 Task: Find connections with filter location Perpignan with filter topic #Gettingthingsdonewith filter profile language English with filter current company Appinventiv with filter school Balaji Institute of Modern Management with filter industry Internet Marketplace Platforms with filter service category DJing with filter keywords title Coordinator
Action: Mouse moved to (706, 120)
Screenshot: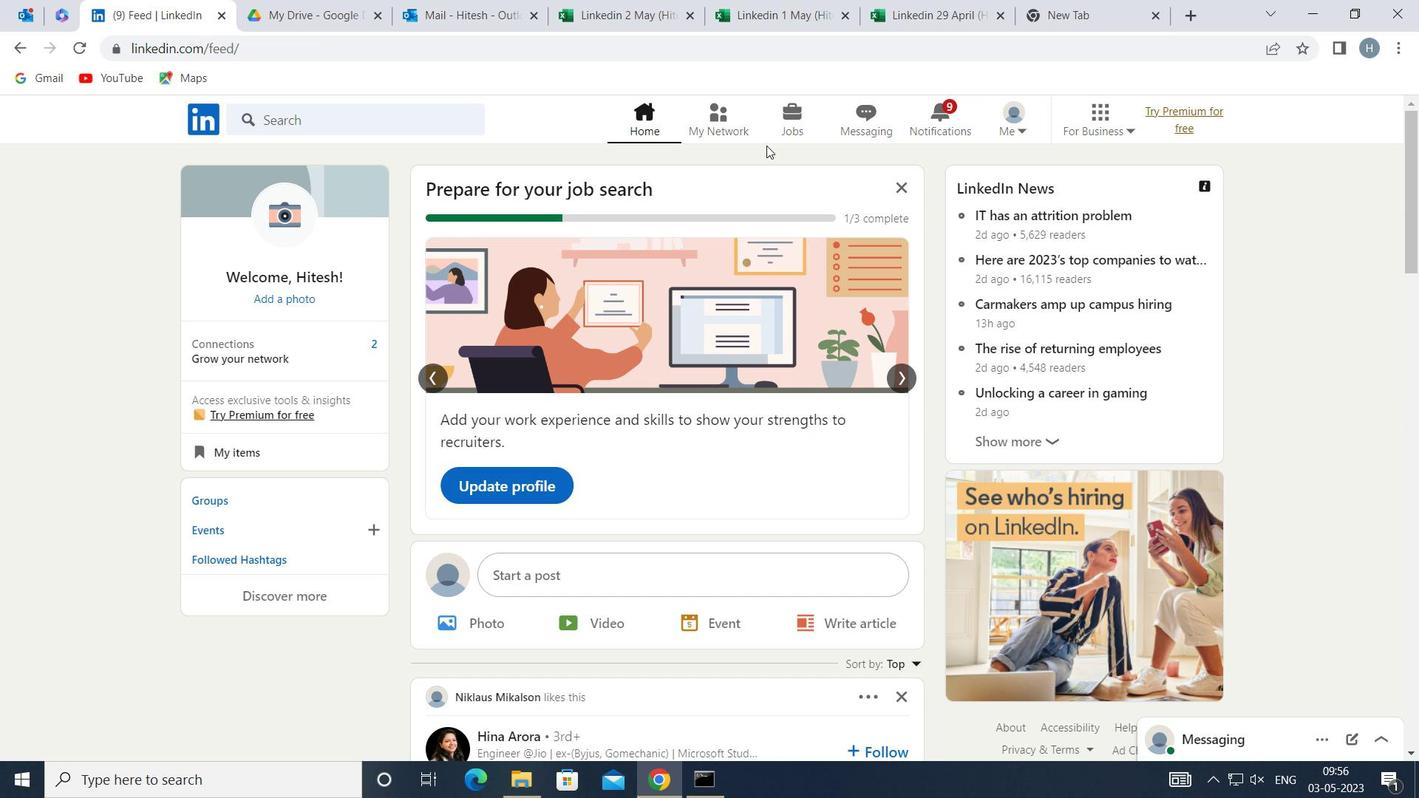 
Action: Mouse pressed left at (706, 120)
Screenshot: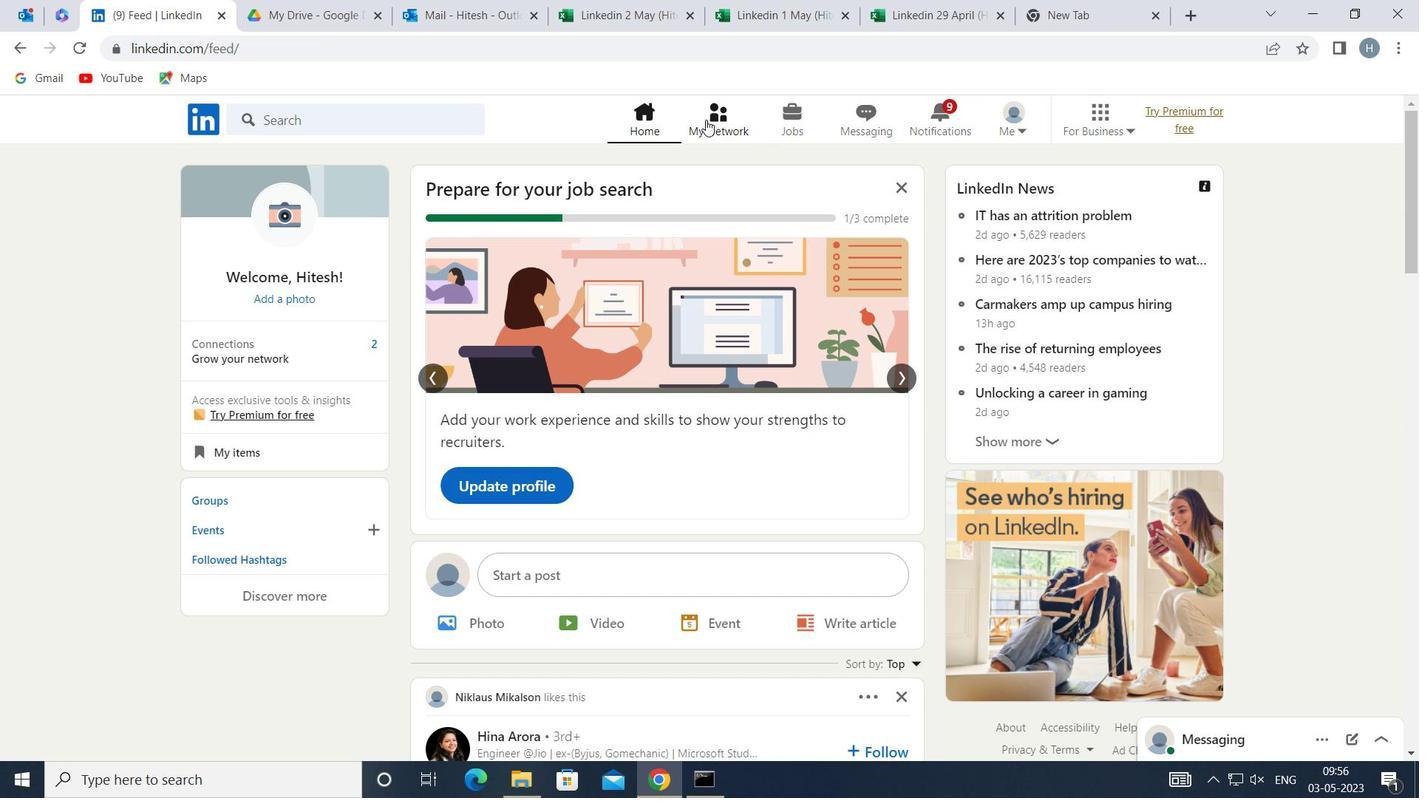 
Action: Mouse moved to (427, 221)
Screenshot: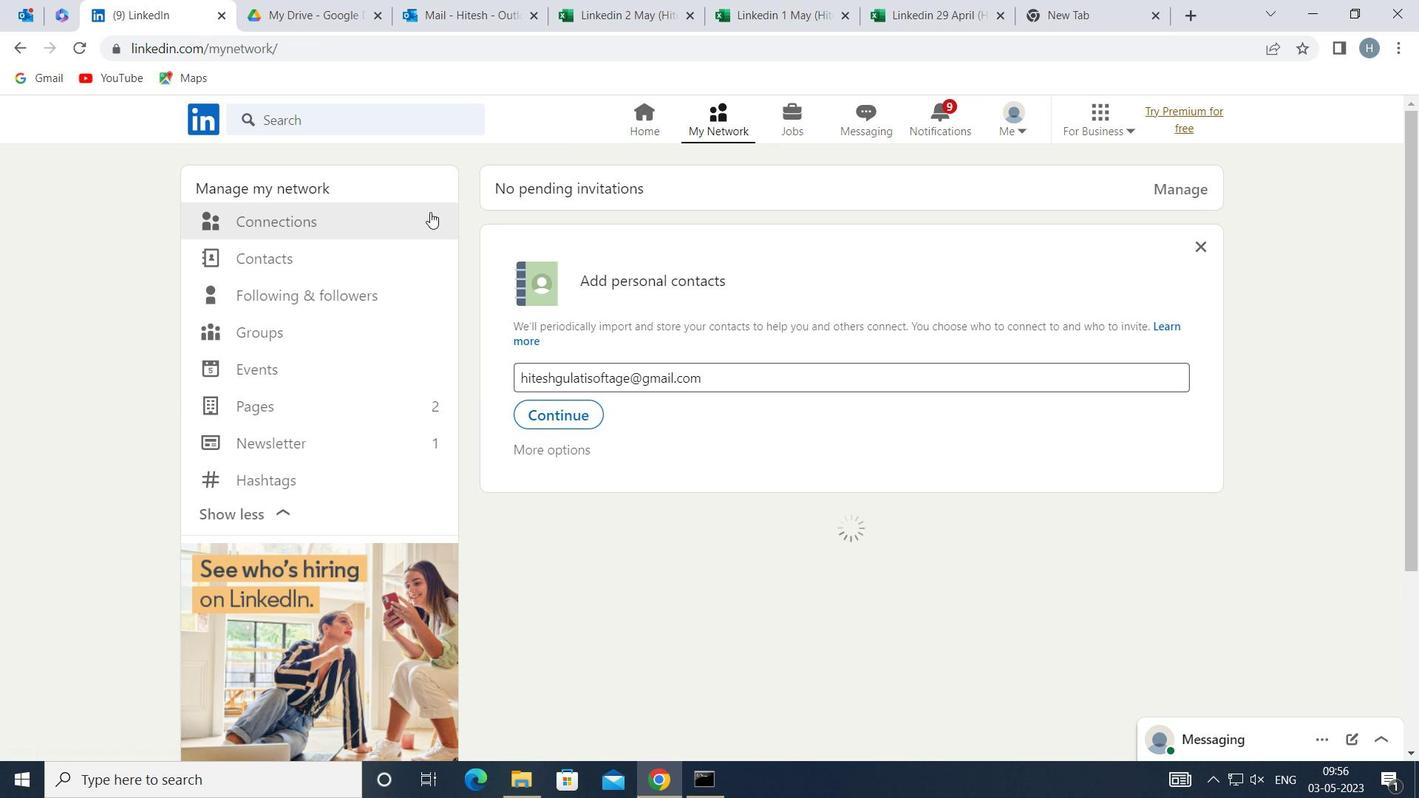 
Action: Mouse pressed left at (427, 221)
Screenshot: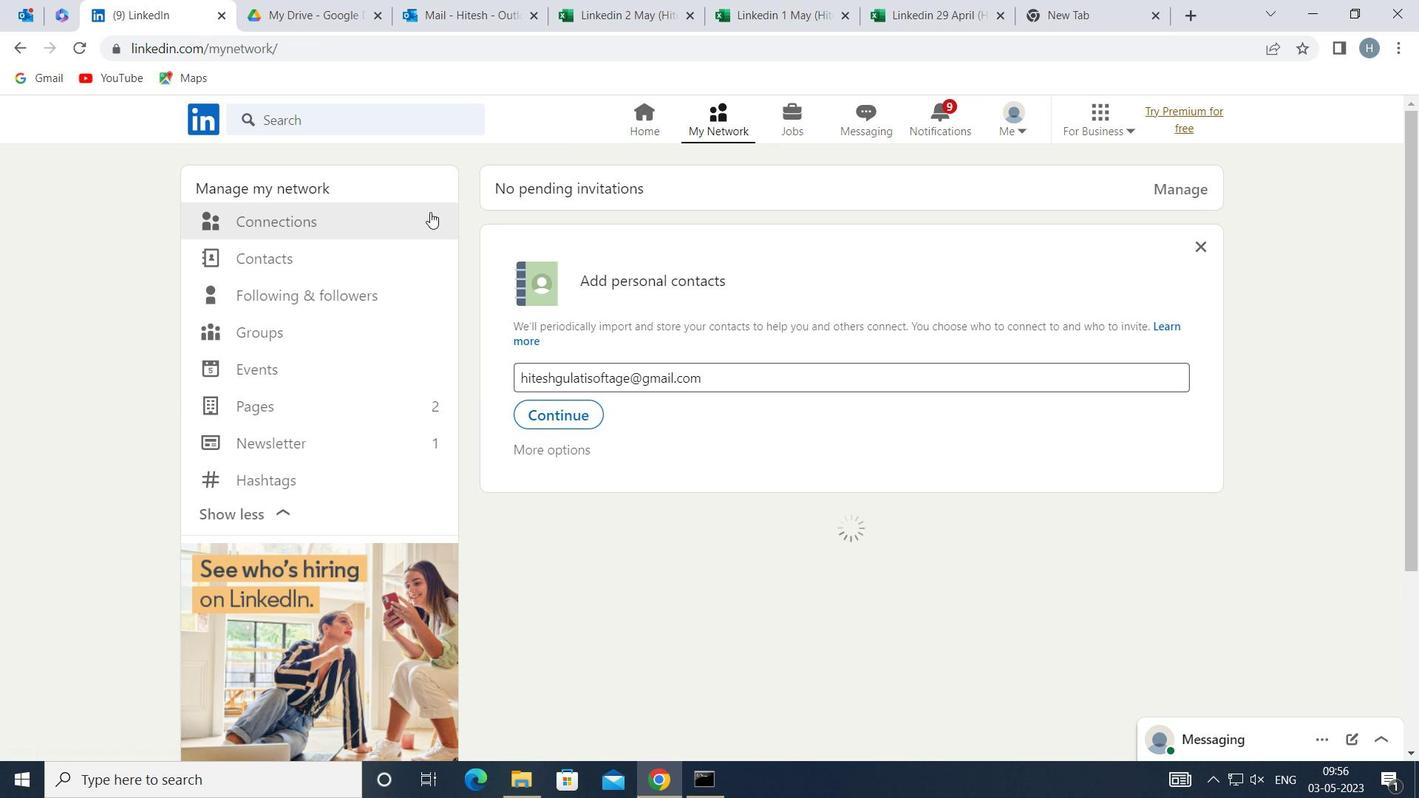 
Action: Mouse moved to (847, 218)
Screenshot: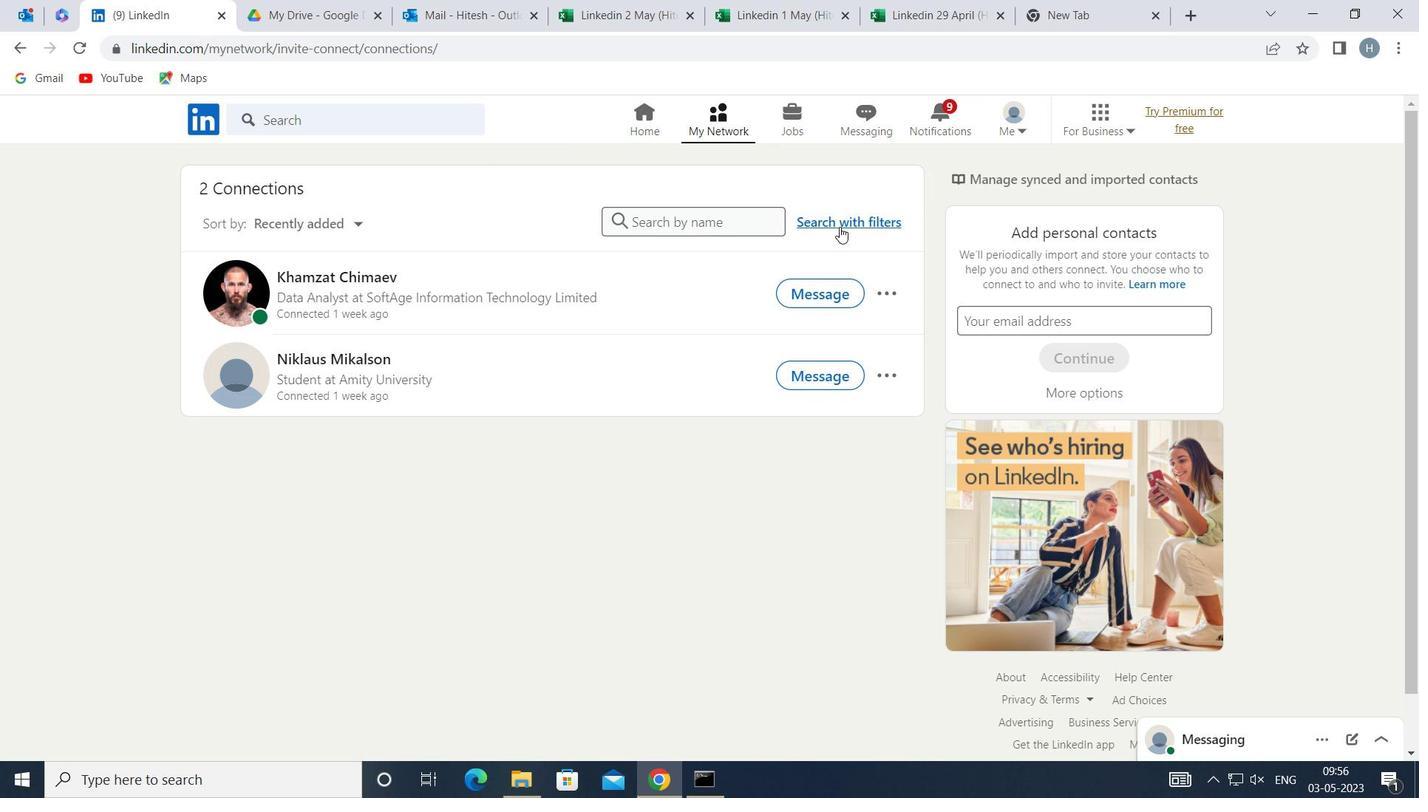 
Action: Mouse pressed left at (847, 218)
Screenshot: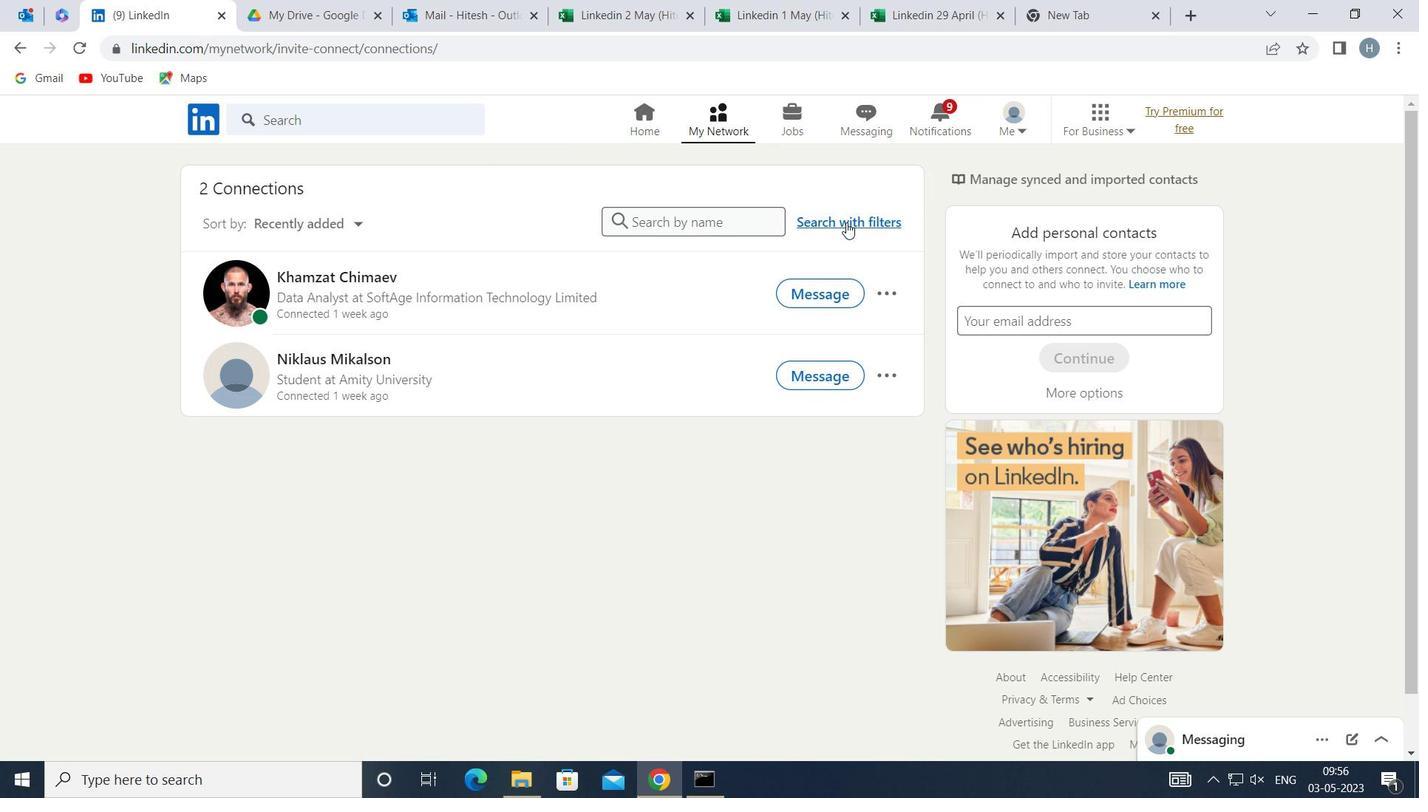 
Action: Mouse moved to (772, 171)
Screenshot: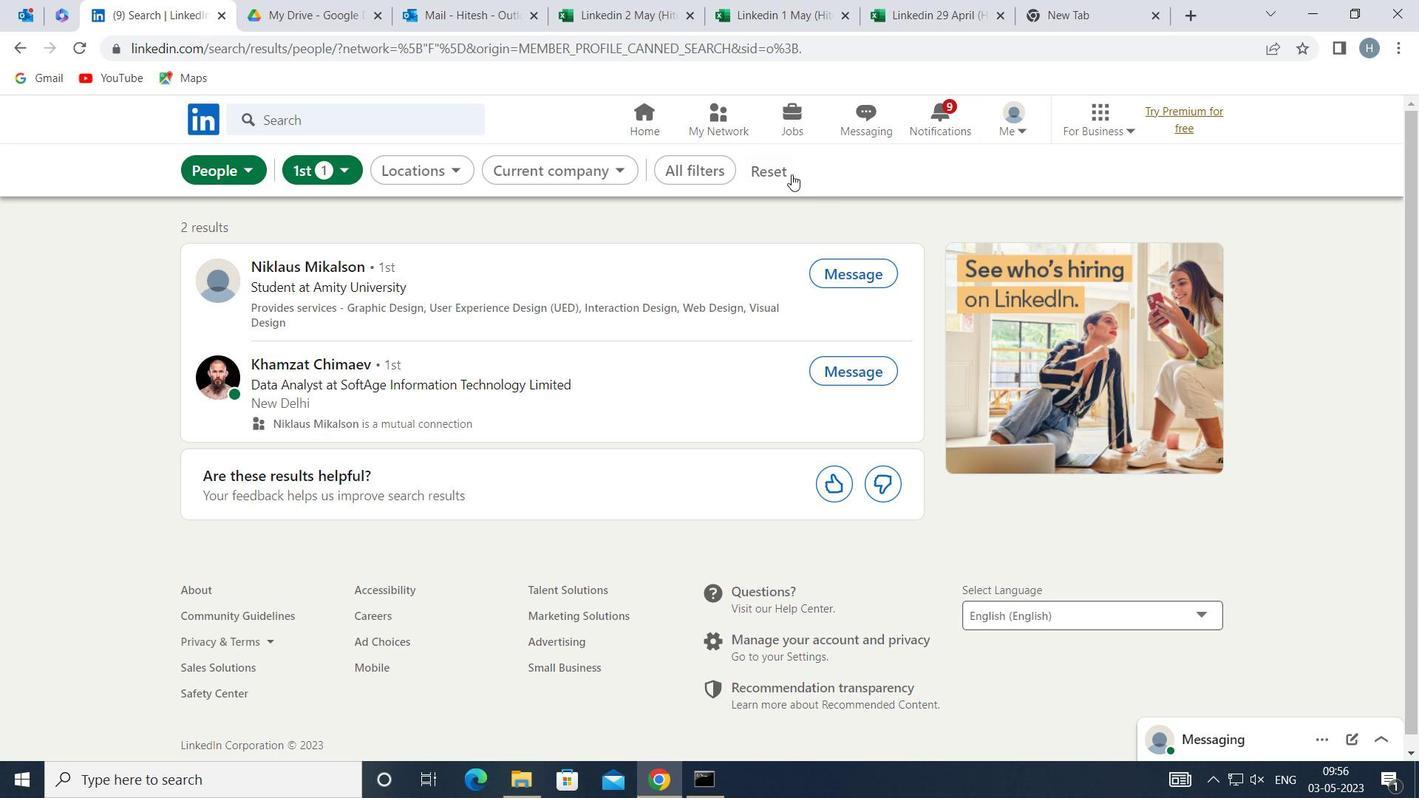 
Action: Mouse pressed left at (772, 171)
Screenshot: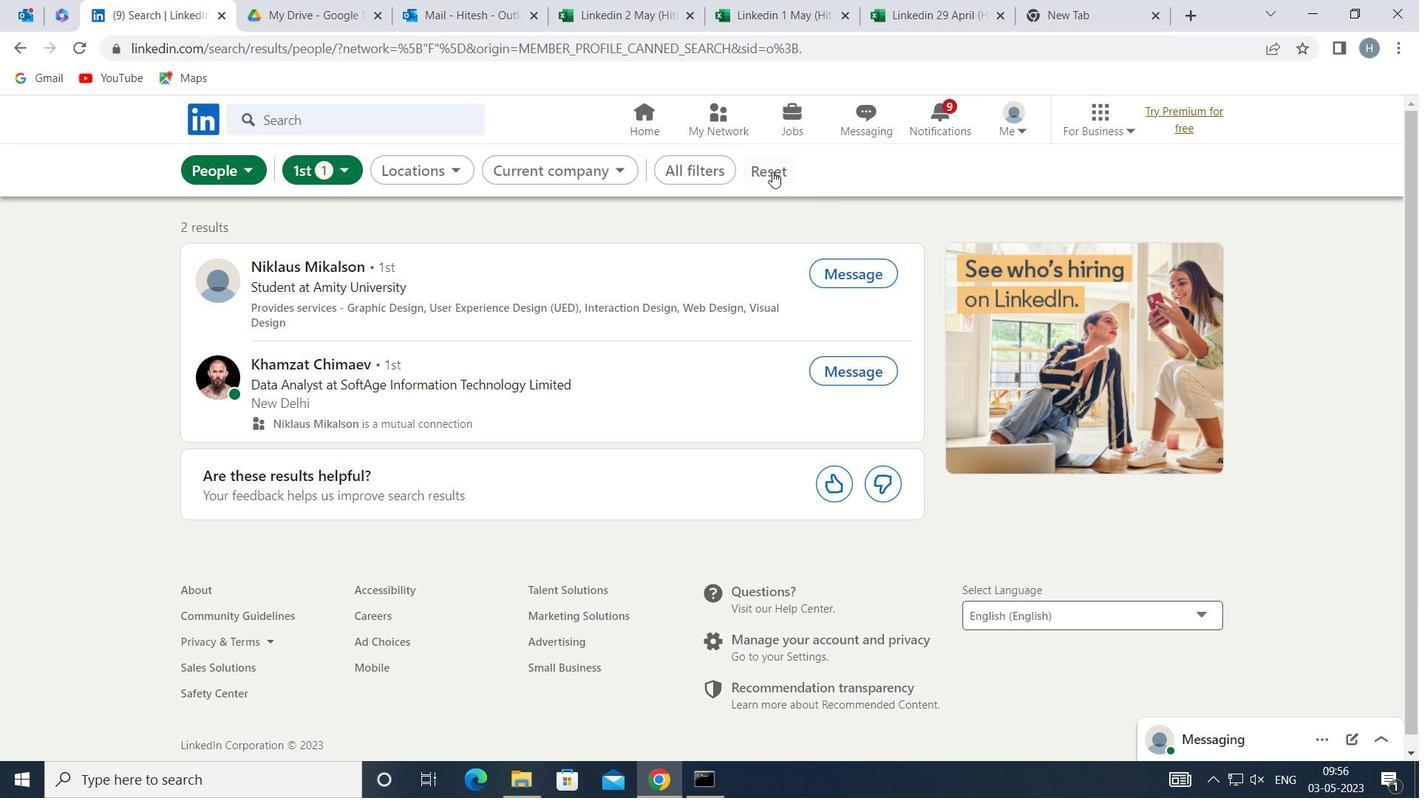 
Action: Mouse moved to (742, 170)
Screenshot: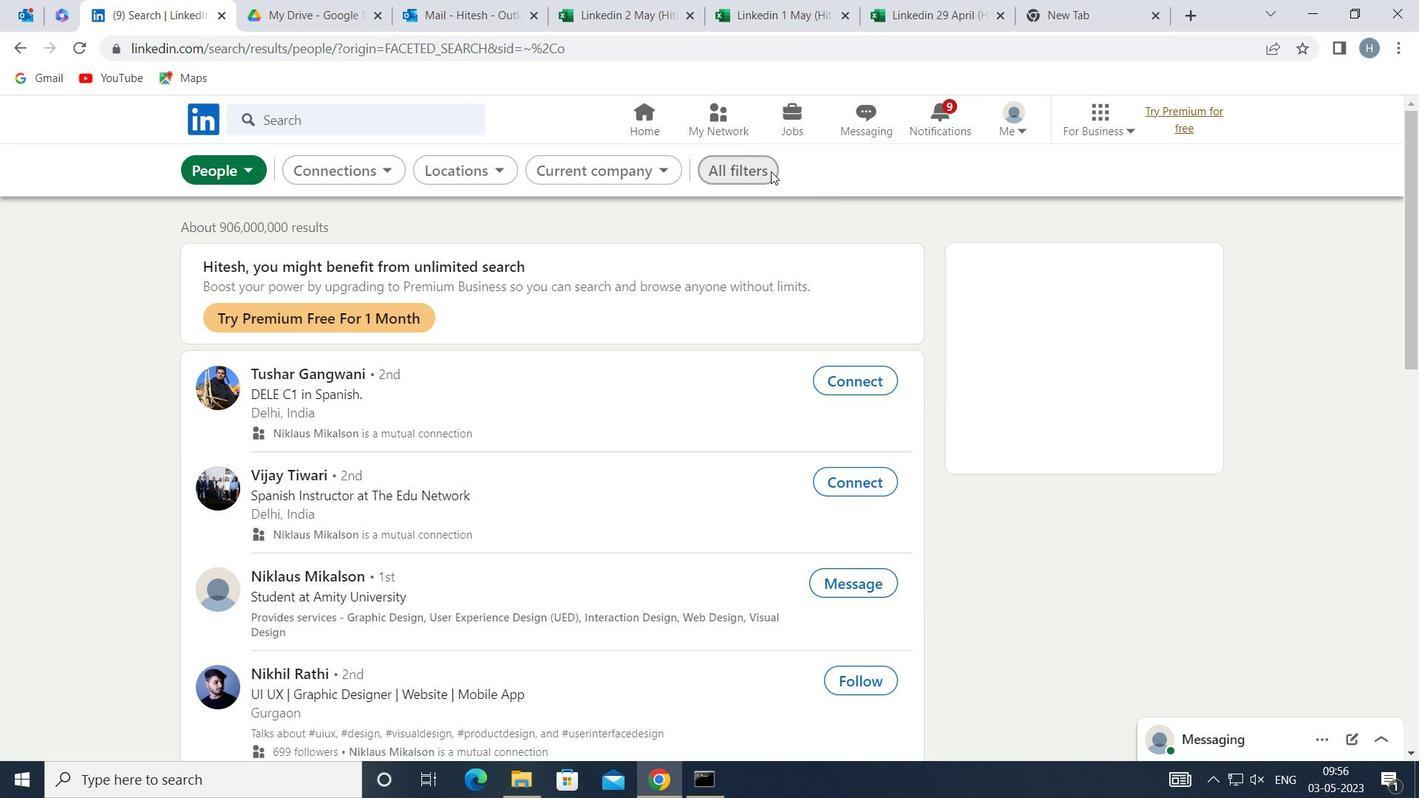 
Action: Mouse pressed left at (742, 170)
Screenshot: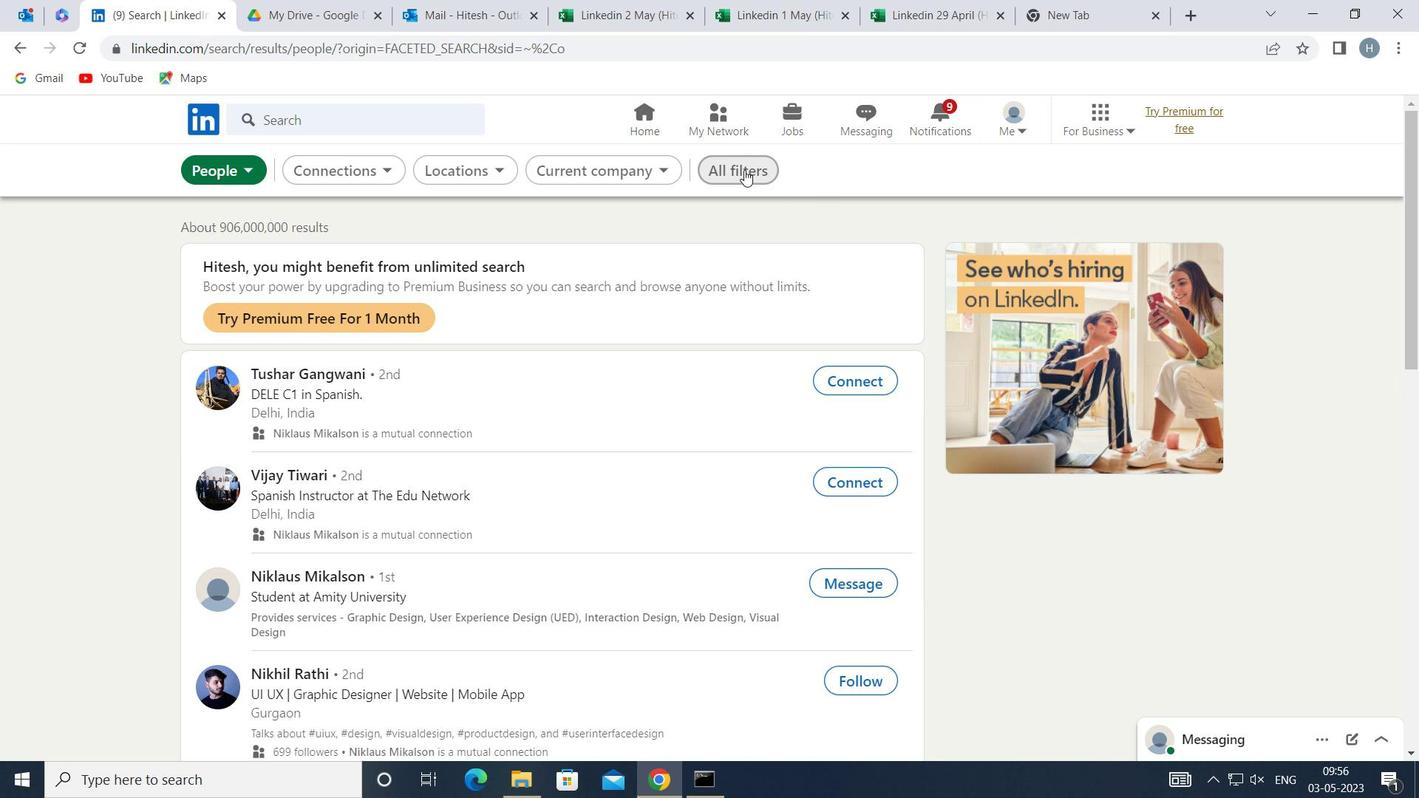 
Action: Mouse moved to (1040, 377)
Screenshot: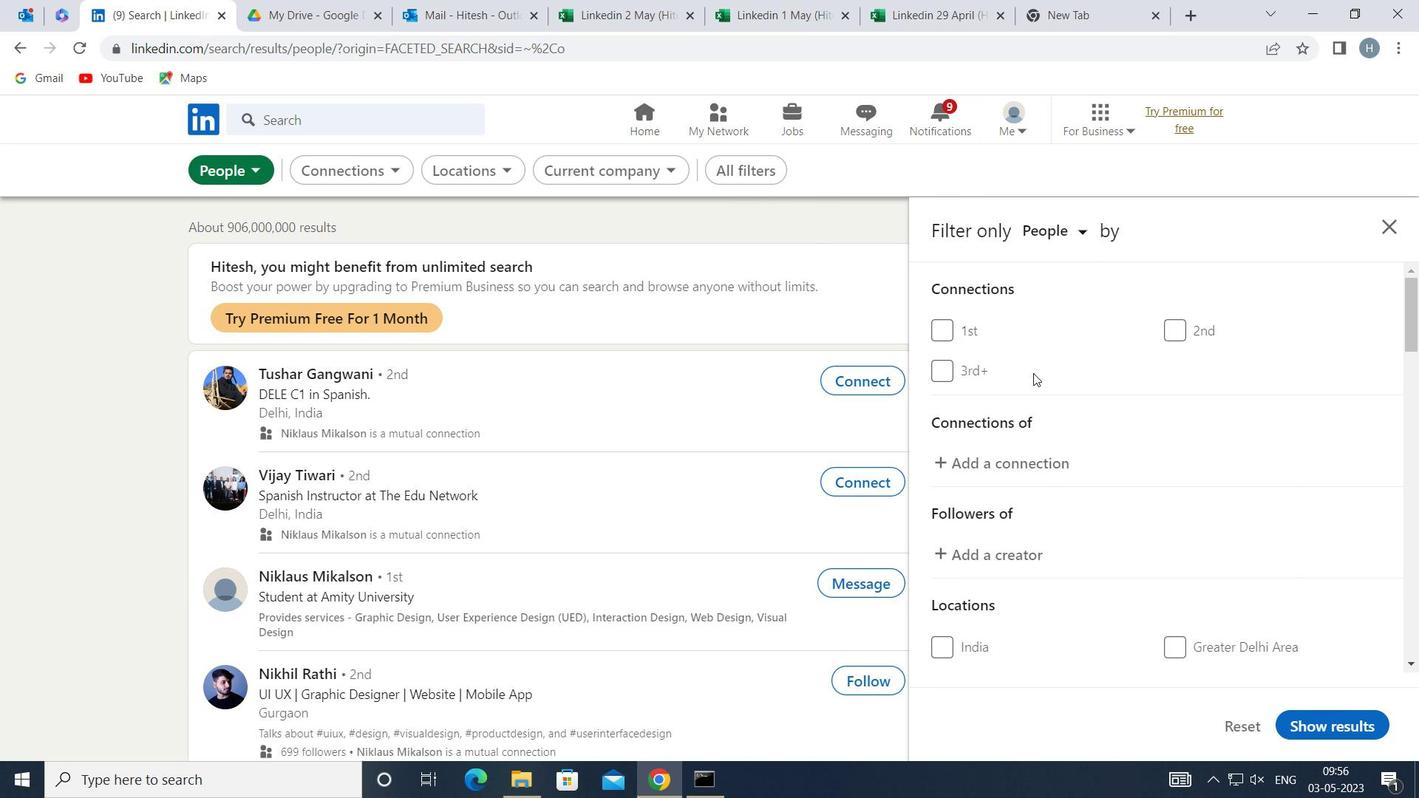 
Action: Mouse scrolled (1040, 377) with delta (0, 0)
Screenshot: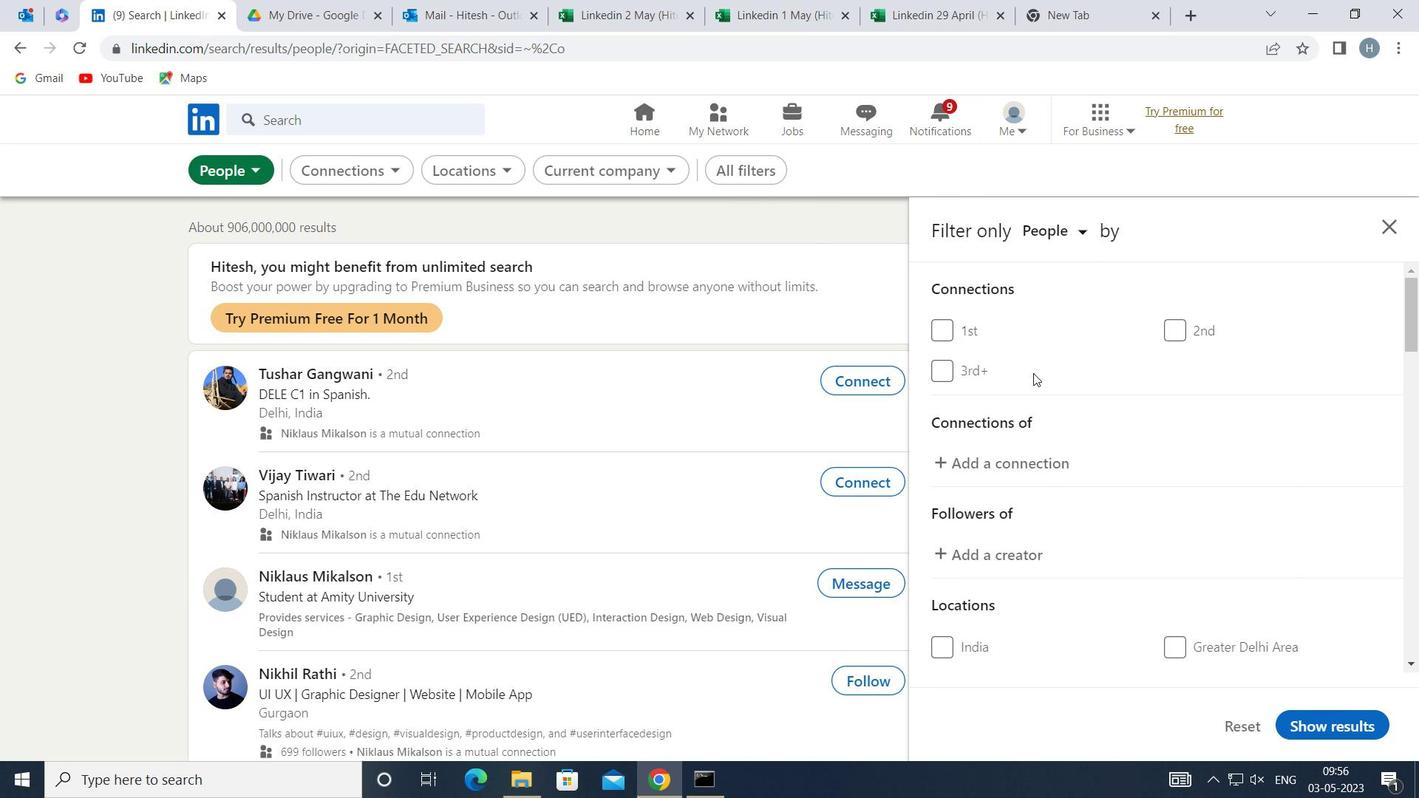 
Action: Mouse scrolled (1040, 377) with delta (0, 0)
Screenshot: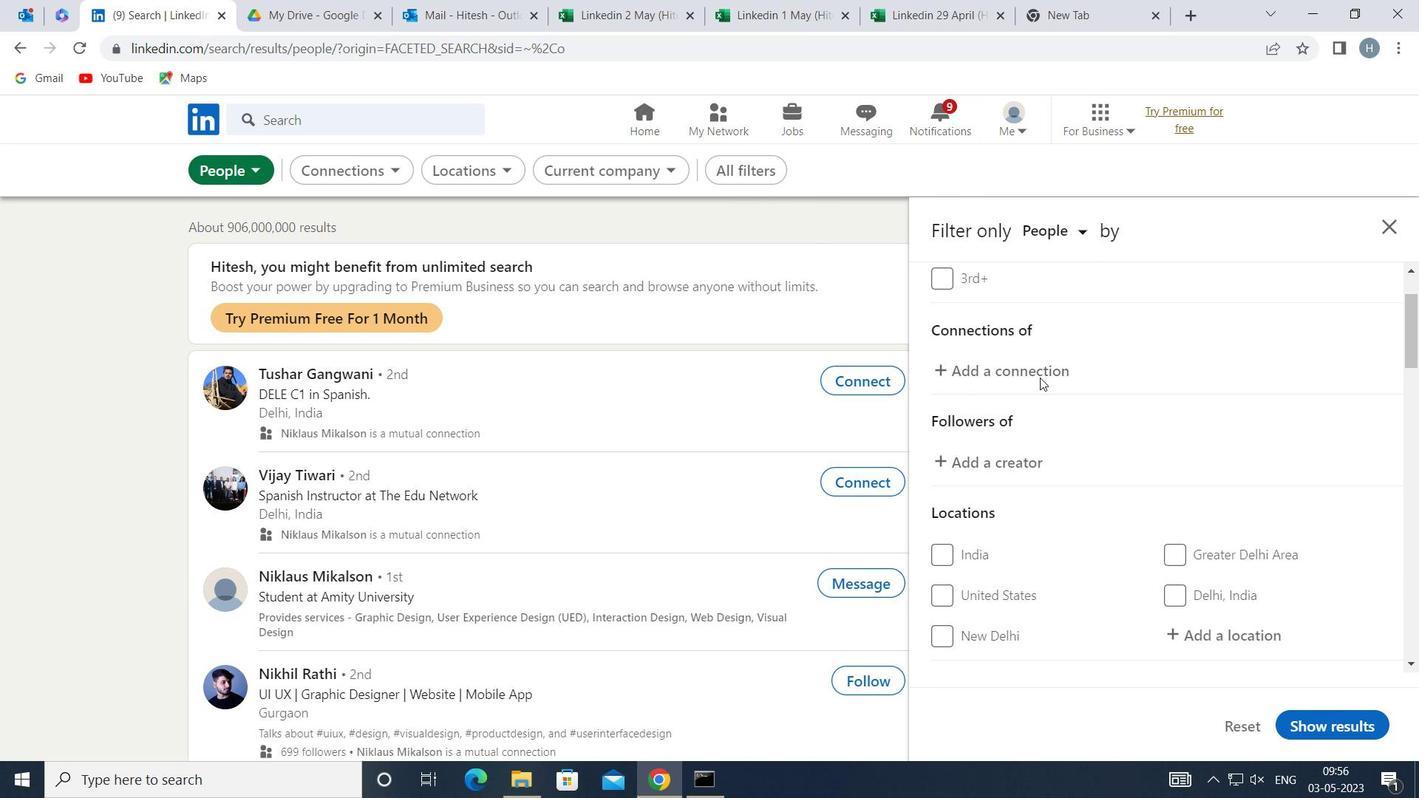 
Action: Mouse scrolled (1040, 377) with delta (0, 0)
Screenshot: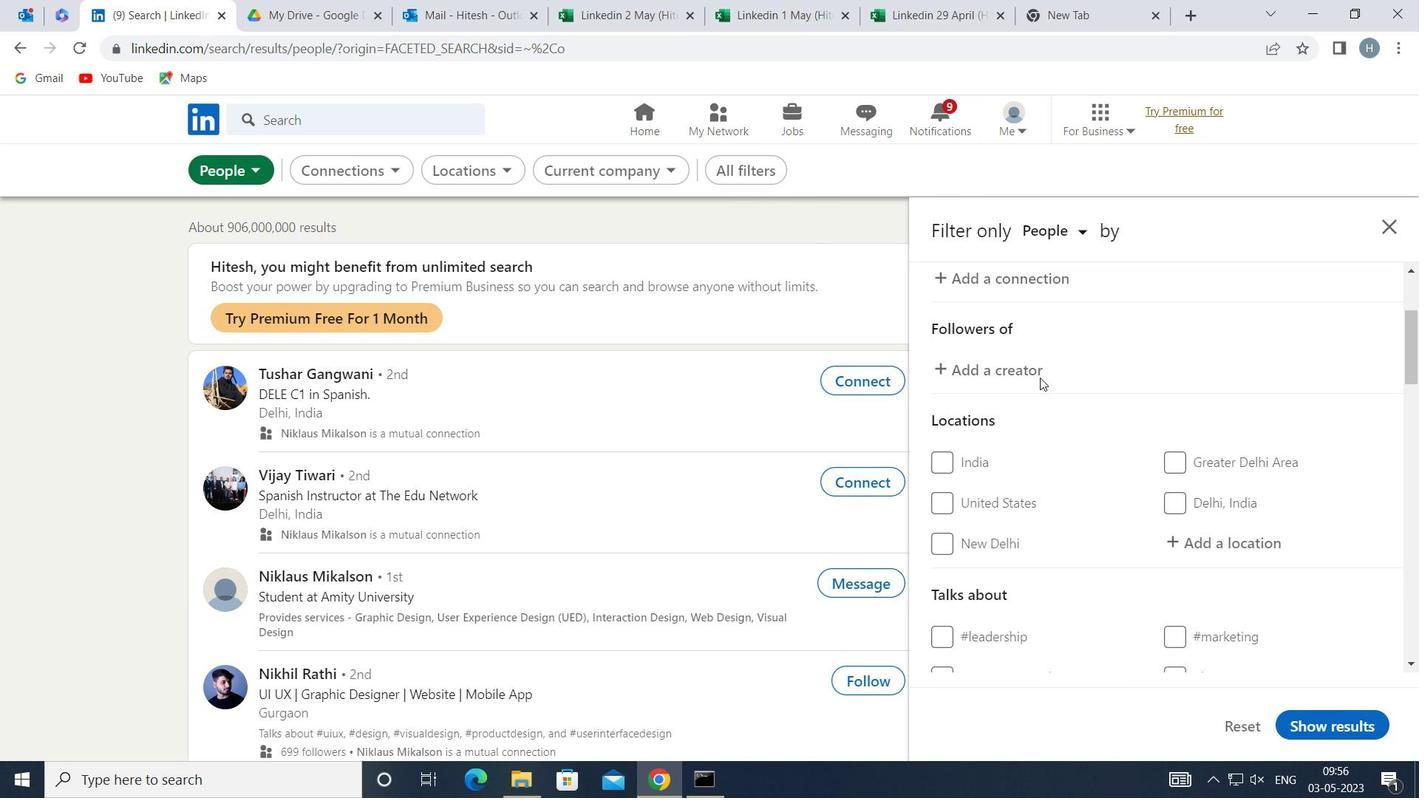 
Action: Mouse moved to (1187, 448)
Screenshot: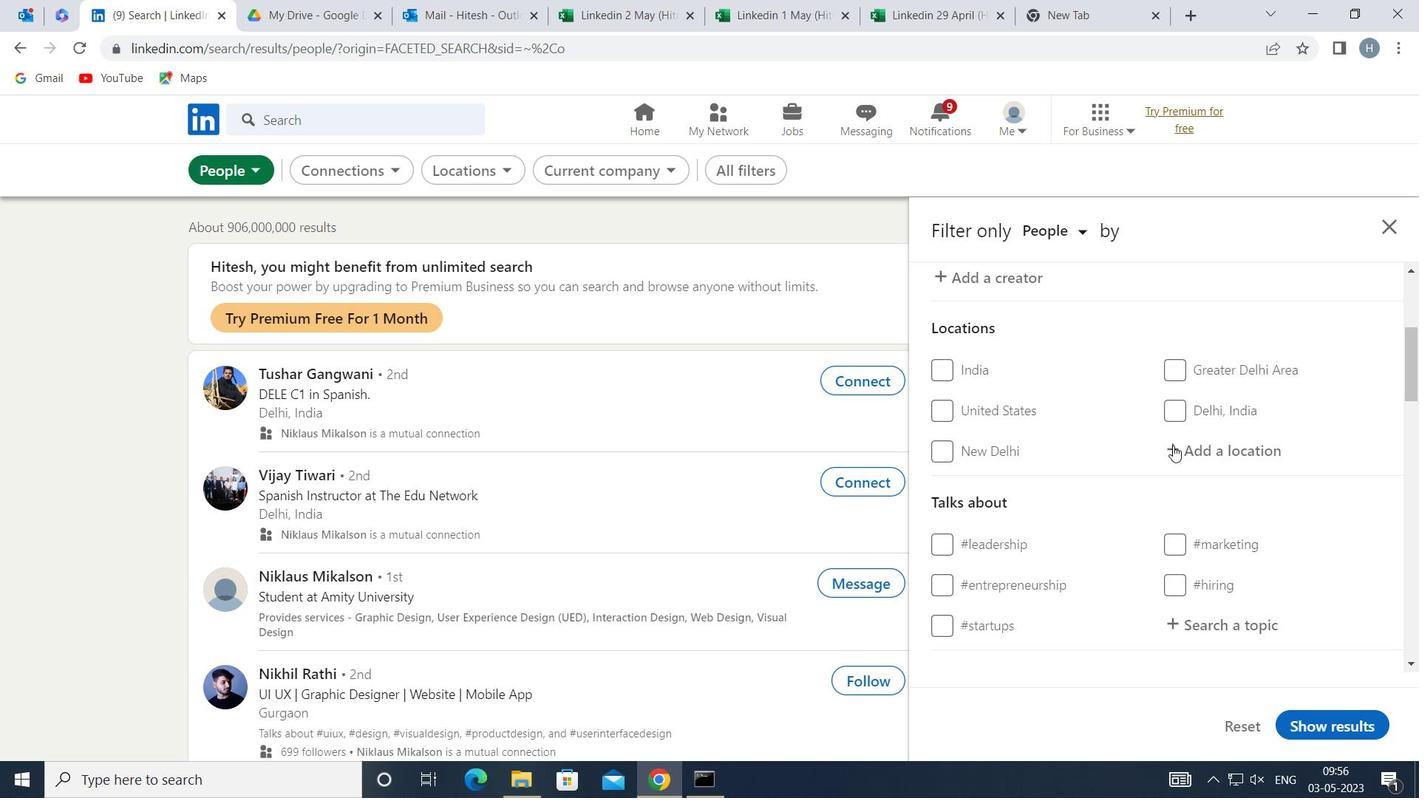 
Action: Mouse pressed left at (1187, 448)
Screenshot: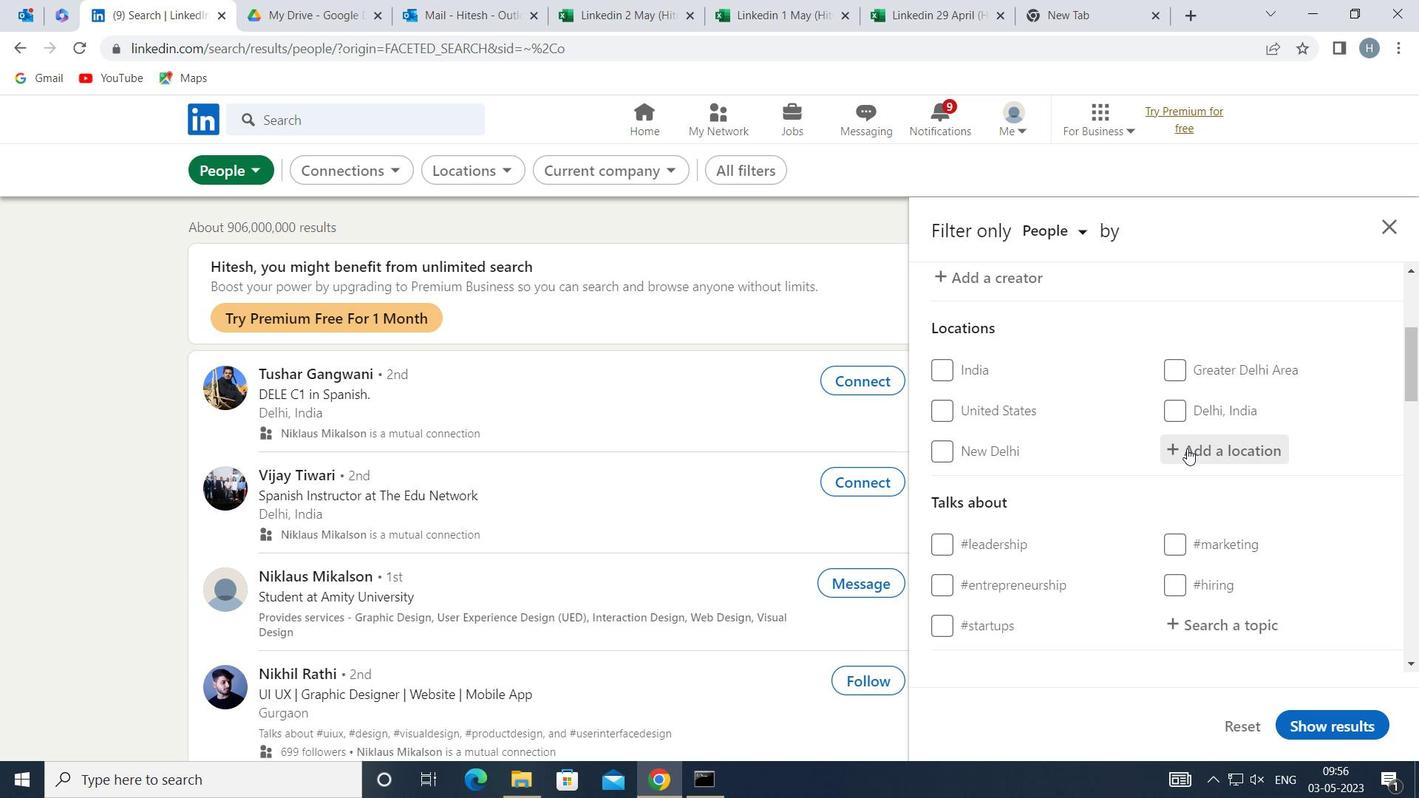
Action: Key pressed <Key.shift>PERPIGNAN
Screenshot: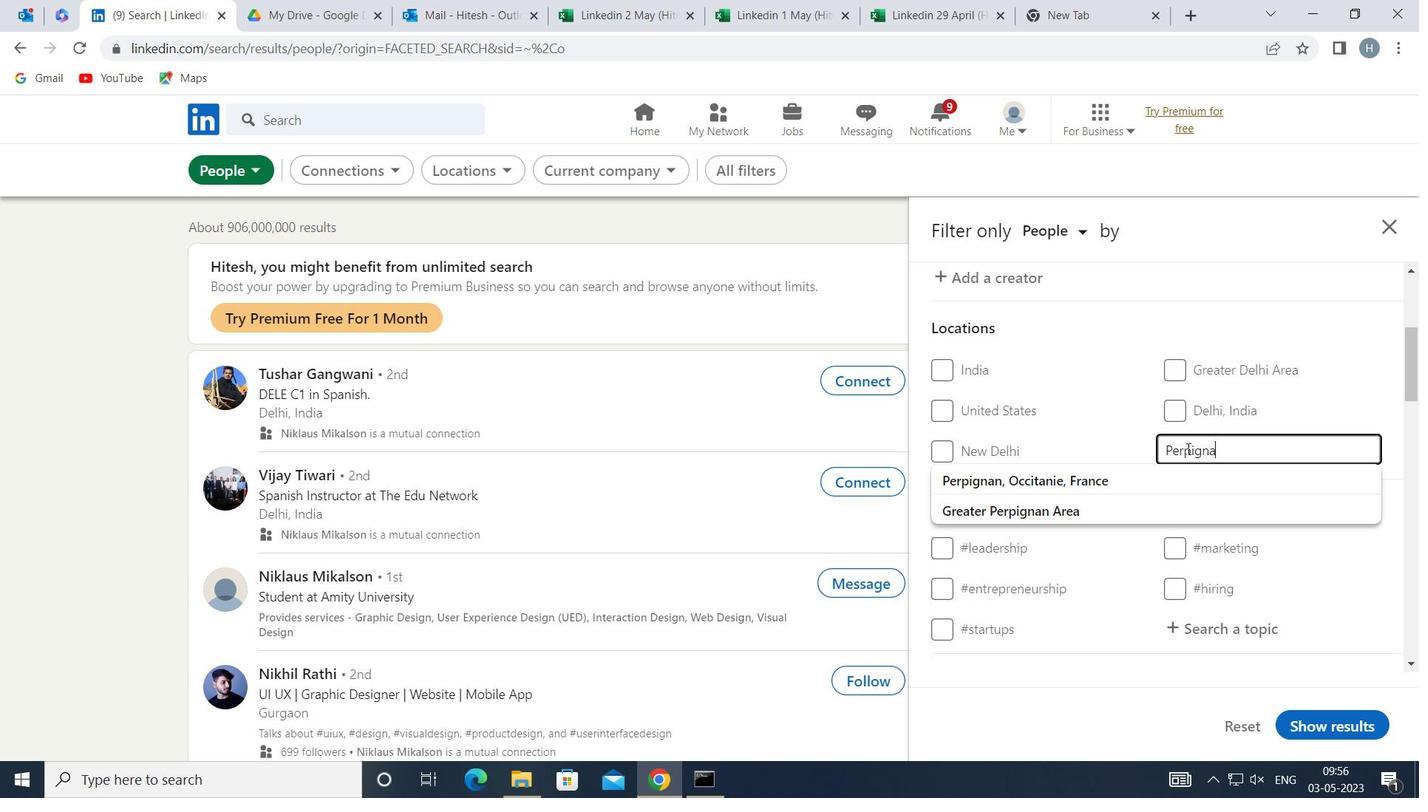 
Action: Mouse moved to (1149, 479)
Screenshot: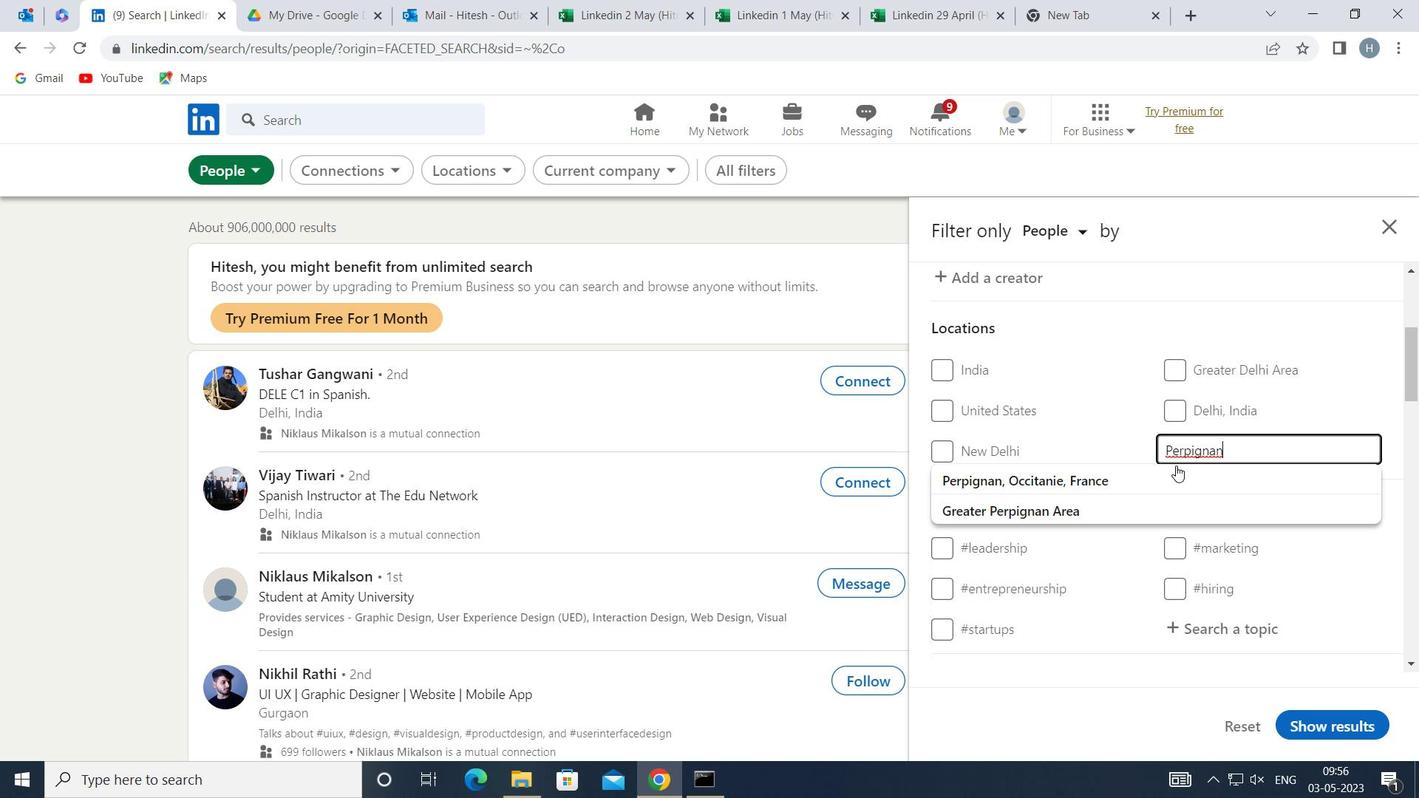 
Action: Mouse pressed left at (1149, 479)
Screenshot: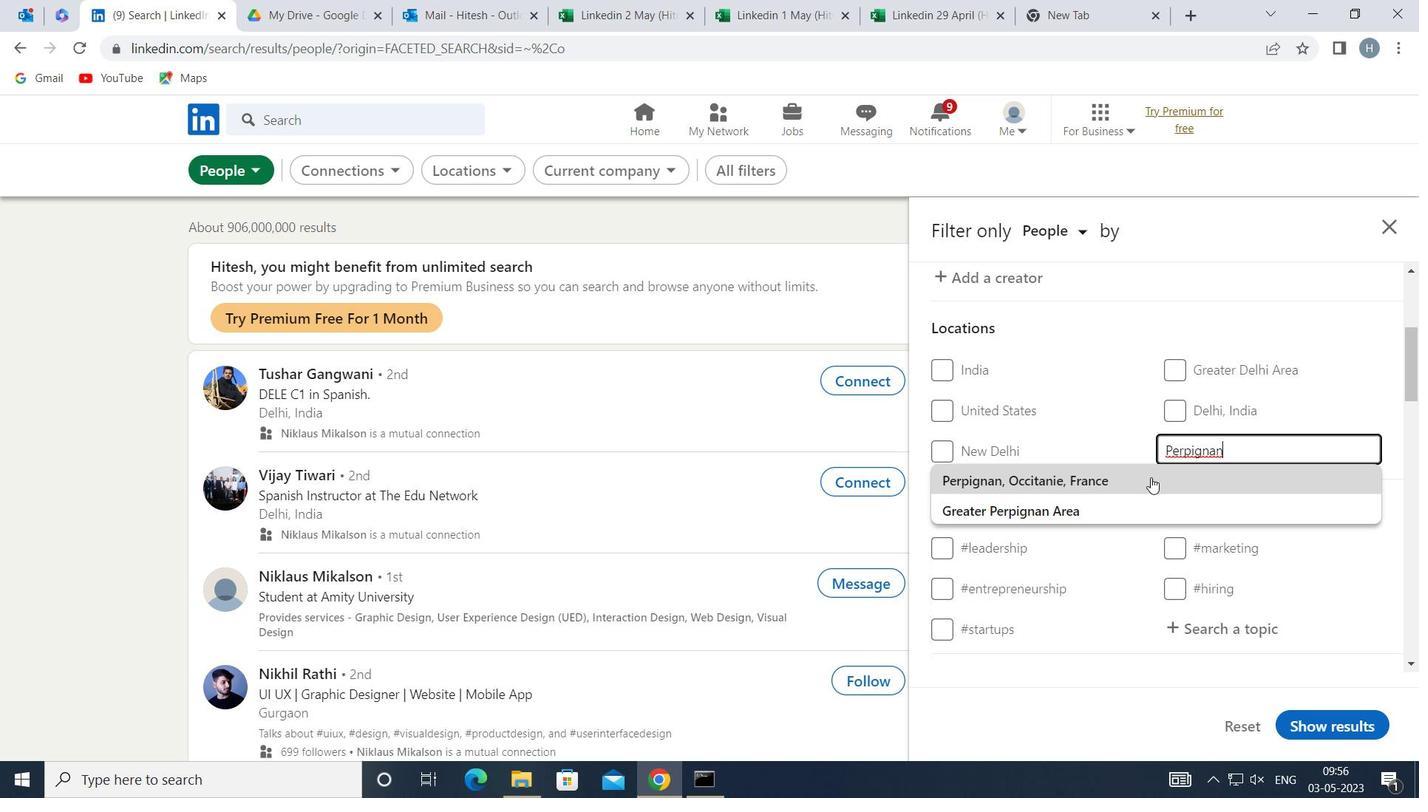 
Action: Mouse moved to (1124, 464)
Screenshot: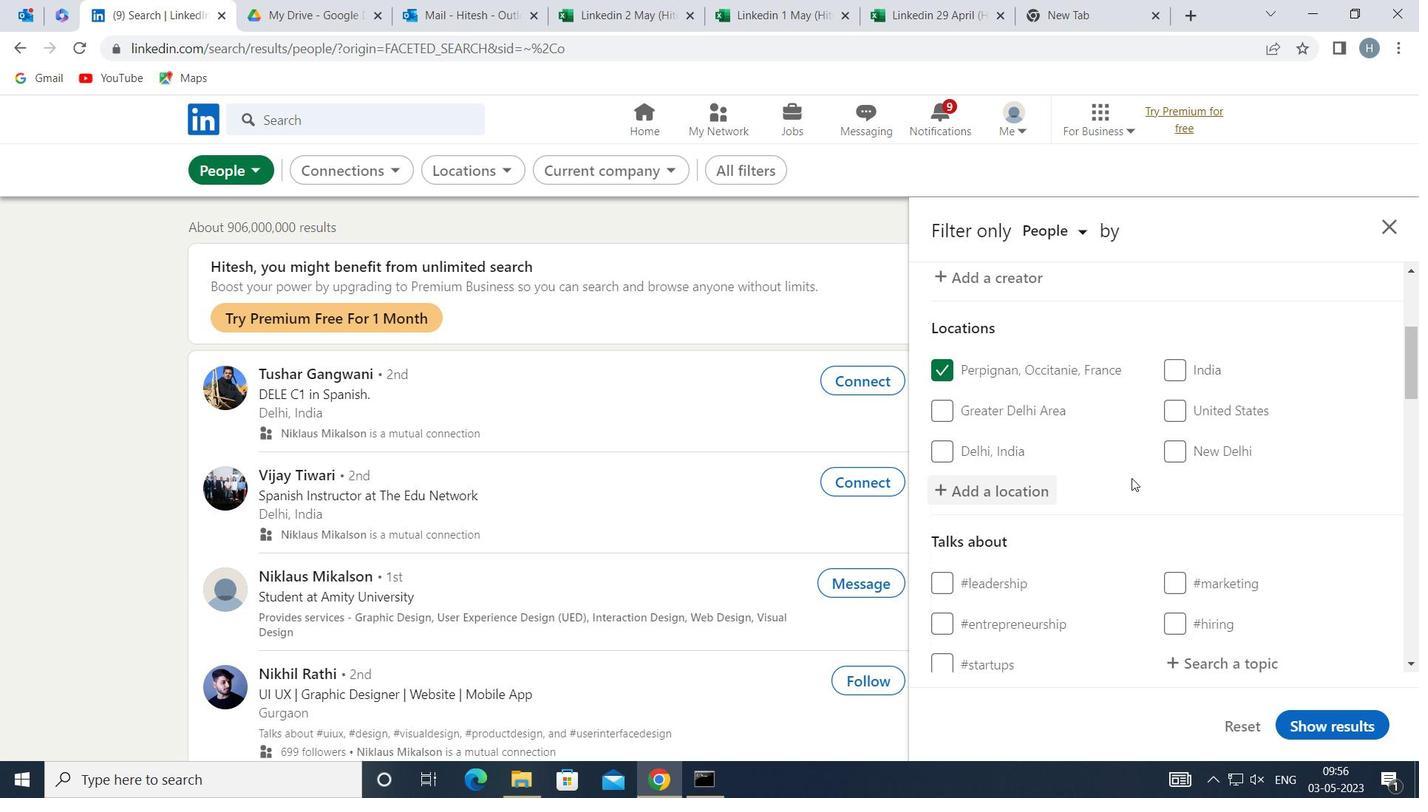 
Action: Mouse scrolled (1124, 463) with delta (0, 0)
Screenshot: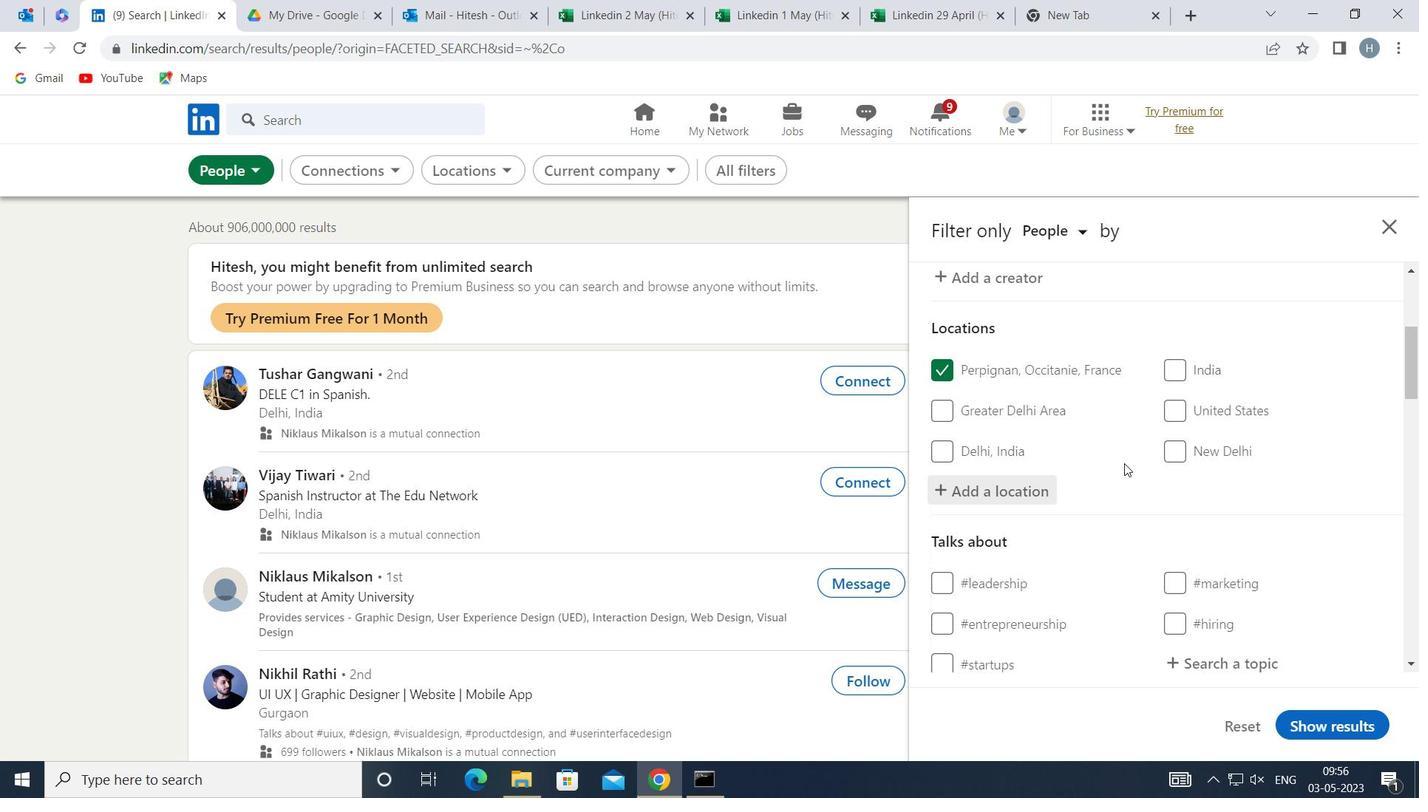 
Action: Mouse scrolled (1124, 463) with delta (0, 0)
Screenshot: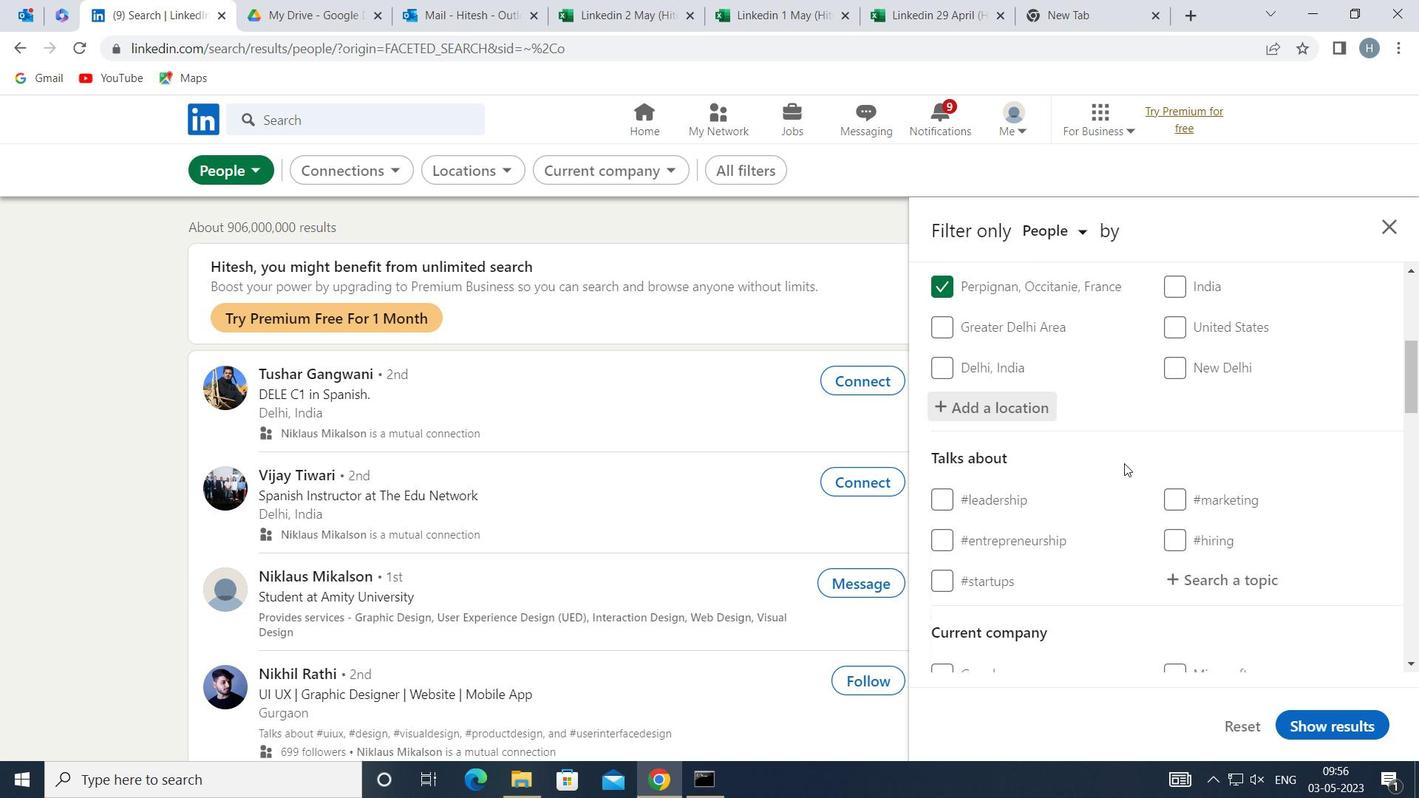 
Action: Mouse moved to (1244, 471)
Screenshot: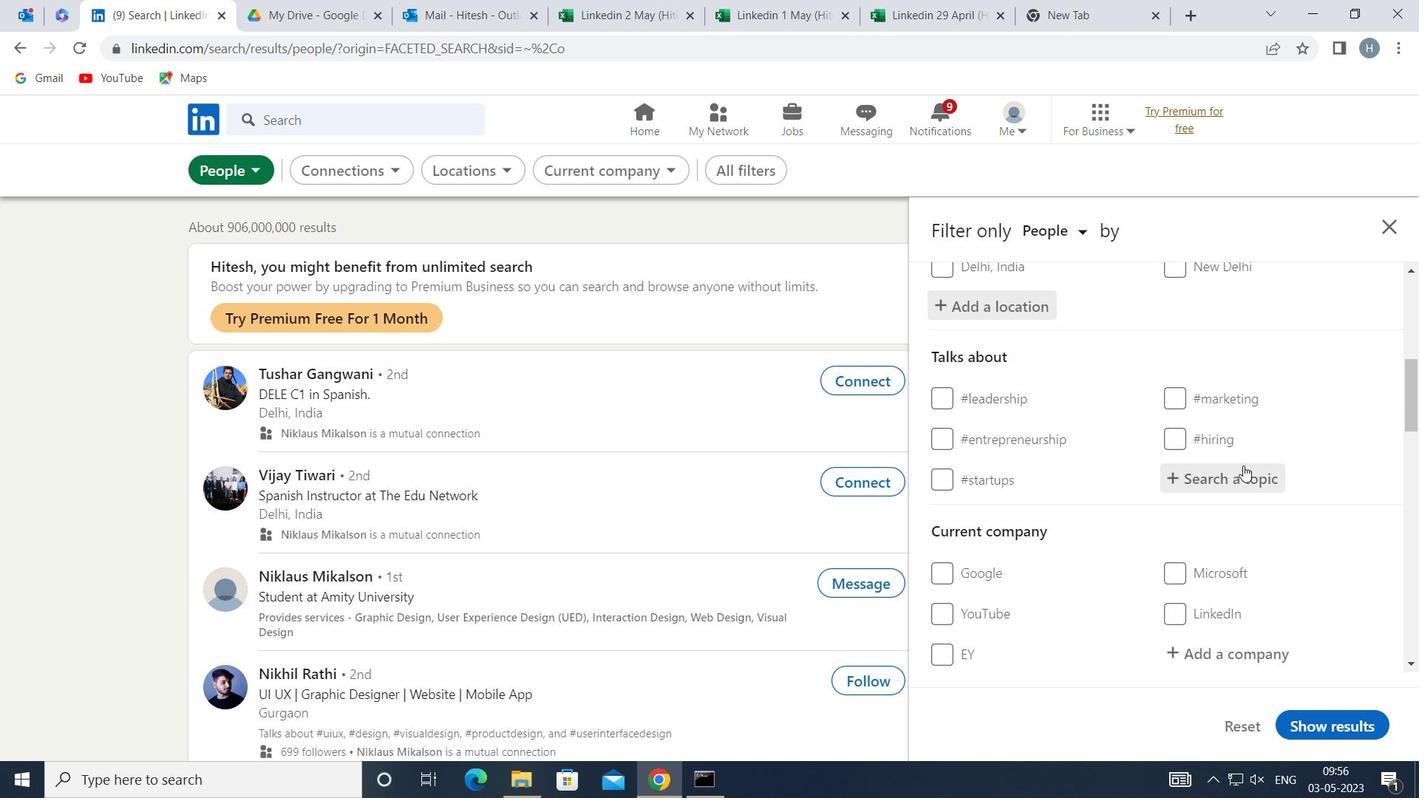 
Action: Mouse pressed left at (1244, 471)
Screenshot: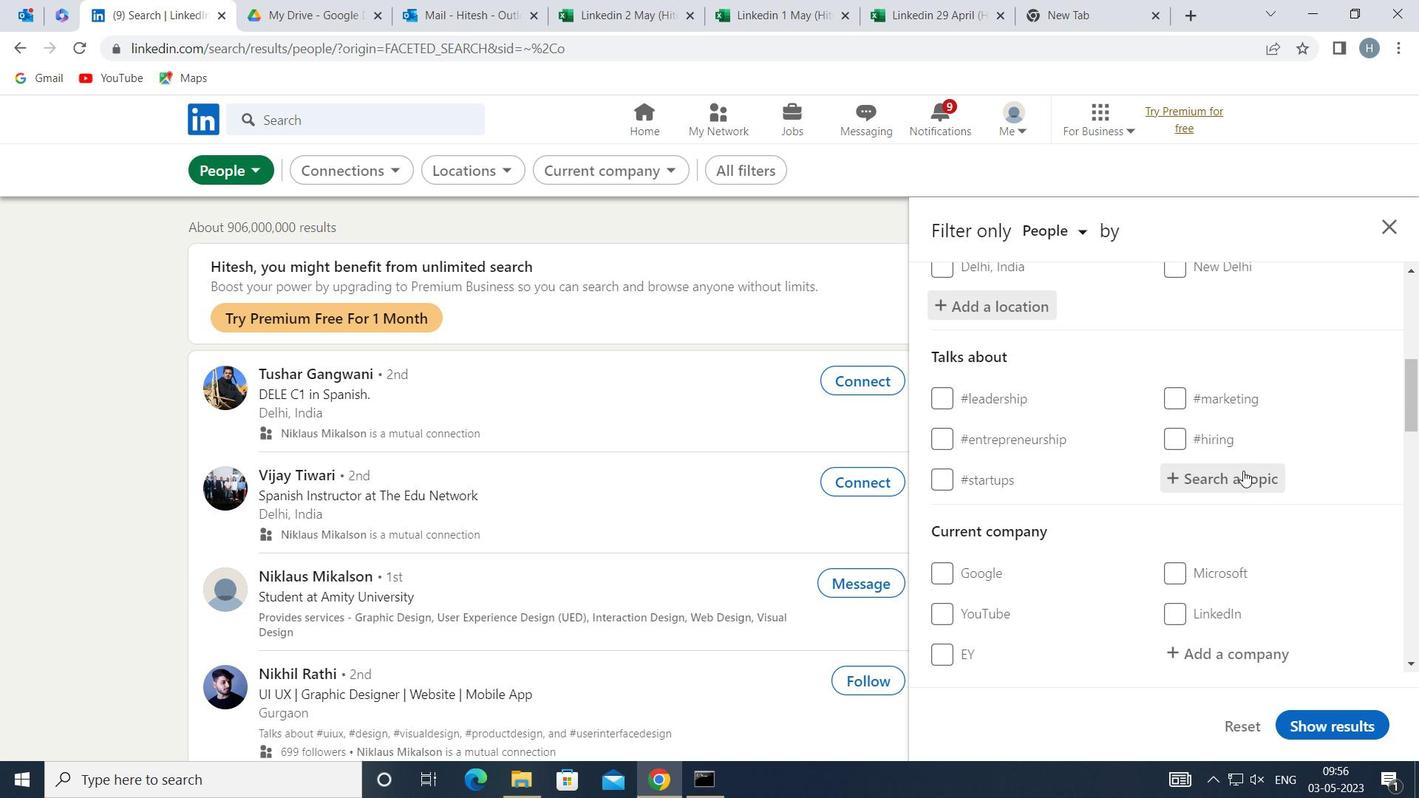 
Action: Key pressed <Key.shift>GETTINGTHINGSDONE
Screenshot: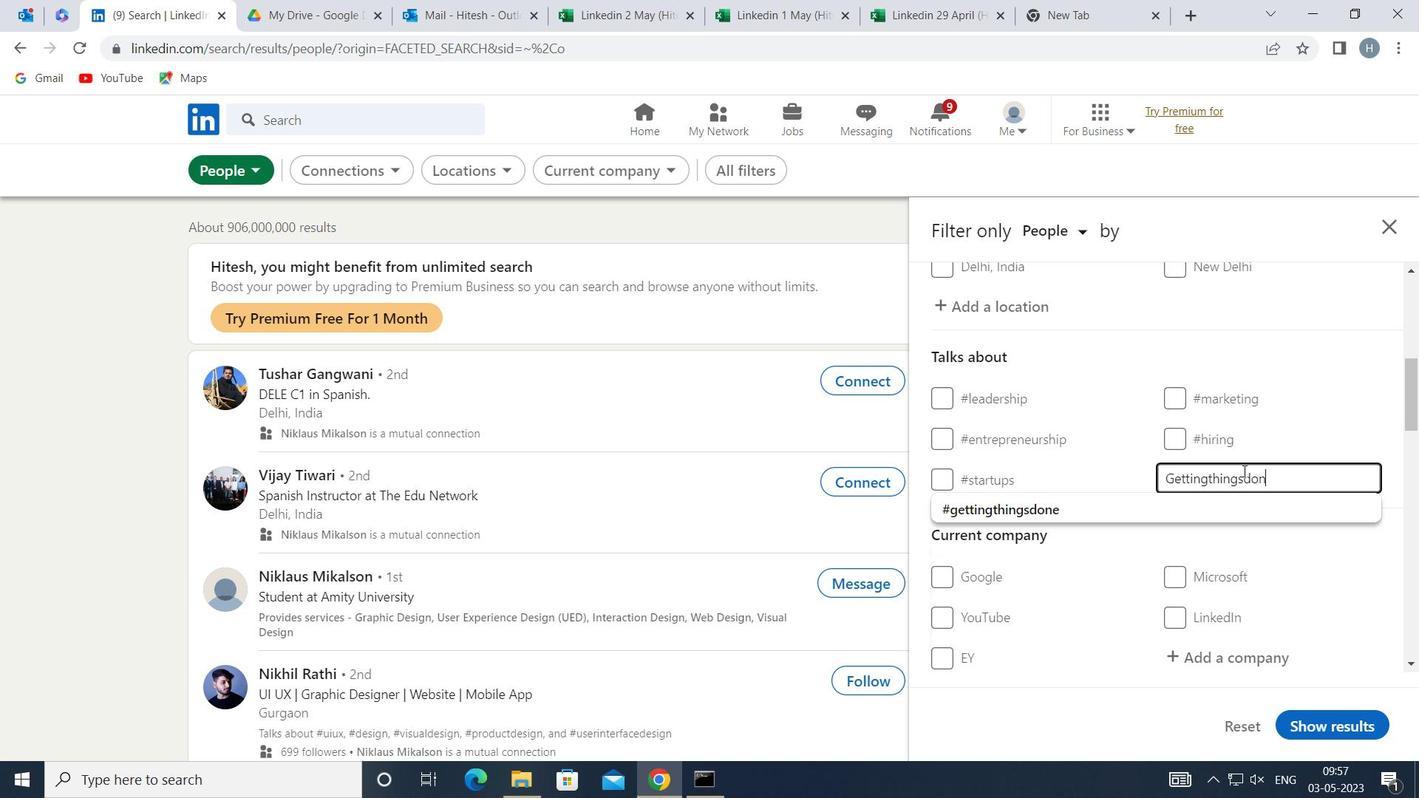 
Action: Mouse moved to (1155, 504)
Screenshot: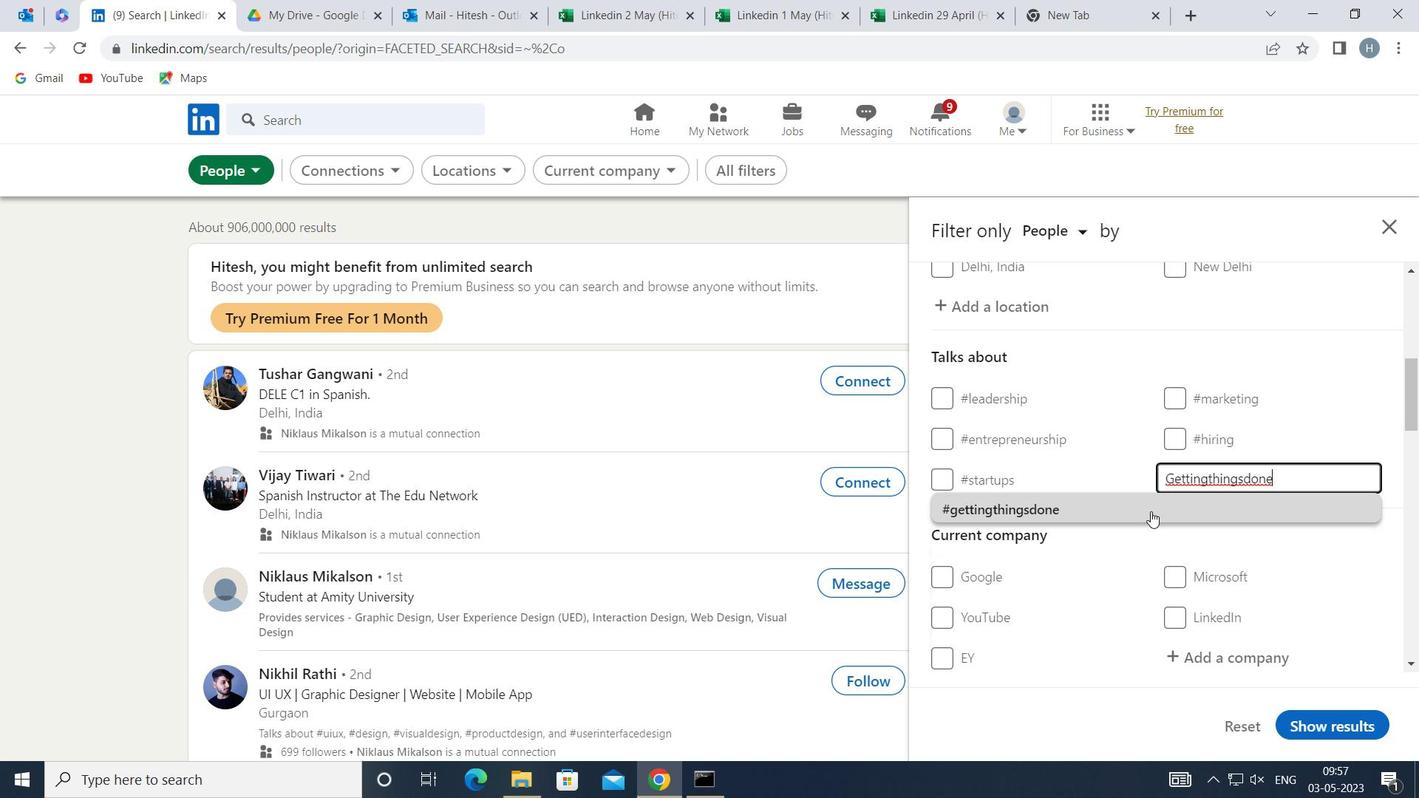 
Action: Mouse pressed left at (1155, 504)
Screenshot: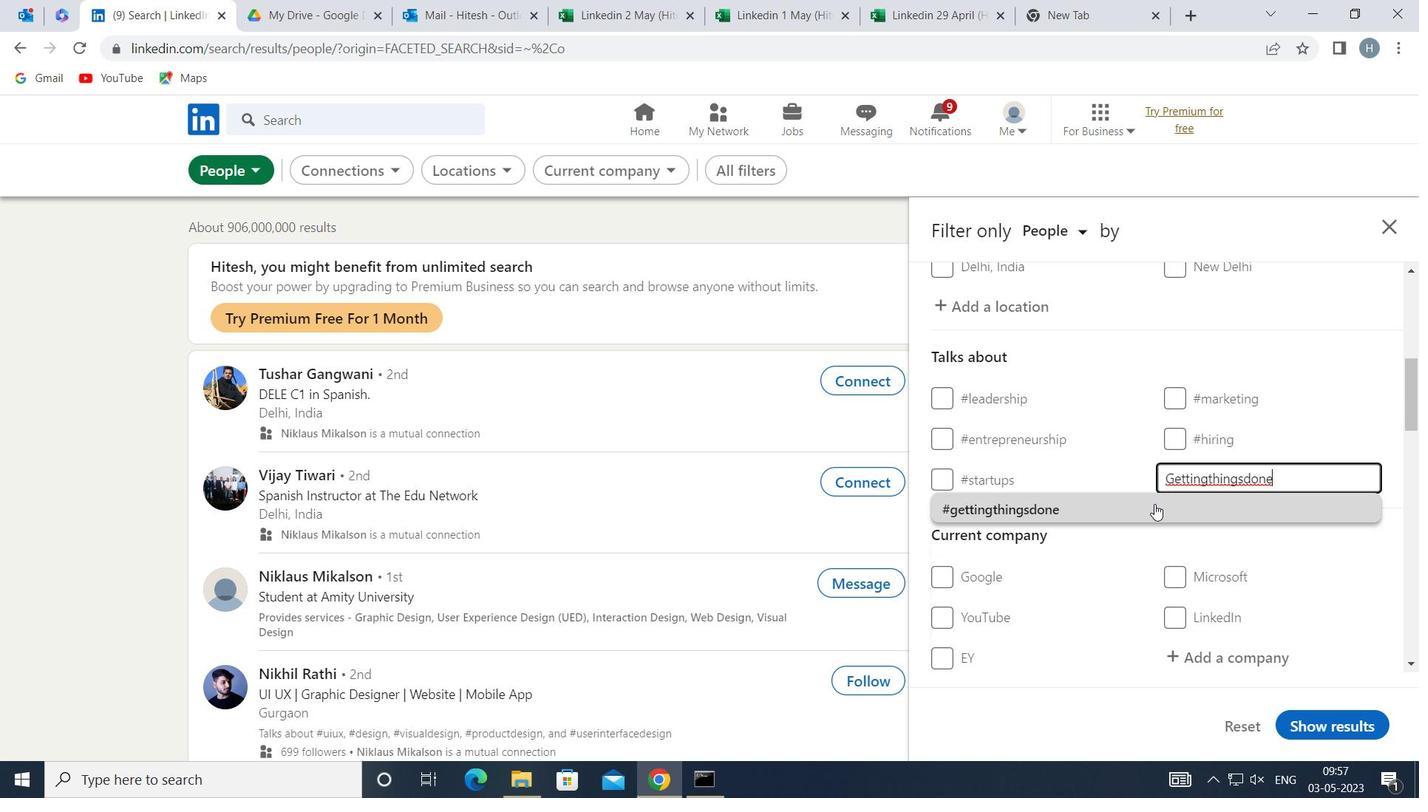 
Action: Mouse moved to (1134, 491)
Screenshot: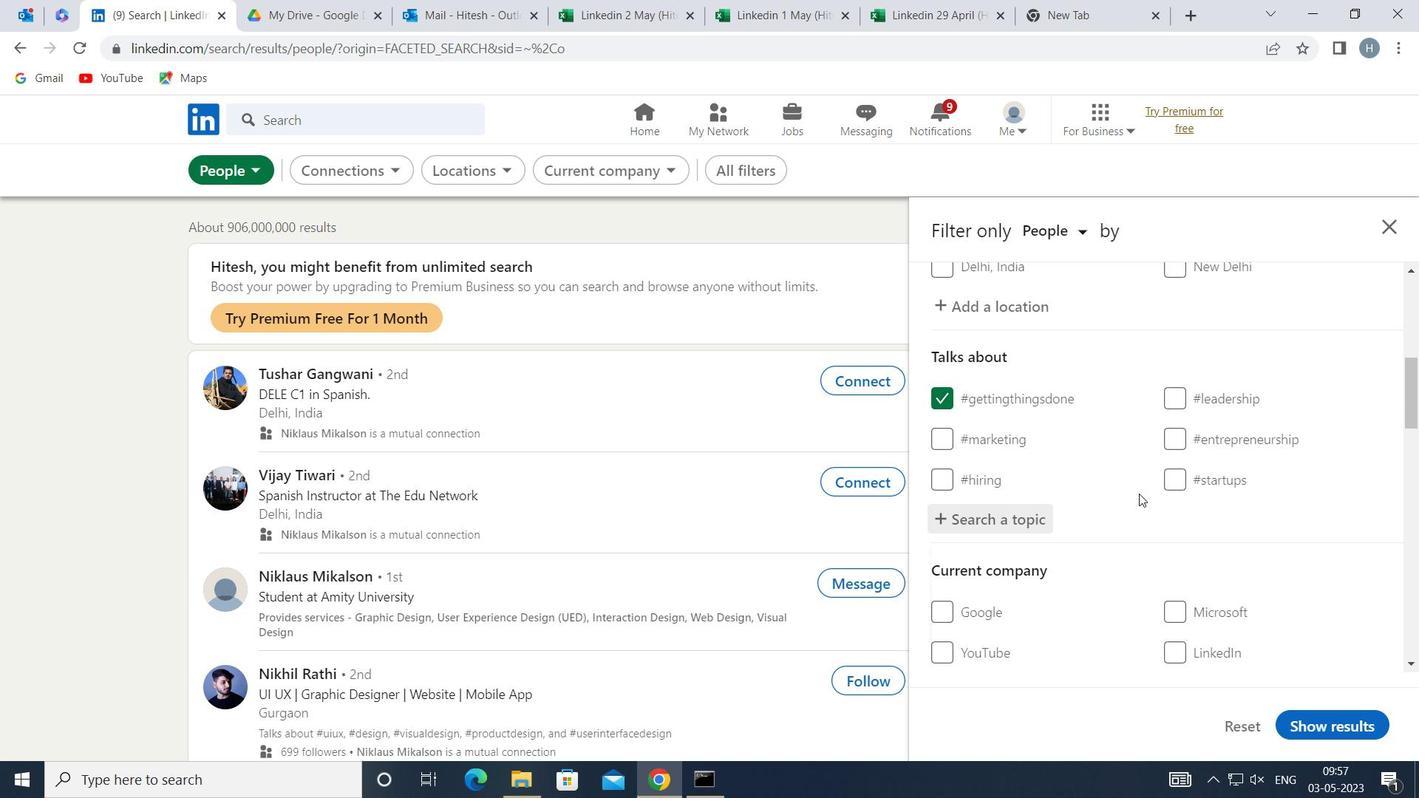 
Action: Mouse scrolled (1134, 491) with delta (0, 0)
Screenshot: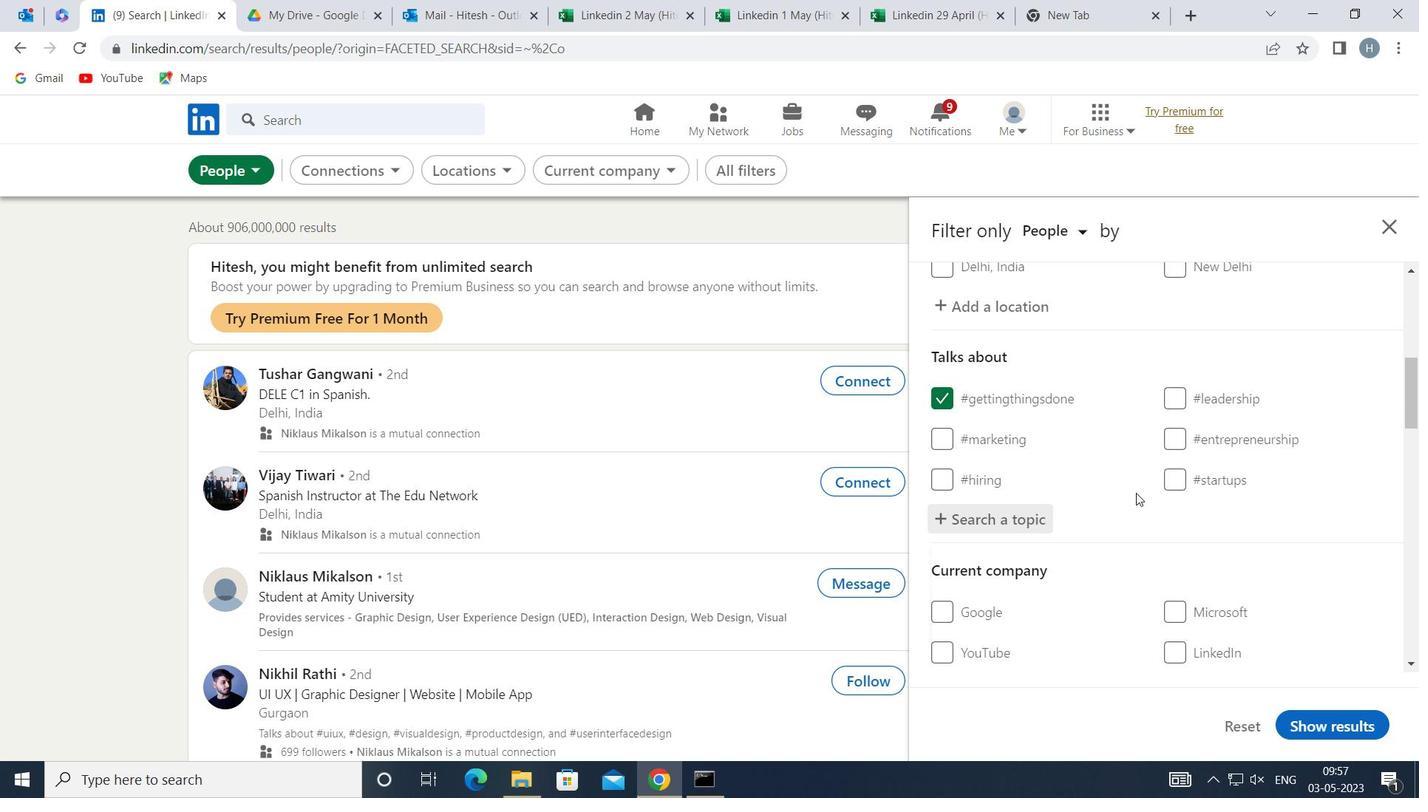 
Action: Mouse scrolled (1134, 491) with delta (0, 0)
Screenshot: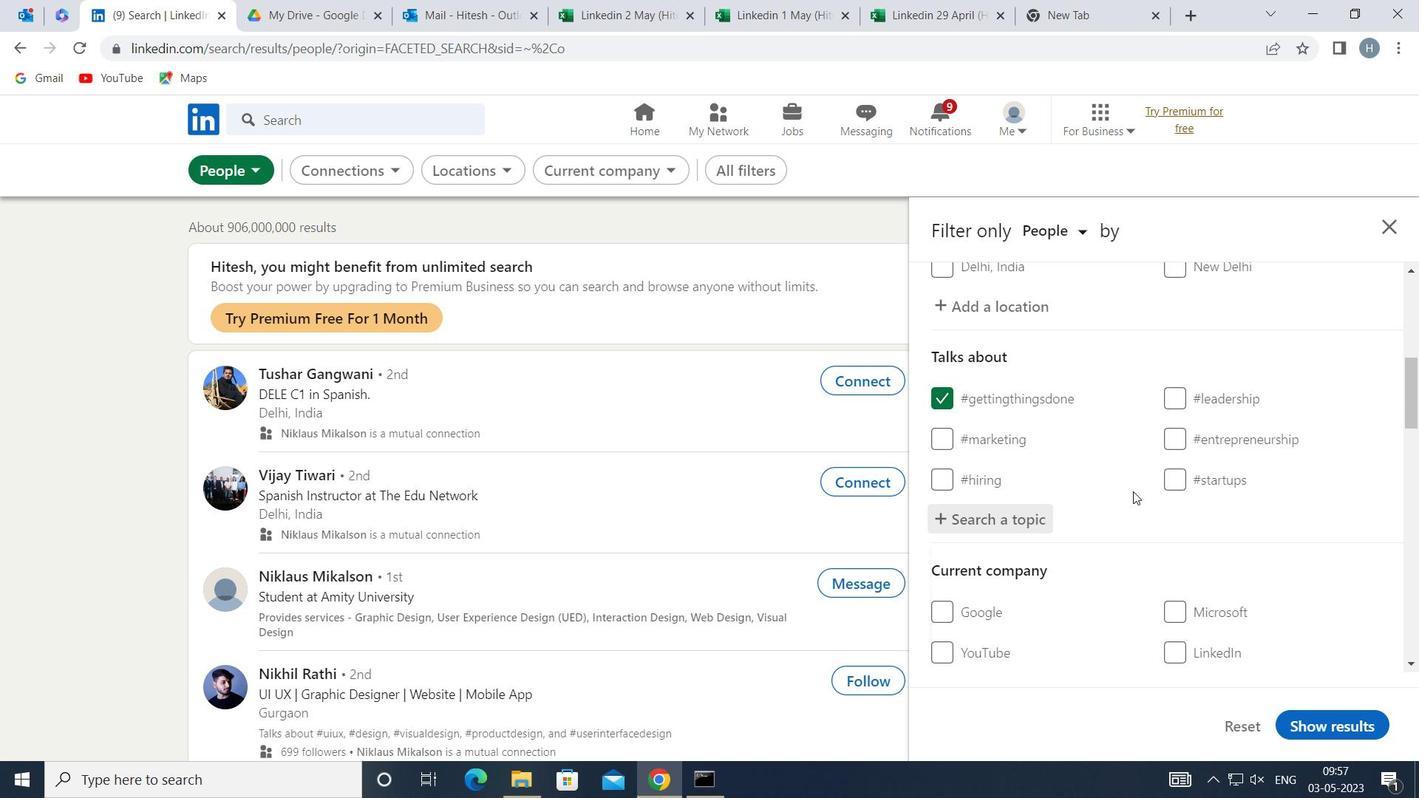 
Action: Mouse moved to (1132, 491)
Screenshot: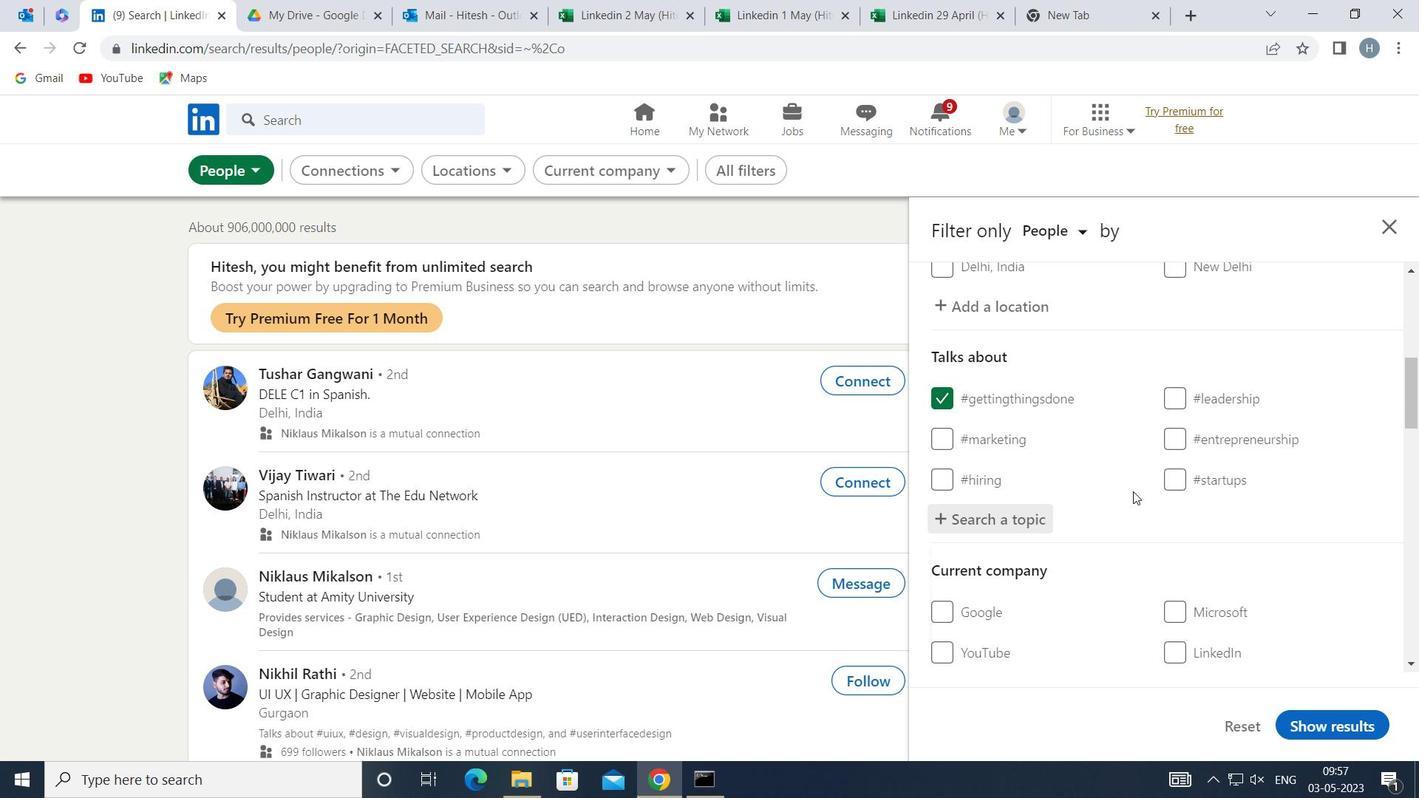 
Action: Mouse scrolled (1132, 491) with delta (0, 0)
Screenshot: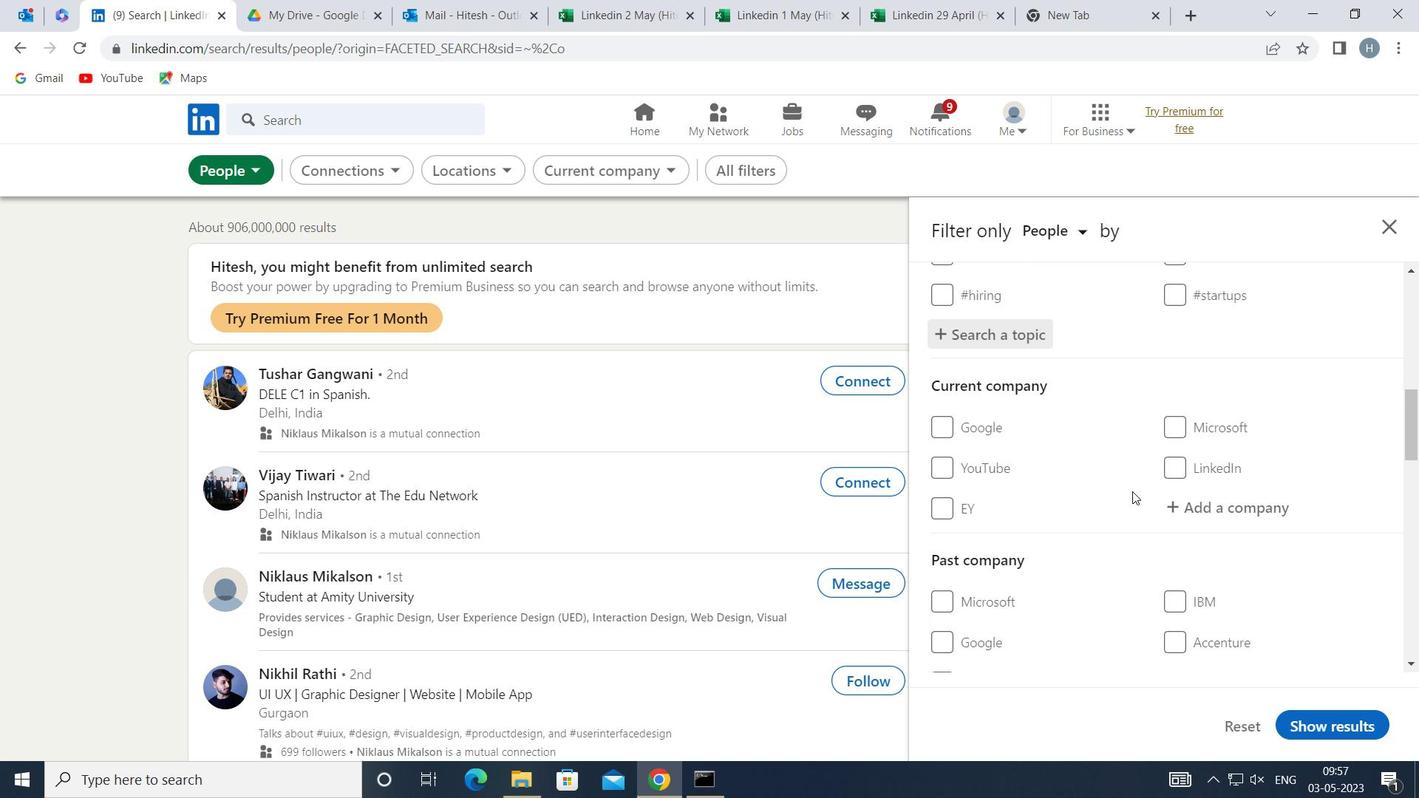 
Action: Mouse scrolled (1132, 491) with delta (0, 0)
Screenshot: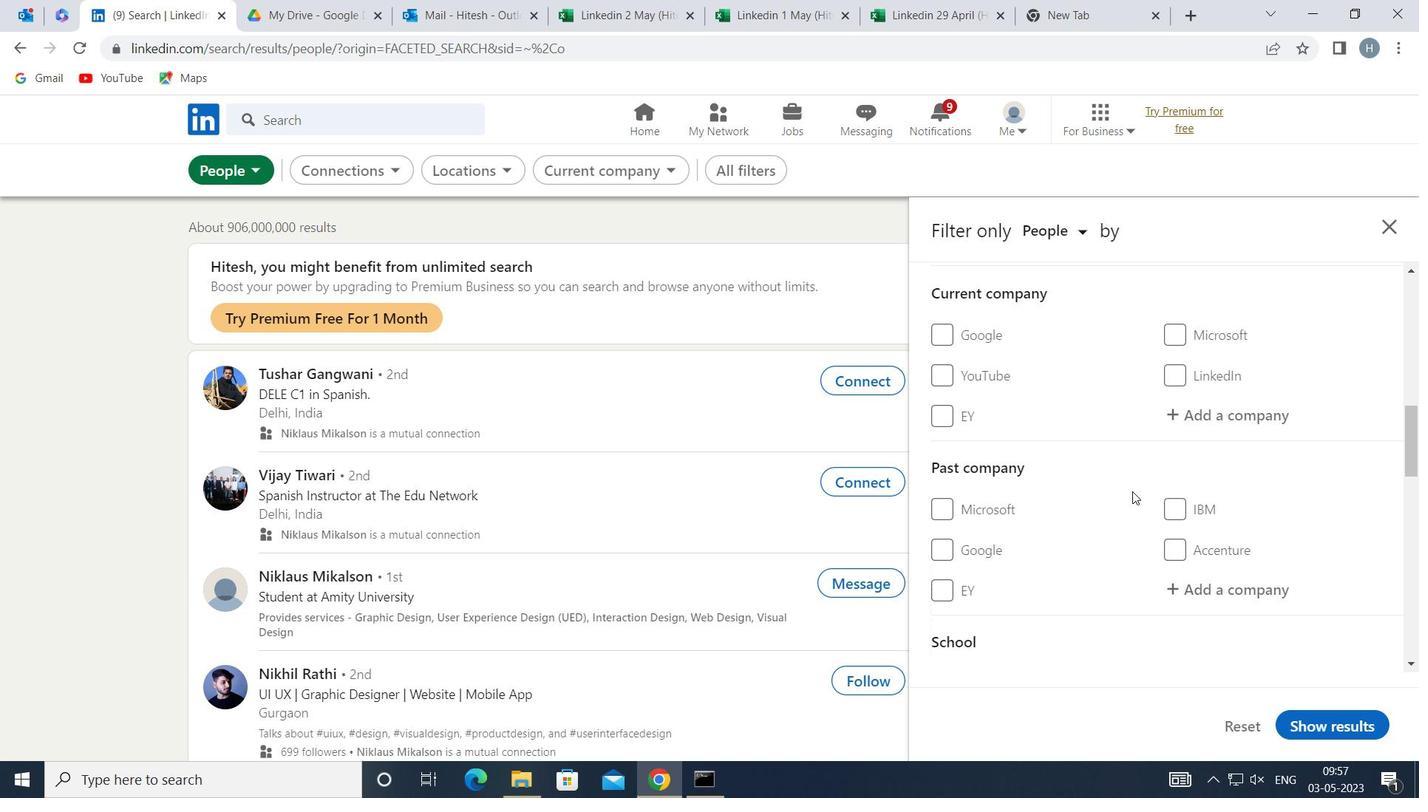 
Action: Mouse scrolled (1132, 491) with delta (0, 0)
Screenshot: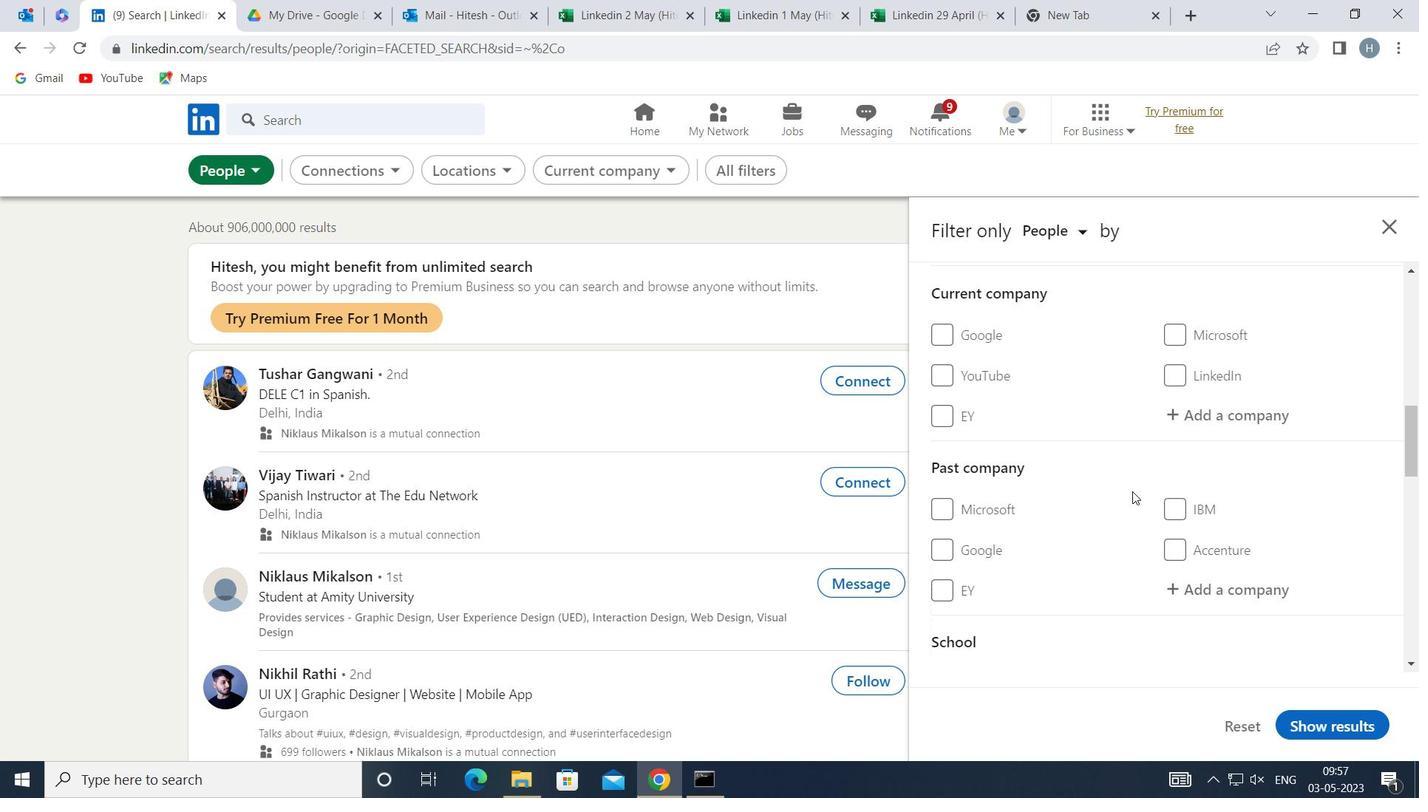 
Action: Mouse scrolled (1132, 491) with delta (0, 0)
Screenshot: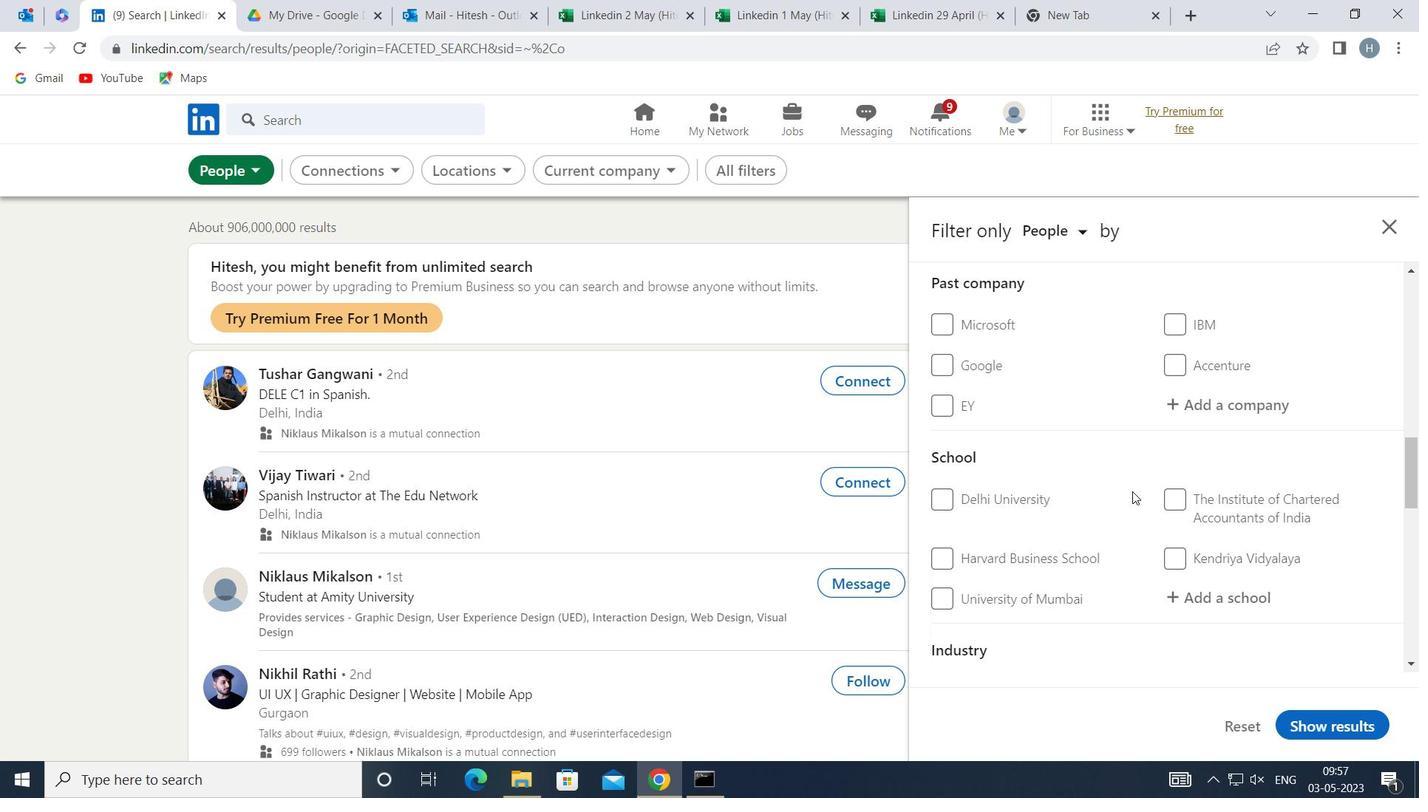 
Action: Mouse scrolled (1132, 491) with delta (0, 0)
Screenshot: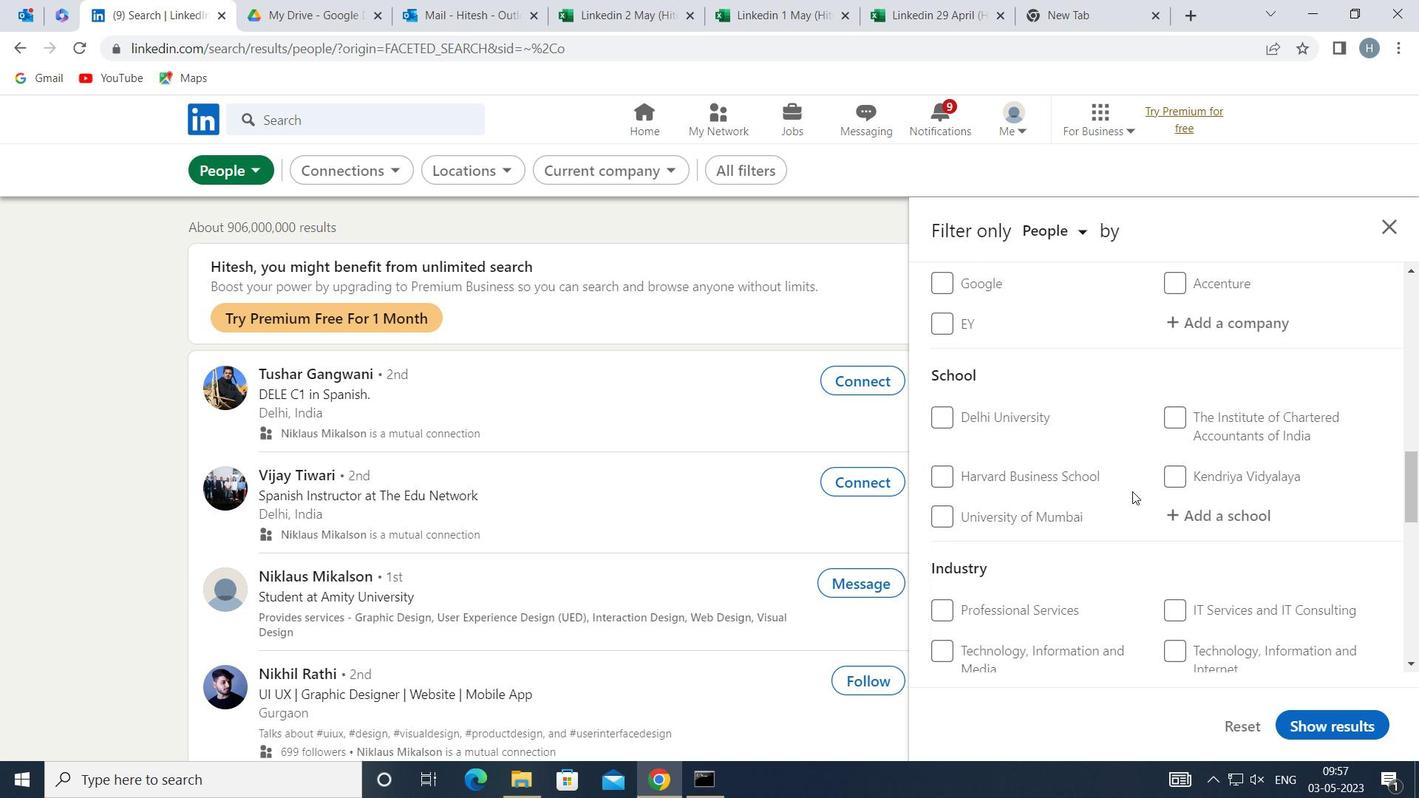 
Action: Mouse scrolled (1132, 491) with delta (0, 0)
Screenshot: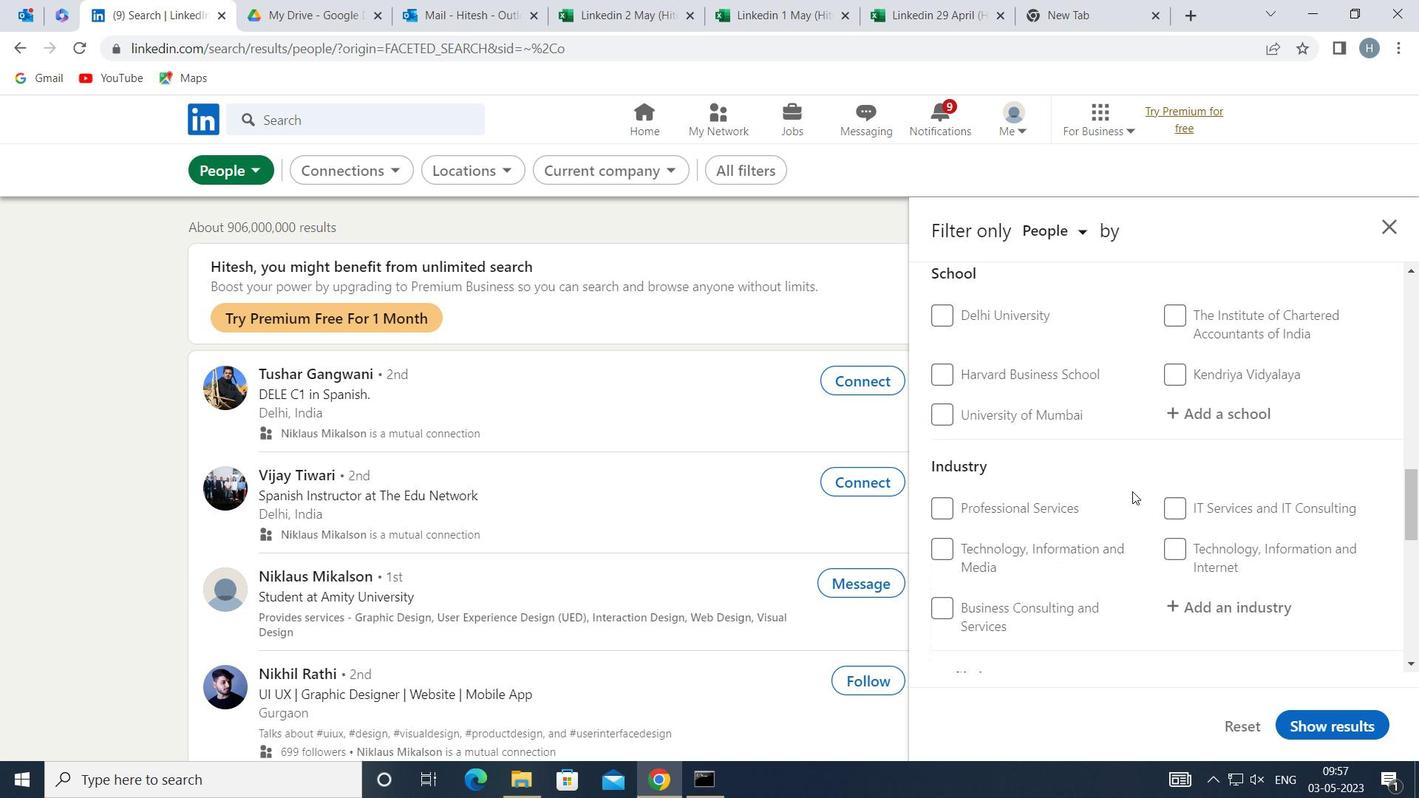 
Action: Mouse scrolled (1132, 491) with delta (0, 0)
Screenshot: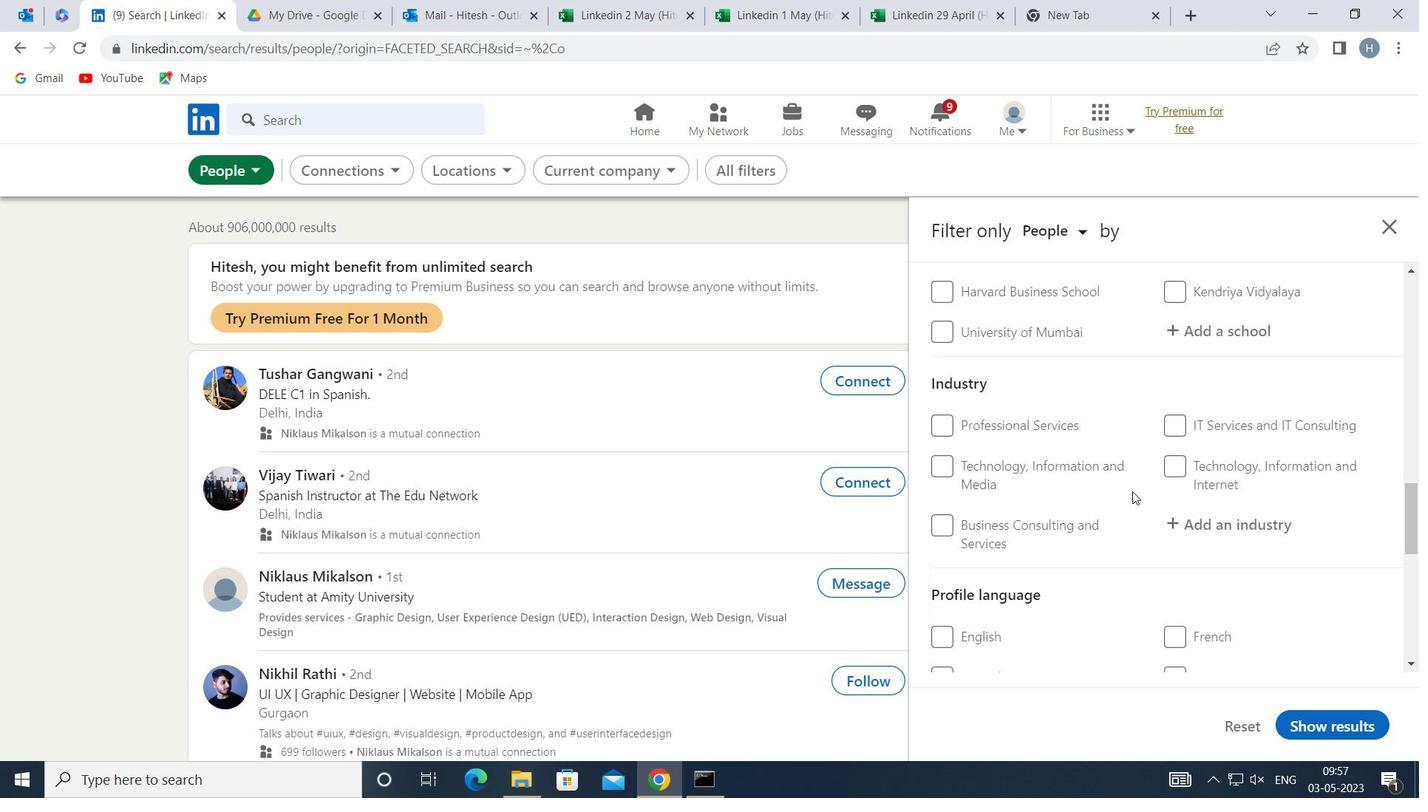 
Action: Mouse moved to (945, 536)
Screenshot: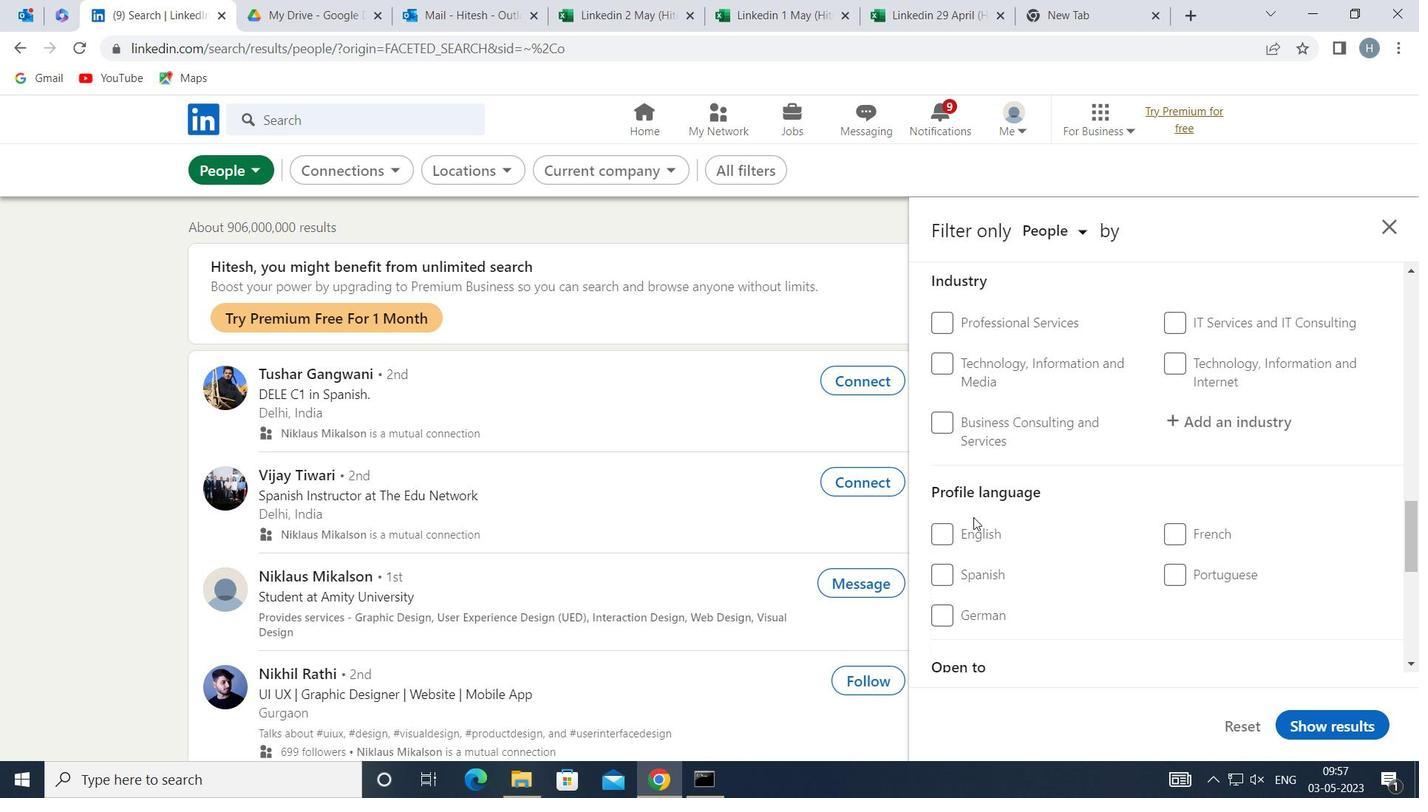 
Action: Mouse pressed left at (945, 536)
Screenshot: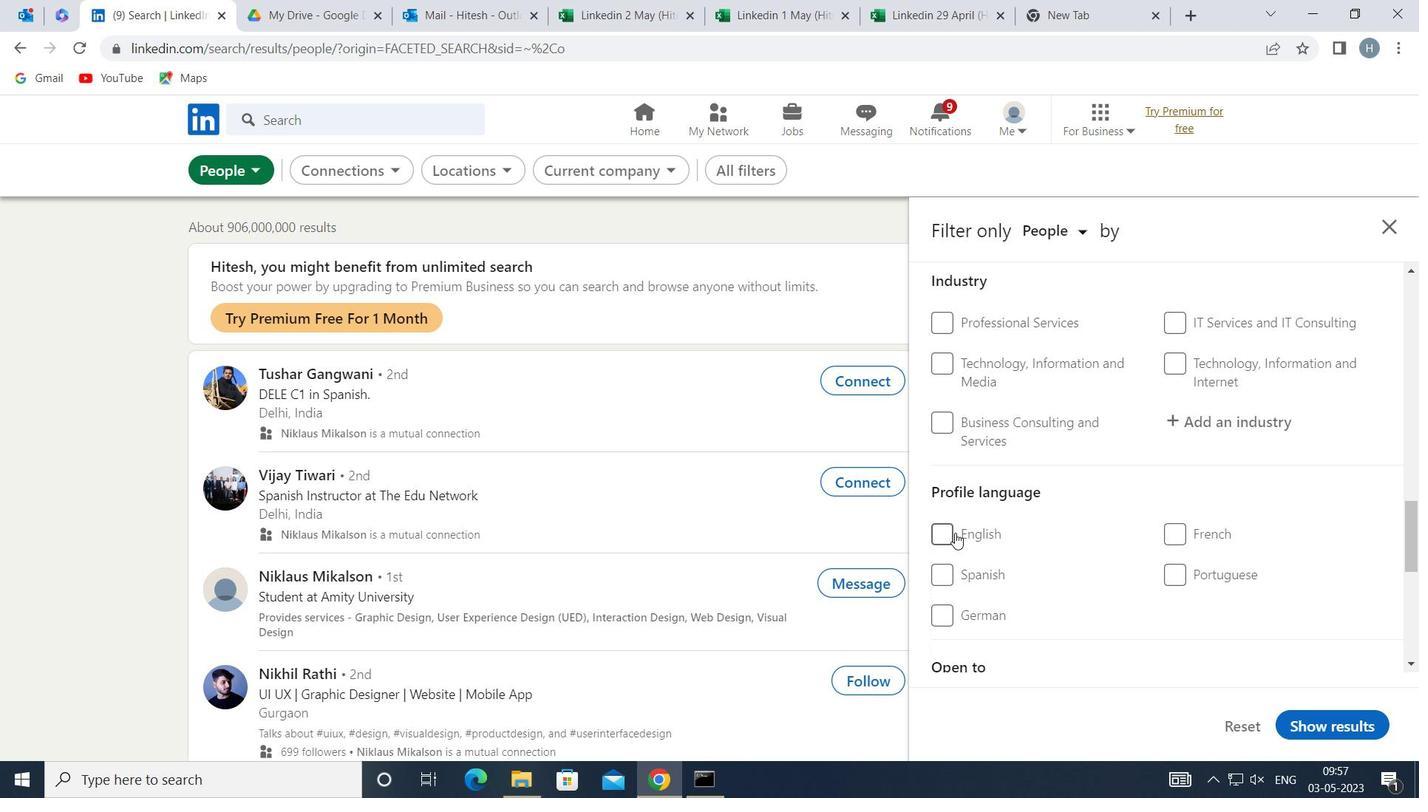 
Action: Mouse moved to (1117, 516)
Screenshot: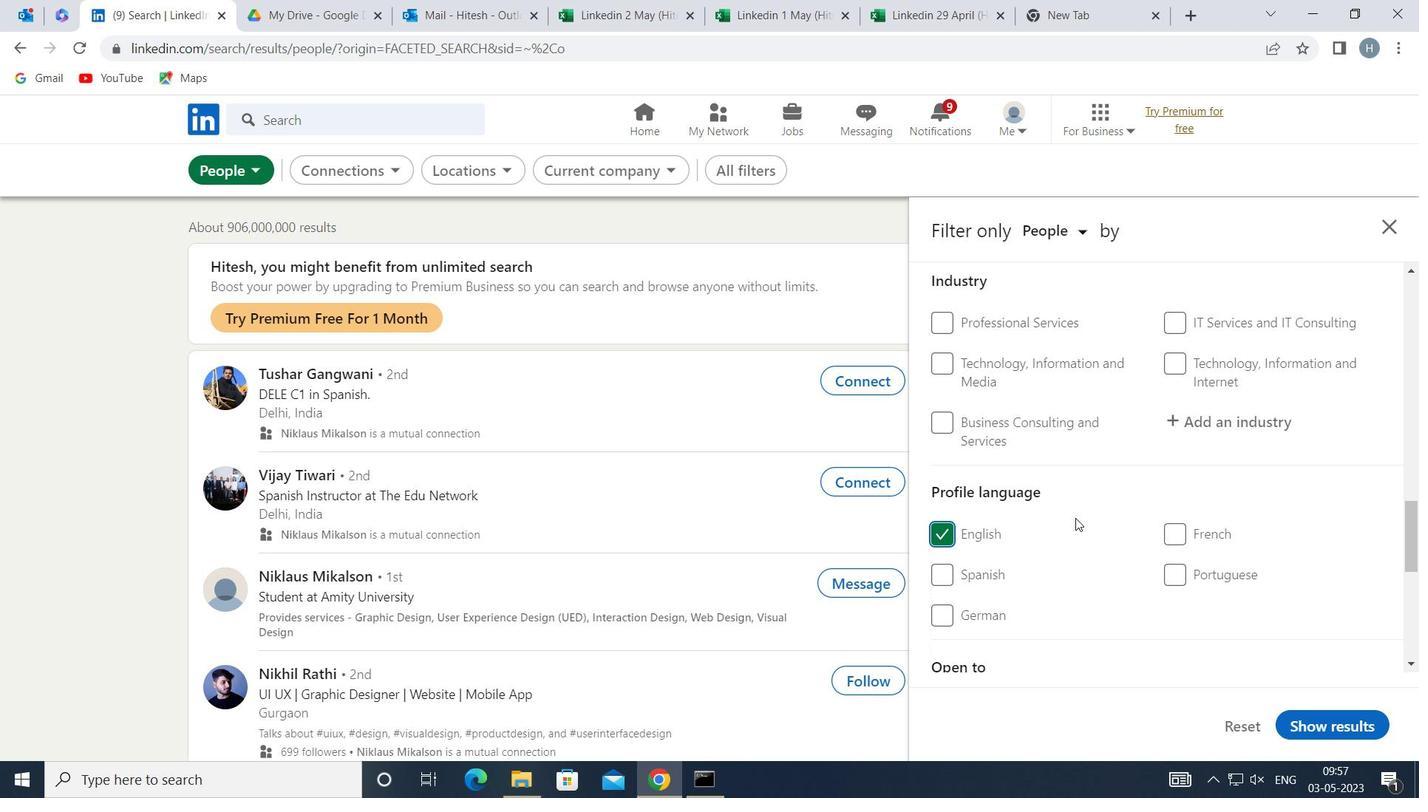 
Action: Mouse scrolled (1117, 517) with delta (0, 0)
Screenshot: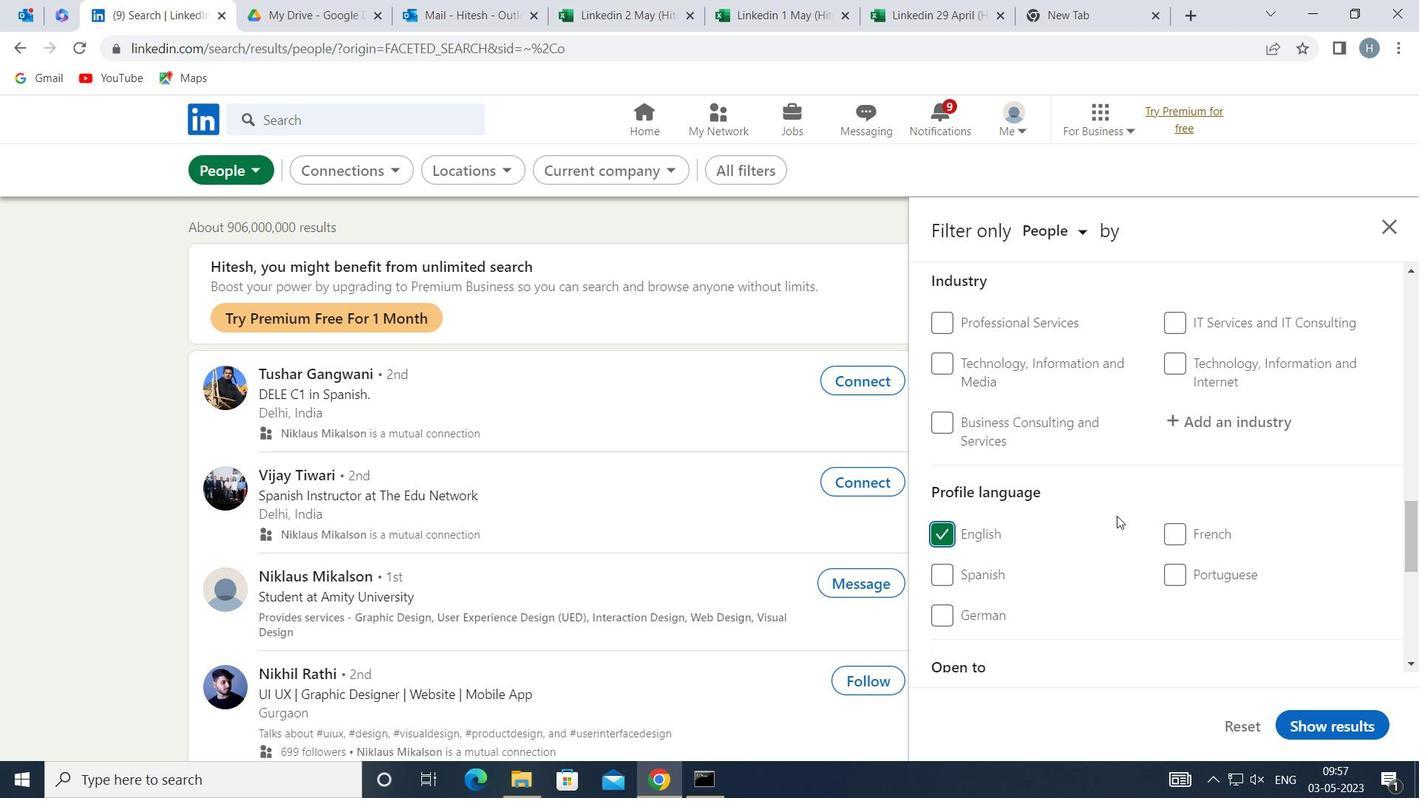 
Action: Mouse moved to (1118, 515)
Screenshot: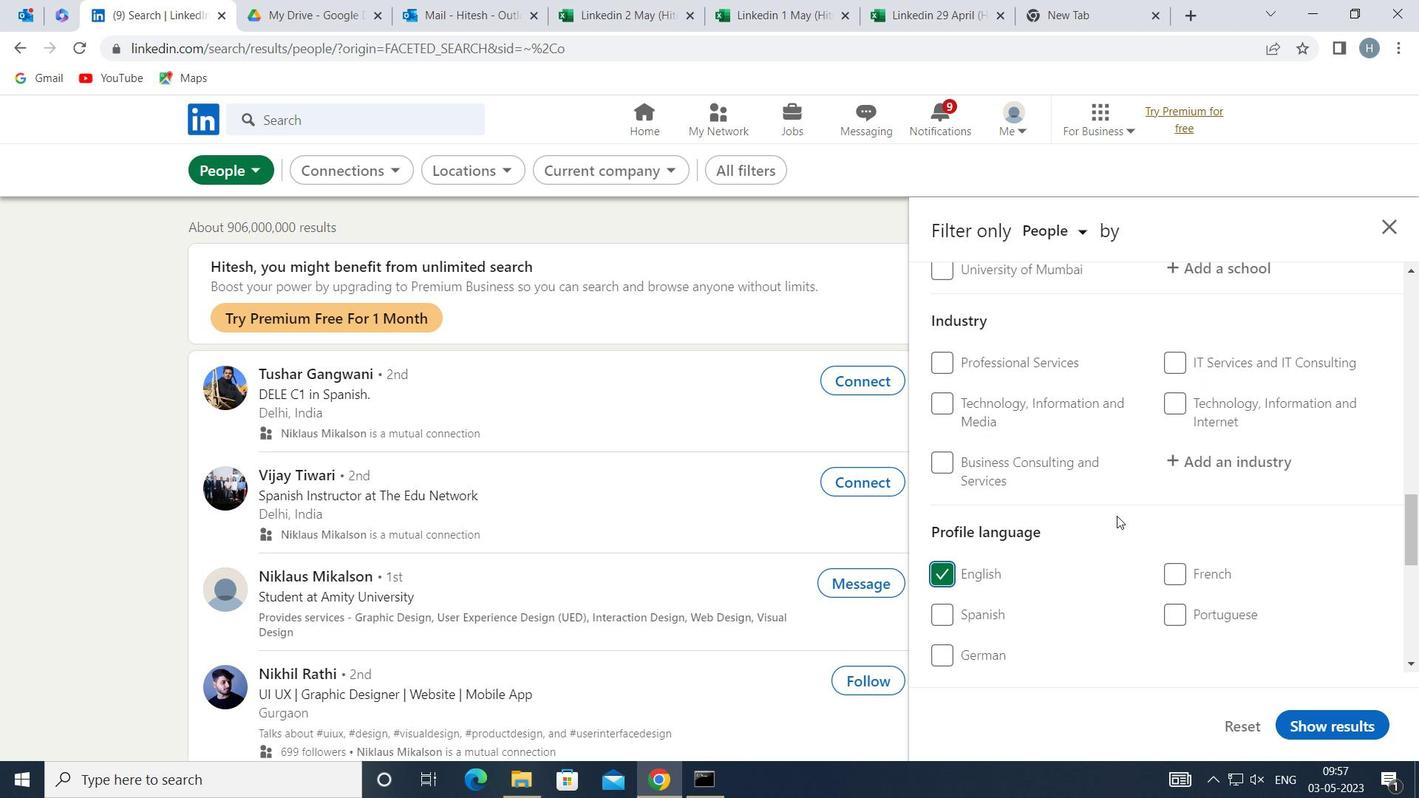 
Action: Mouse scrolled (1118, 516) with delta (0, 0)
Screenshot: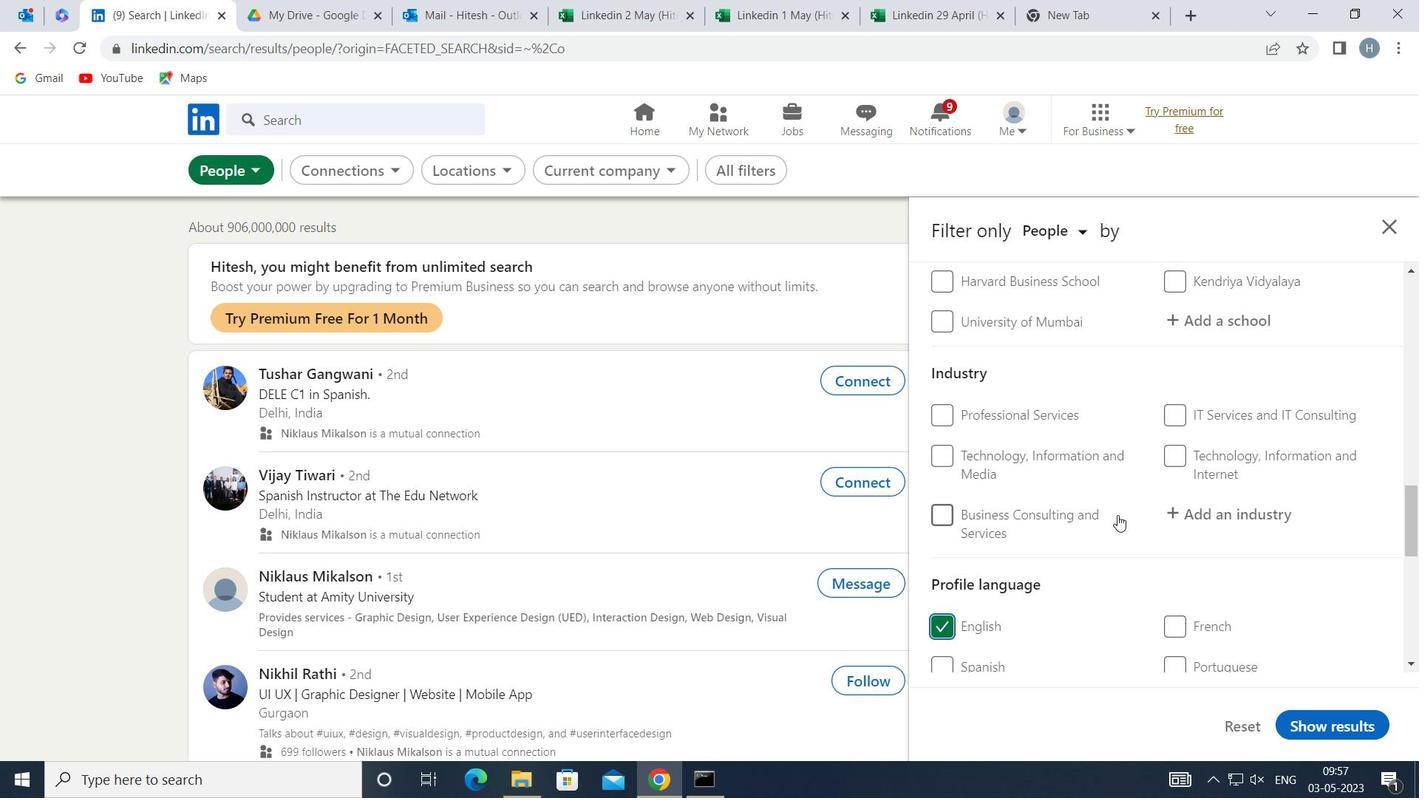 
Action: Mouse scrolled (1118, 516) with delta (0, 0)
Screenshot: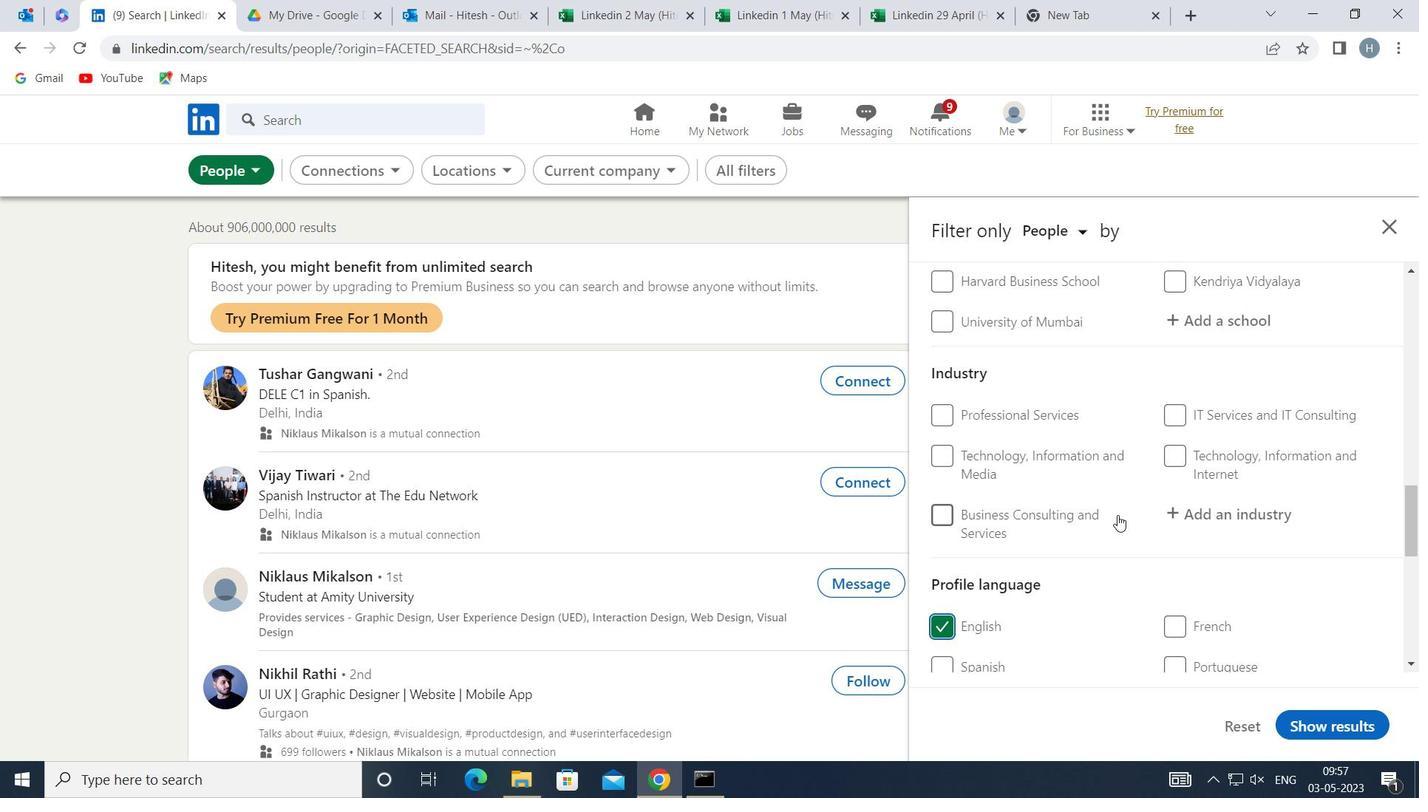 
Action: Mouse scrolled (1118, 516) with delta (0, 0)
Screenshot: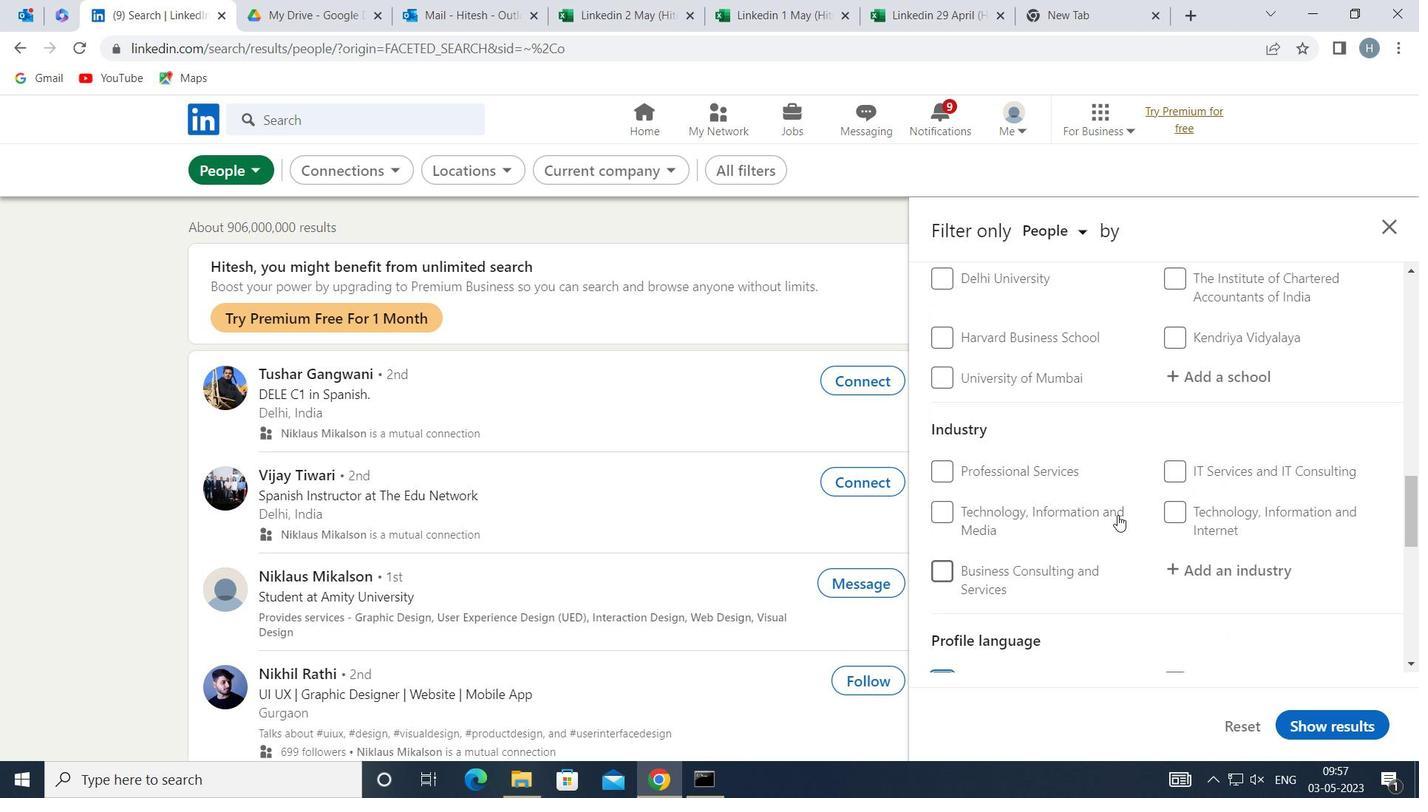 
Action: Mouse scrolled (1118, 516) with delta (0, 0)
Screenshot: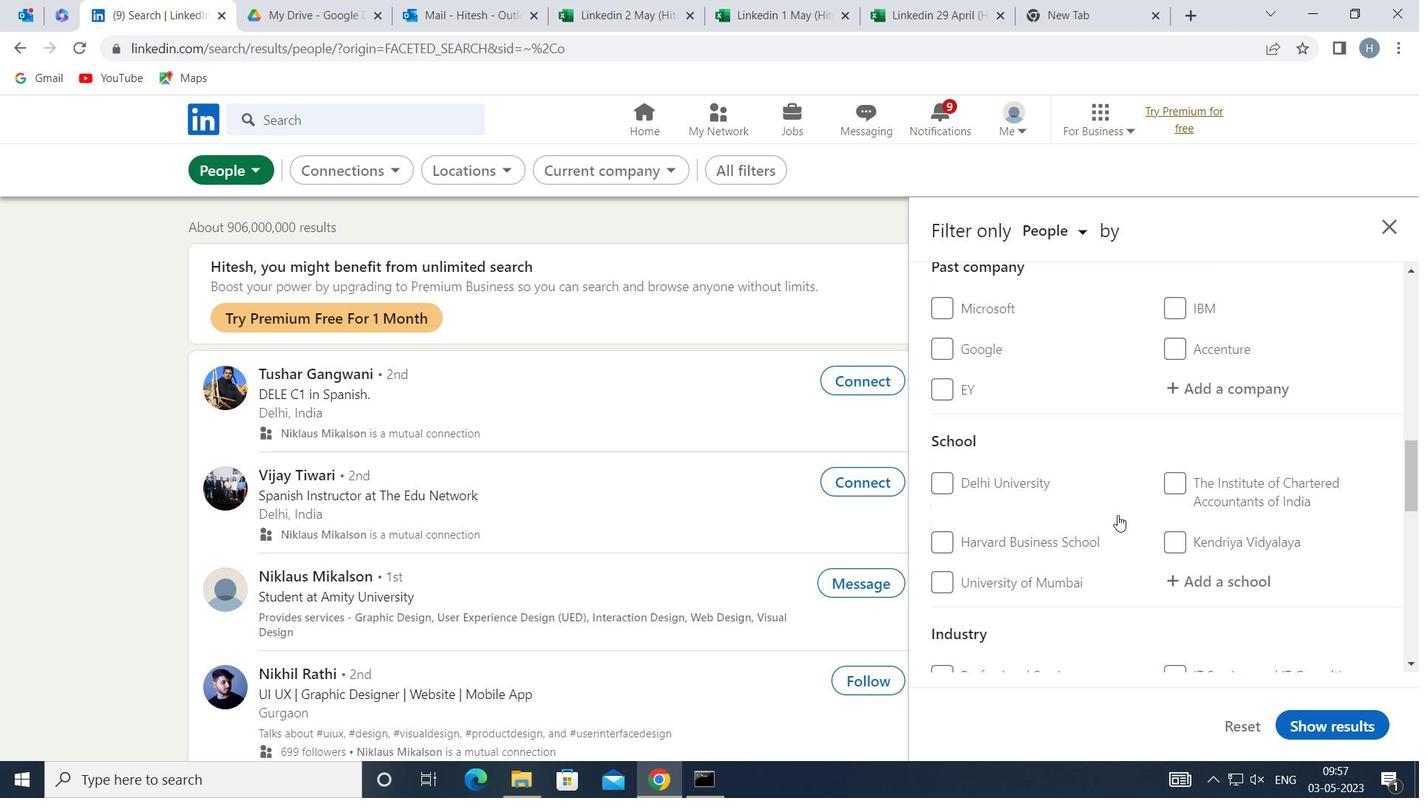
Action: Mouse scrolled (1118, 516) with delta (0, 0)
Screenshot: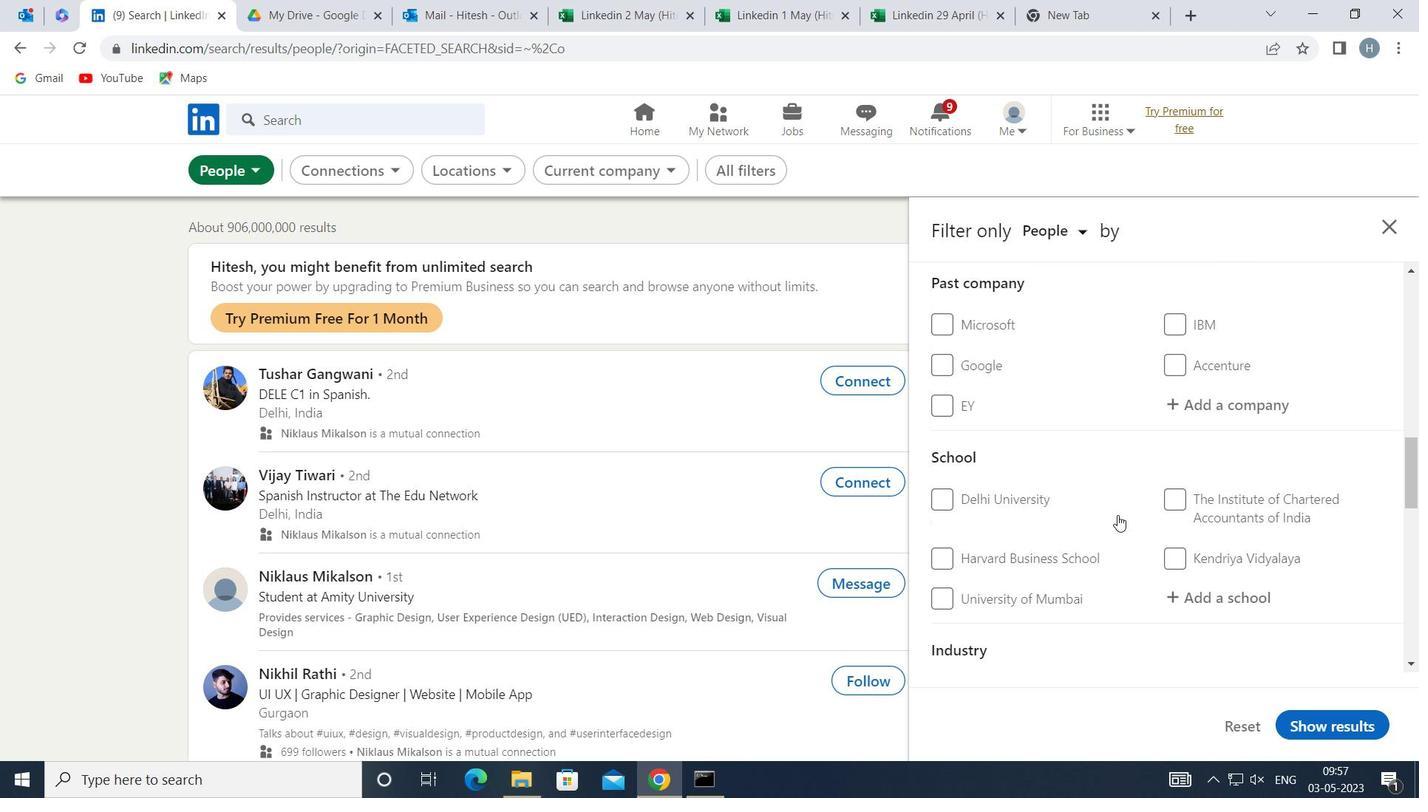 
Action: Mouse scrolled (1118, 516) with delta (0, 0)
Screenshot: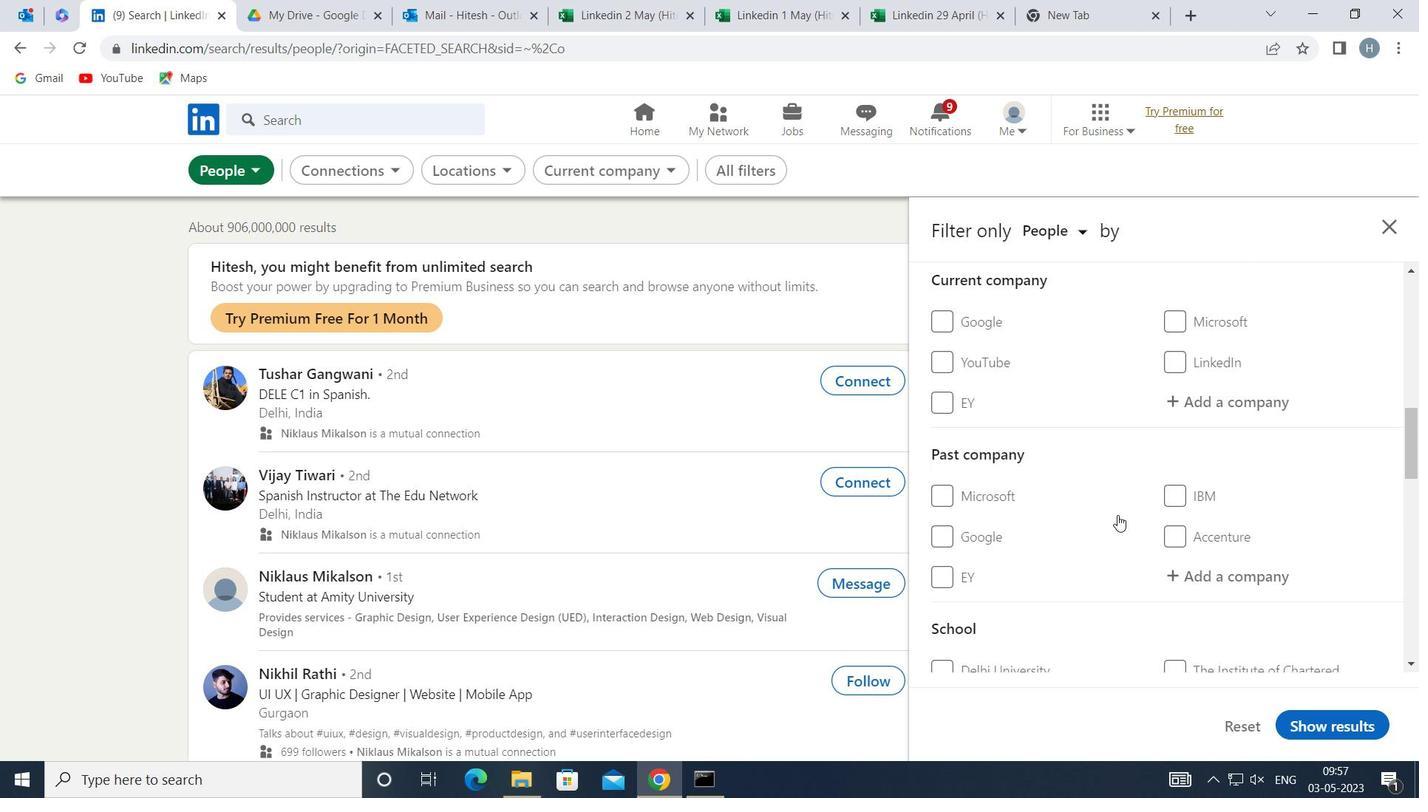 
Action: Mouse moved to (1209, 512)
Screenshot: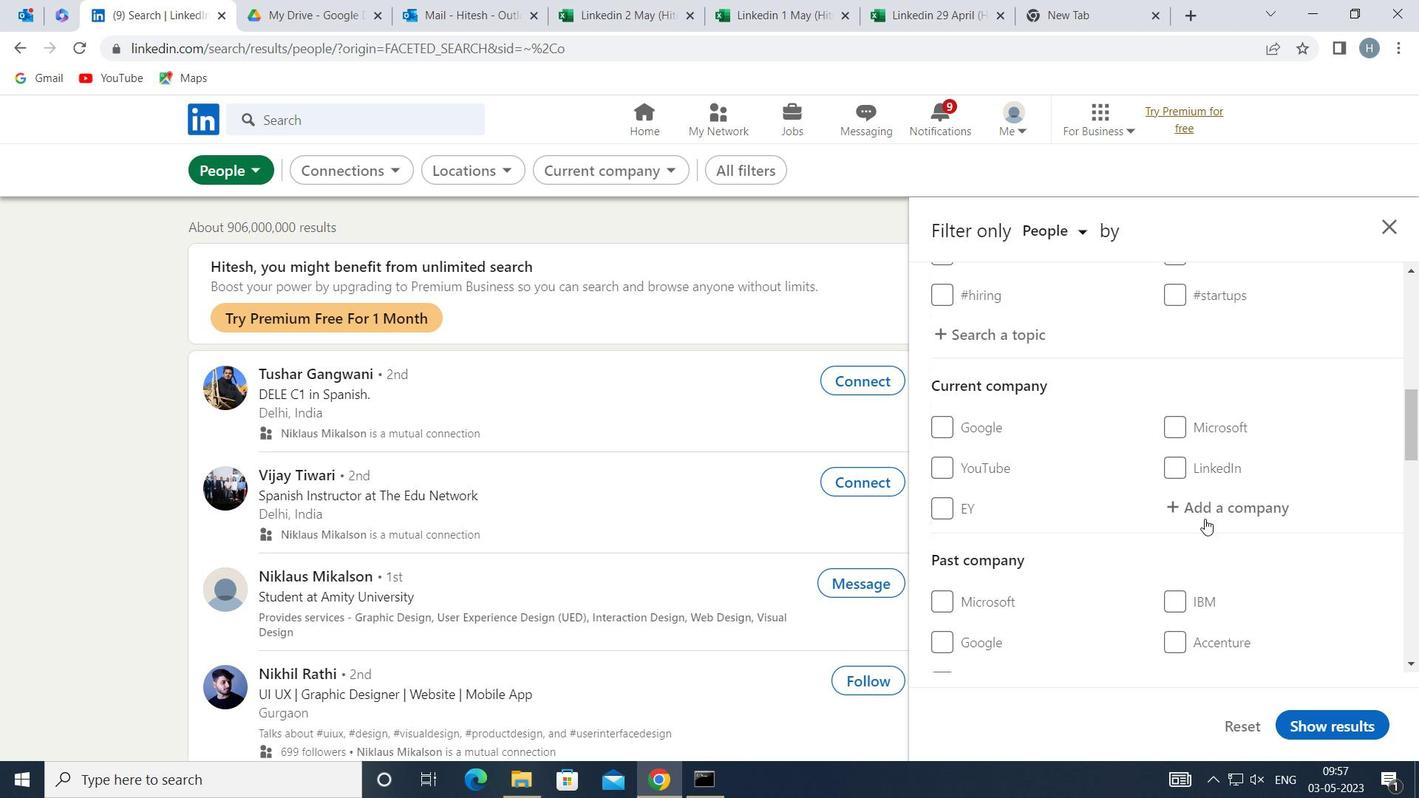 
Action: Mouse pressed left at (1209, 512)
Screenshot: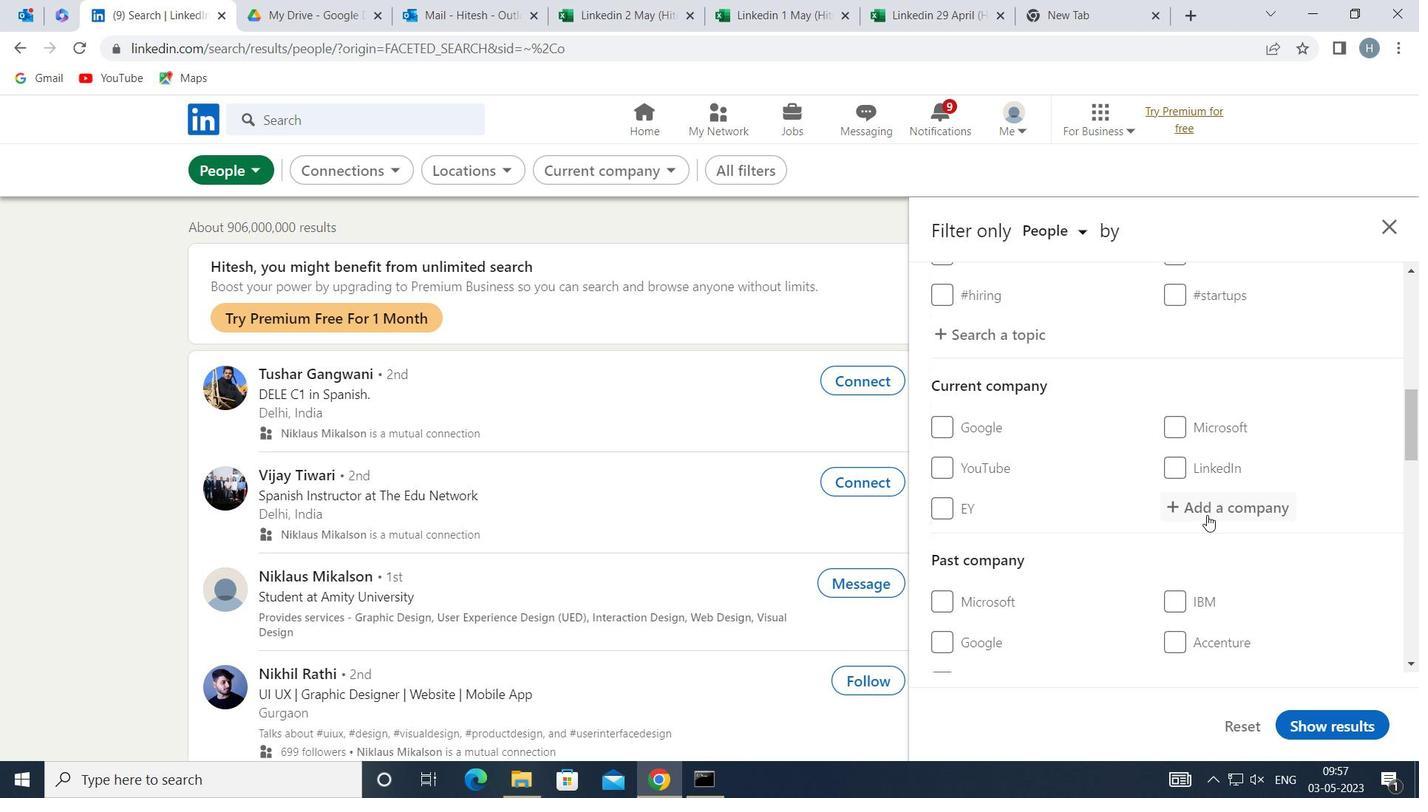 
Action: Key pressed <Key.shift>APPINVEN
Screenshot: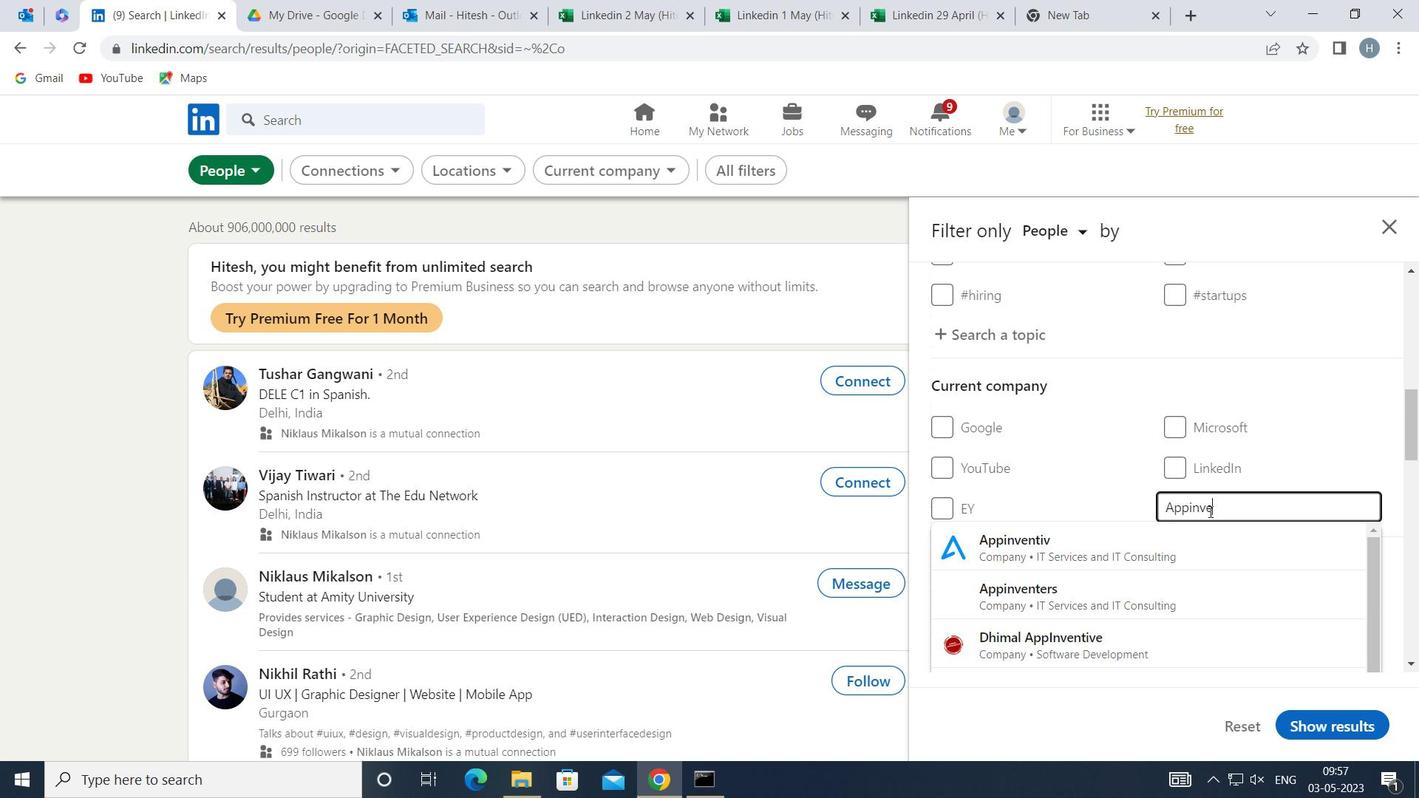 
Action: Mouse moved to (1153, 543)
Screenshot: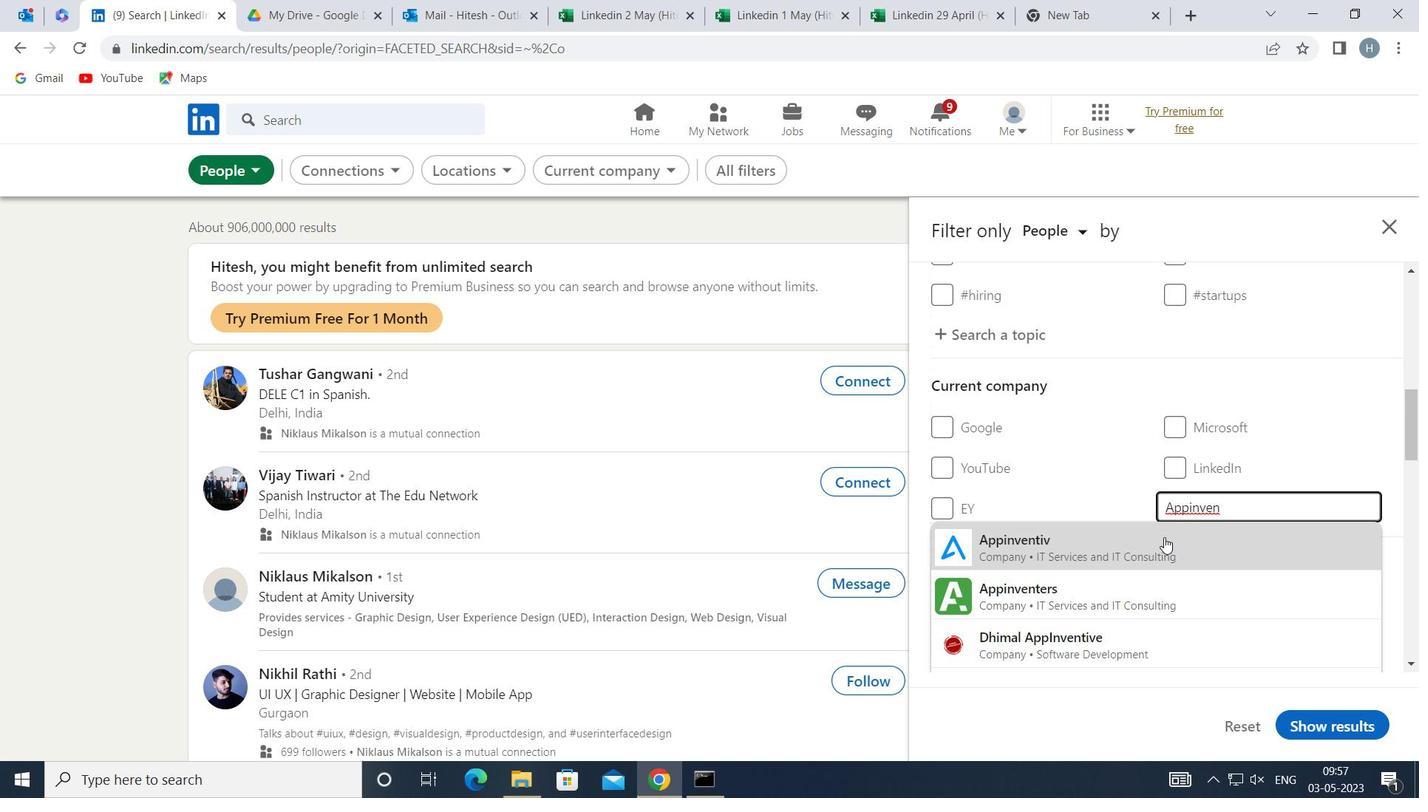 
Action: Mouse pressed left at (1153, 543)
Screenshot: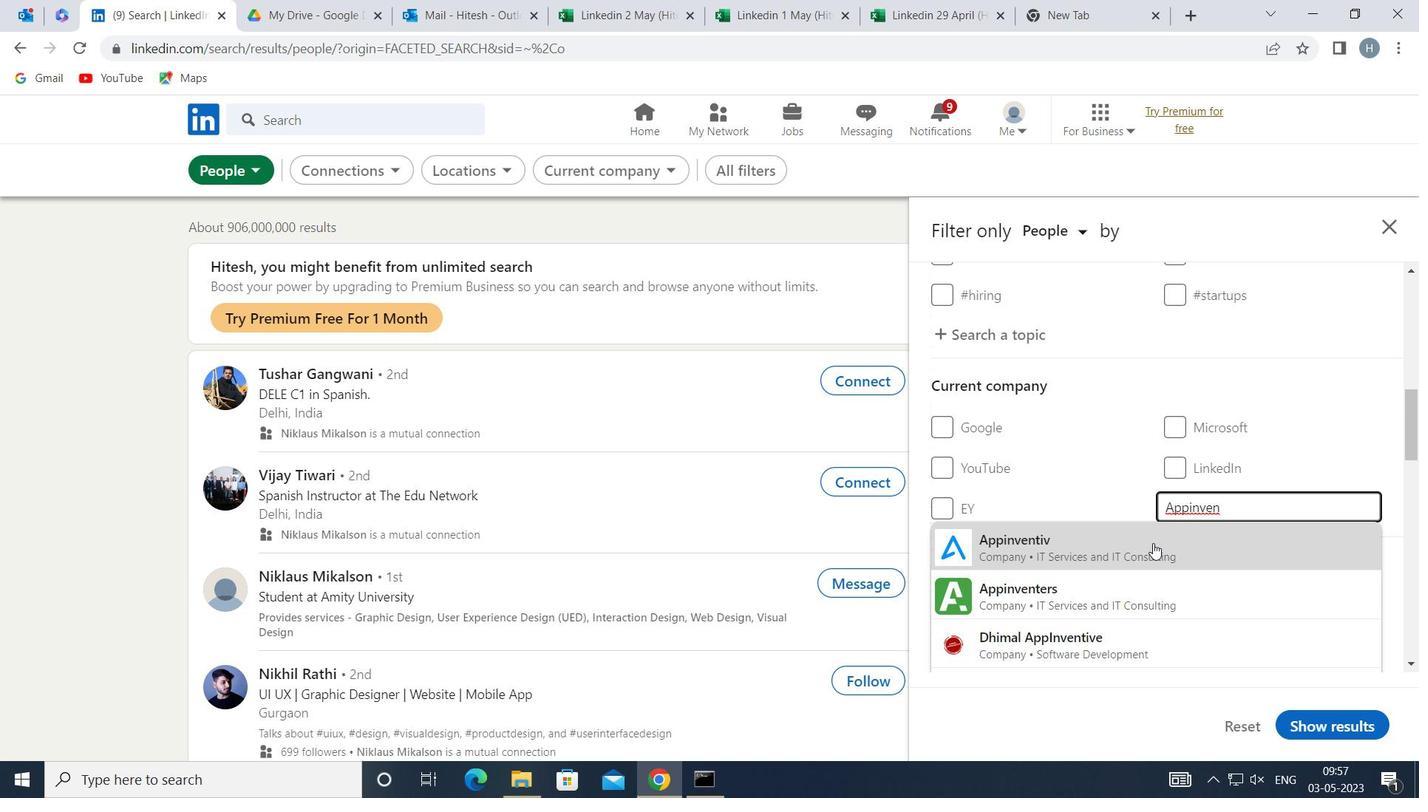 
Action: Mouse moved to (1099, 479)
Screenshot: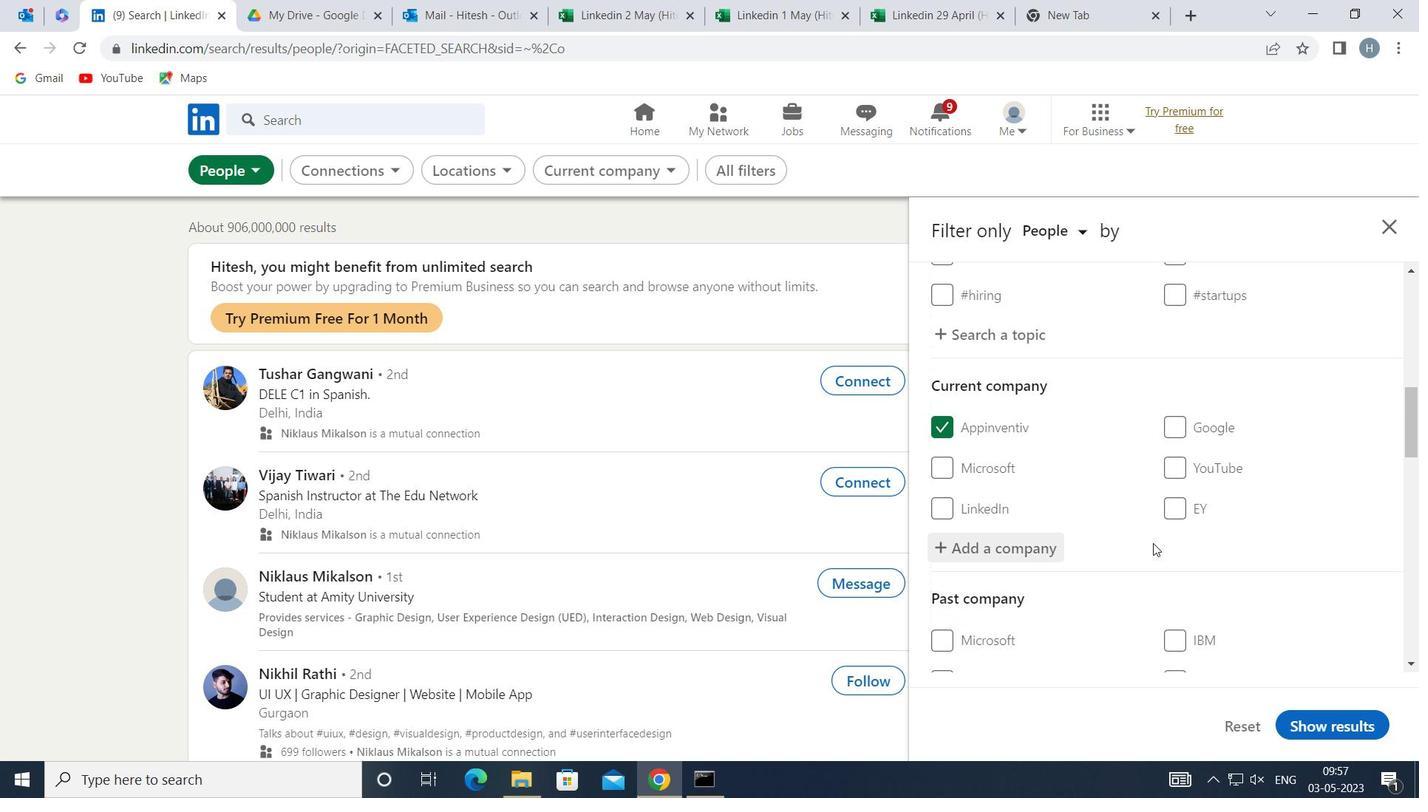 
Action: Mouse scrolled (1099, 478) with delta (0, 0)
Screenshot: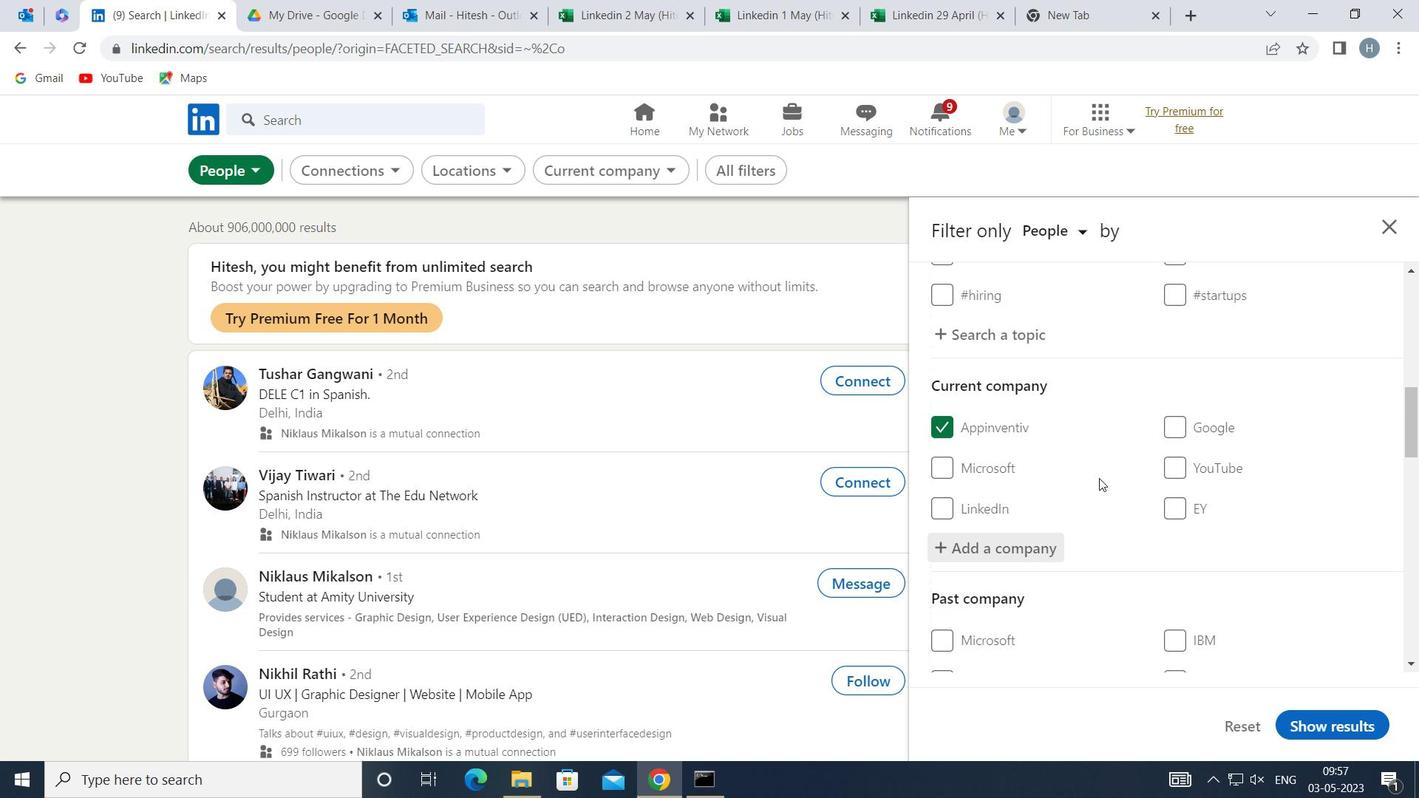 
Action: Mouse scrolled (1099, 478) with delta (0, 0)
Screenshot: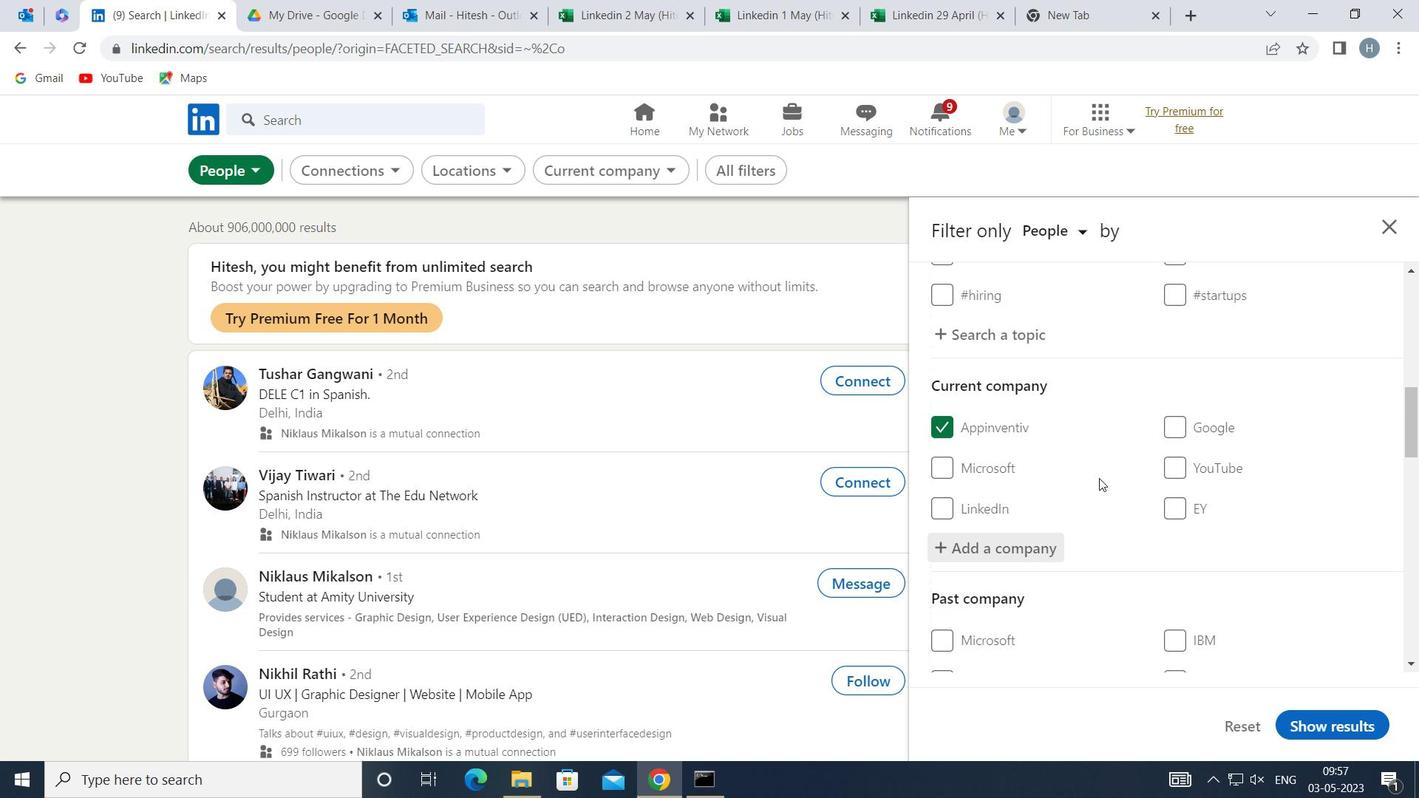 
Action: Mouse scrolled (1099, 478) with delta (0, 0)
Screenshot: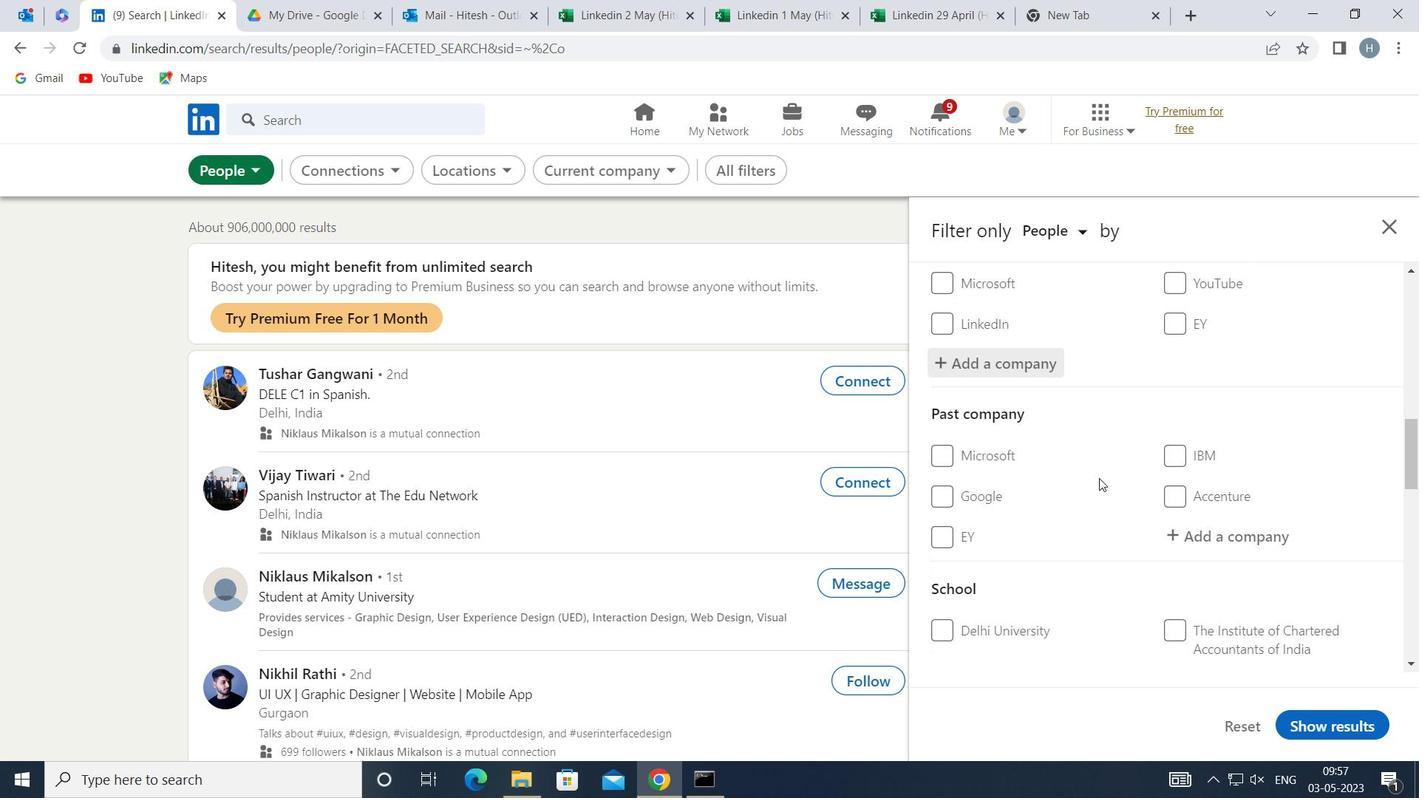 
Action: Mouse moved to (1217, 519)
Screenshot: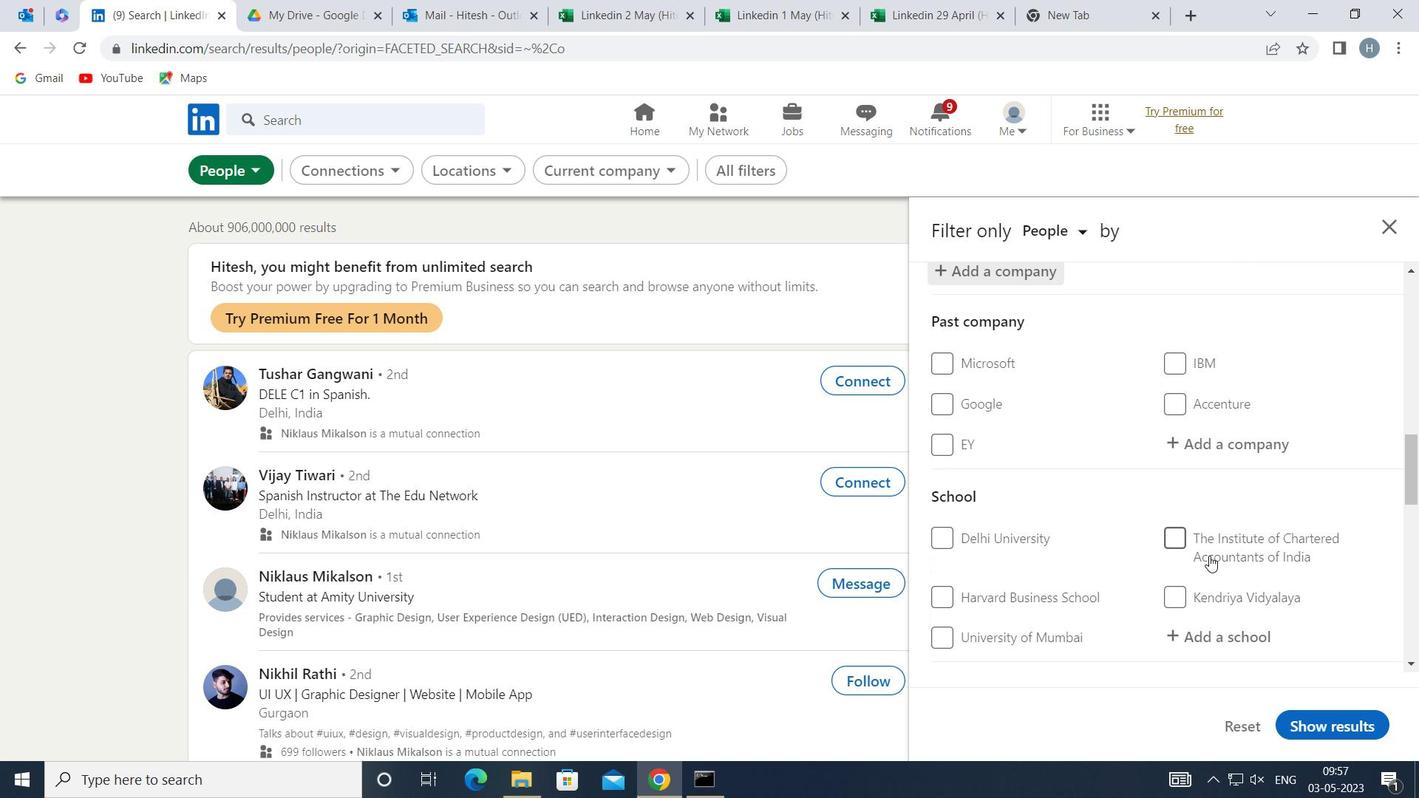 
Action: Mouse scrolled (1217, 518) with delta (0, 0)
Screenshot: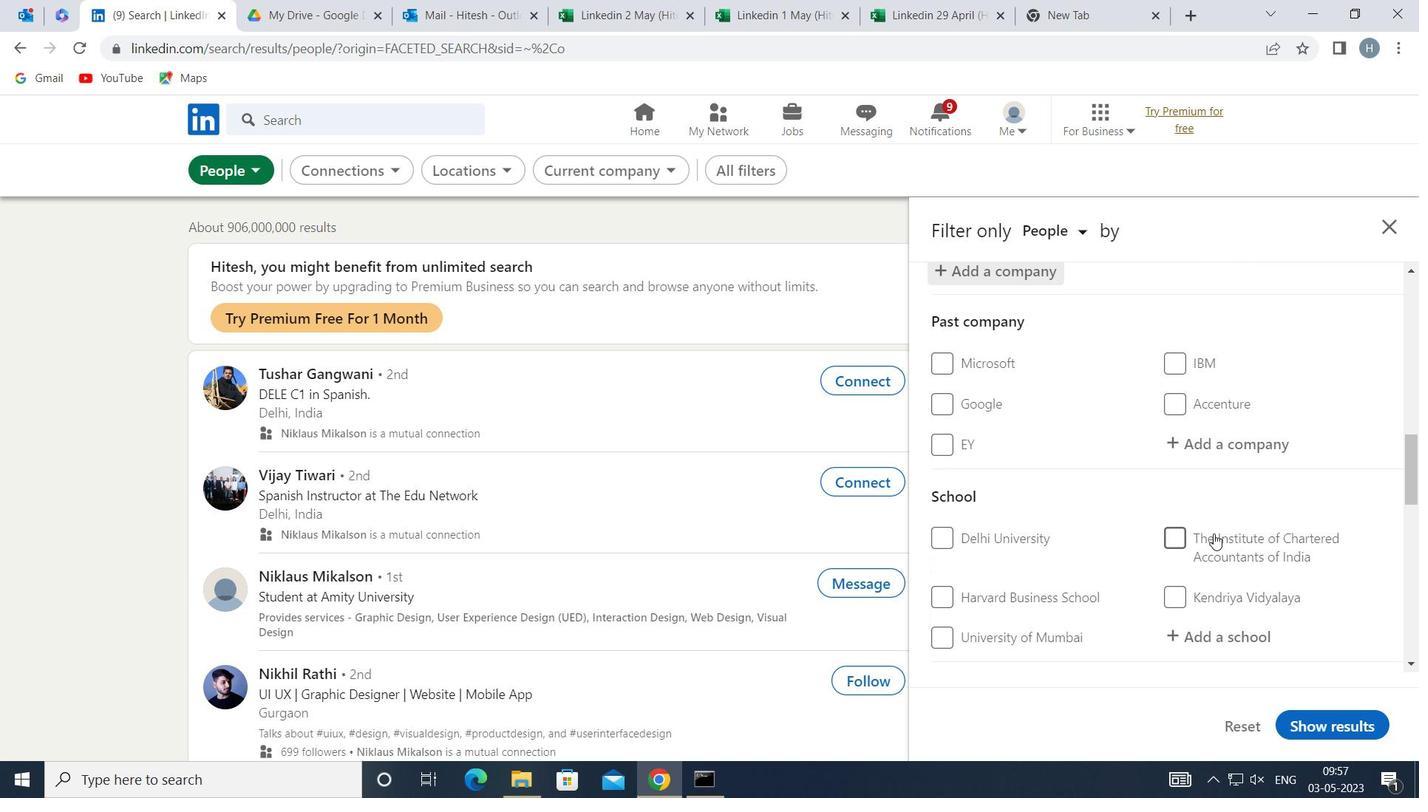 
Action: Mouse scrolled (1217, 518) with delta (0, 0)
Screenshot: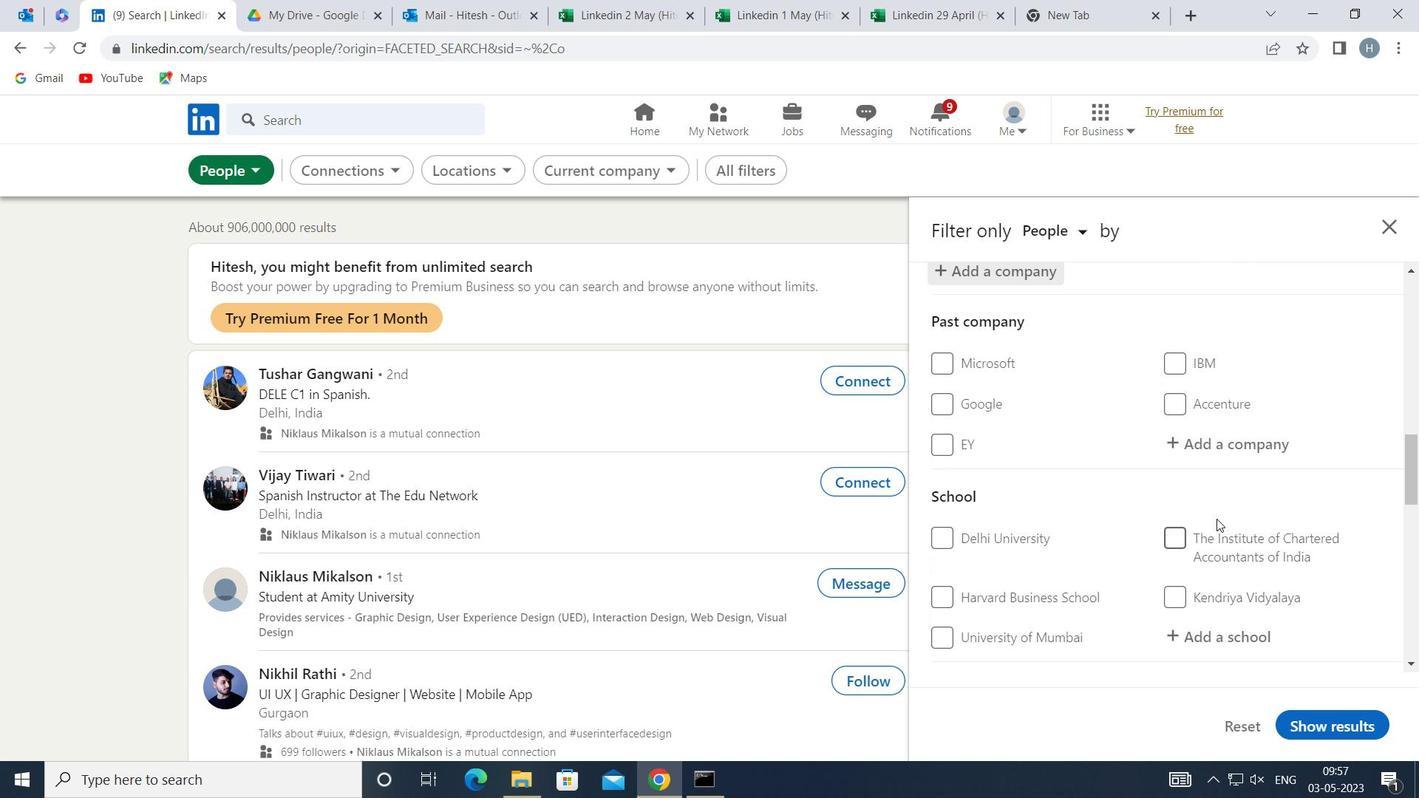 
Action: Mouse moved to (1240, 449)
Screenshot: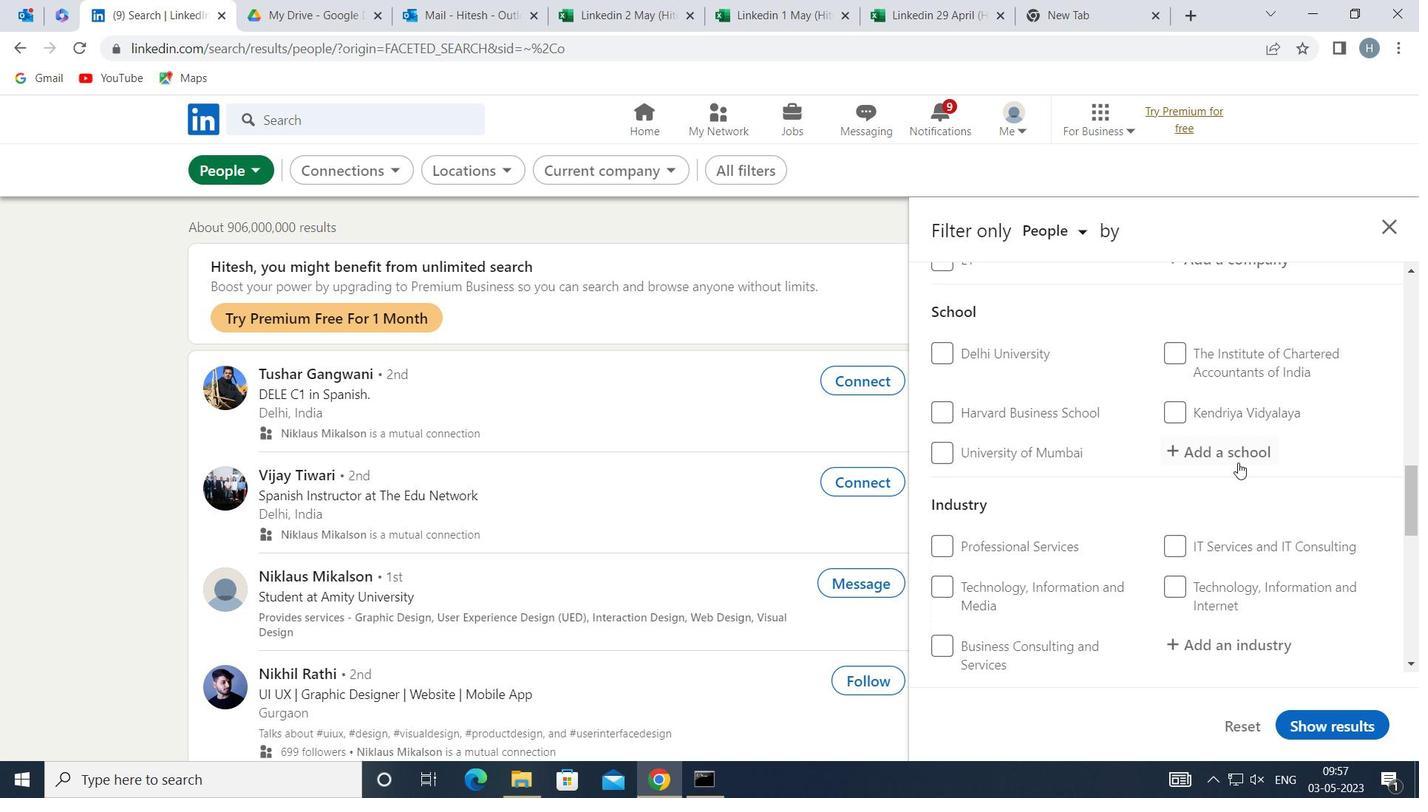 
Action: Mouse pressed left at (1240, 449)
Screenshot: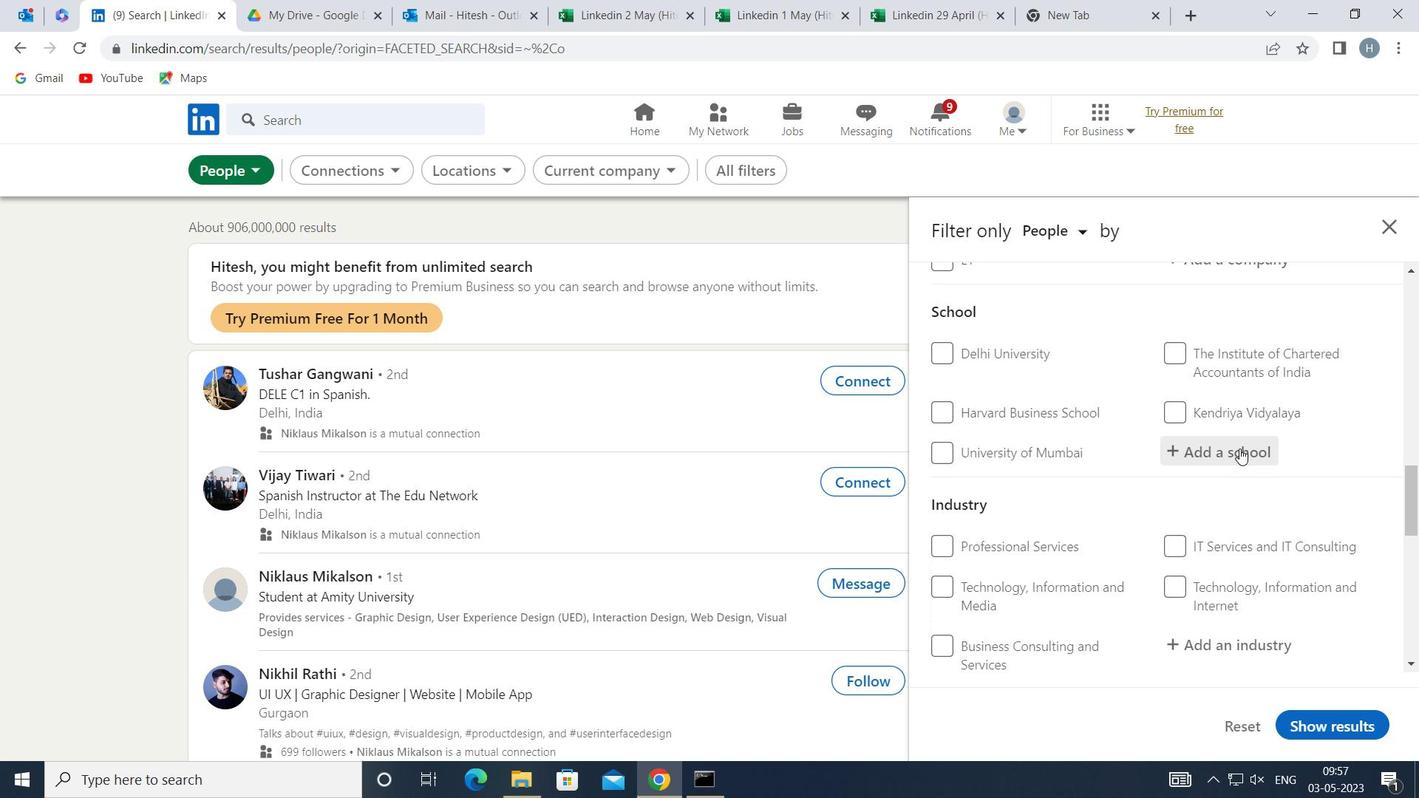 
Action: Key pressed <Key.shift>BALAJI<Key.space><Key.shift>INSTITUTE<Key.space>OF<Key.space><Key.shift>MODERN<Key.space><Key.shift>MANA
Screenshot: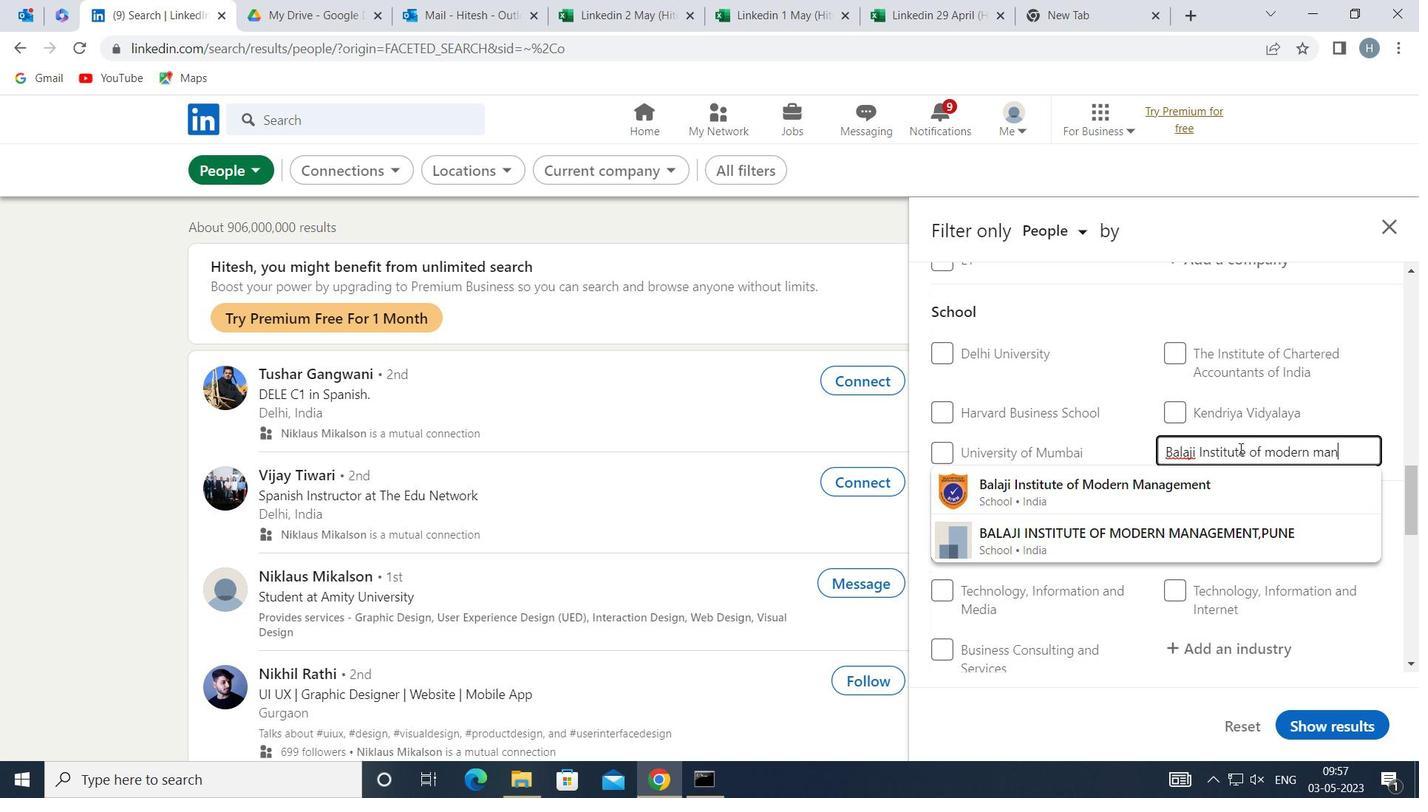 
Action: Mouse moved to (1223, 479)
Screenshot: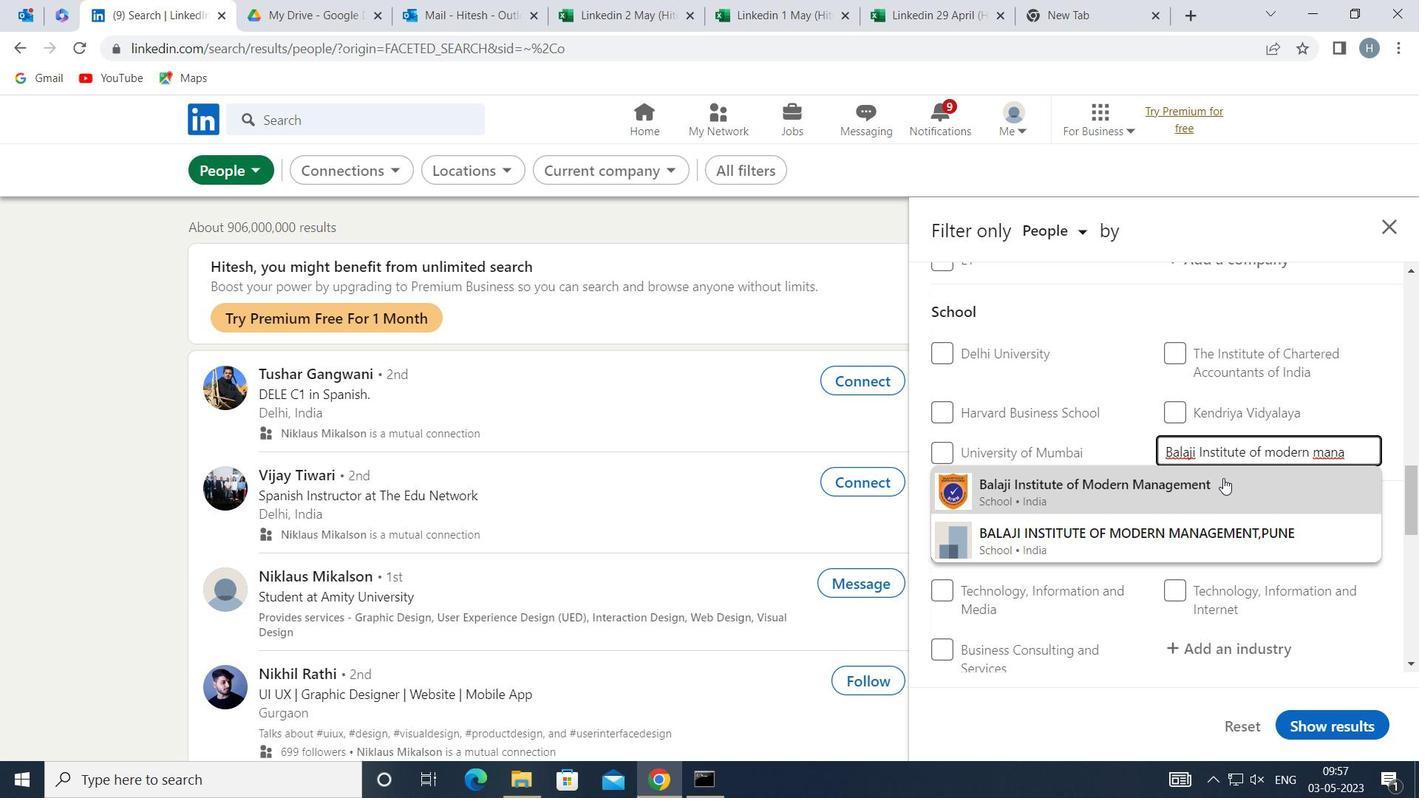 
Action: Mouse pressed left at (1223, 479)
Screenshot: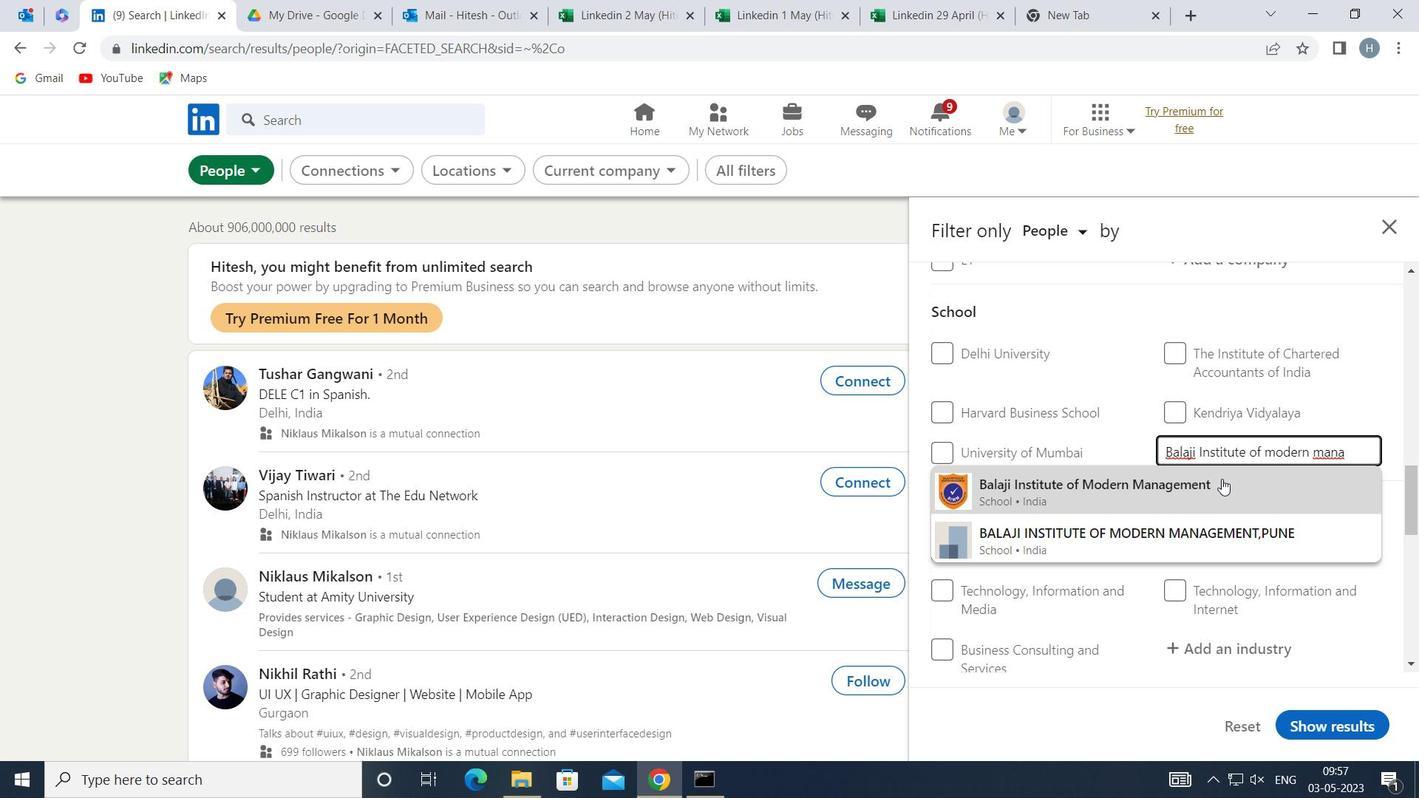 
Action: Mouse moved to (1180, 456)
Screenshot: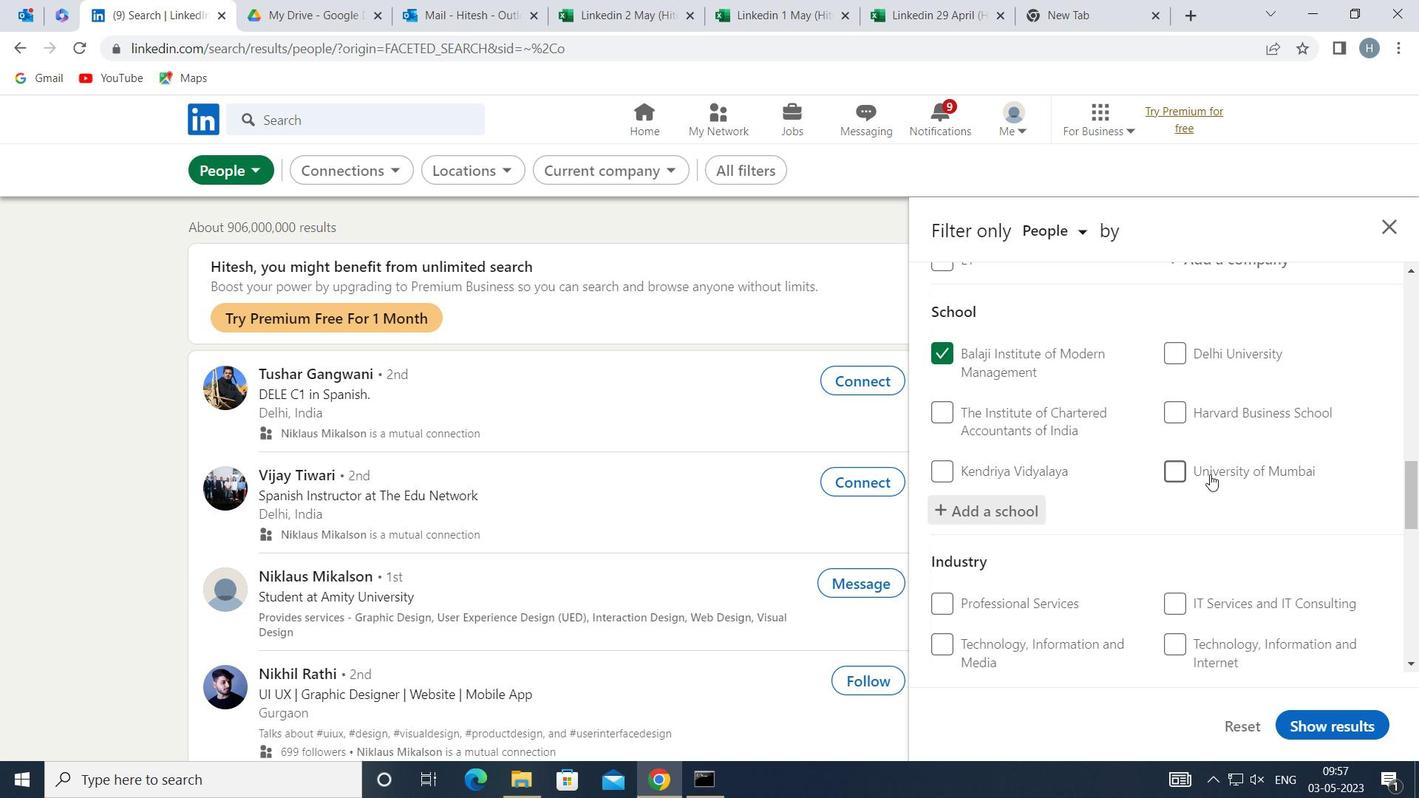 
Action: Mouse scrolled (1180, 455) with delta (0, 0)
Screenshot: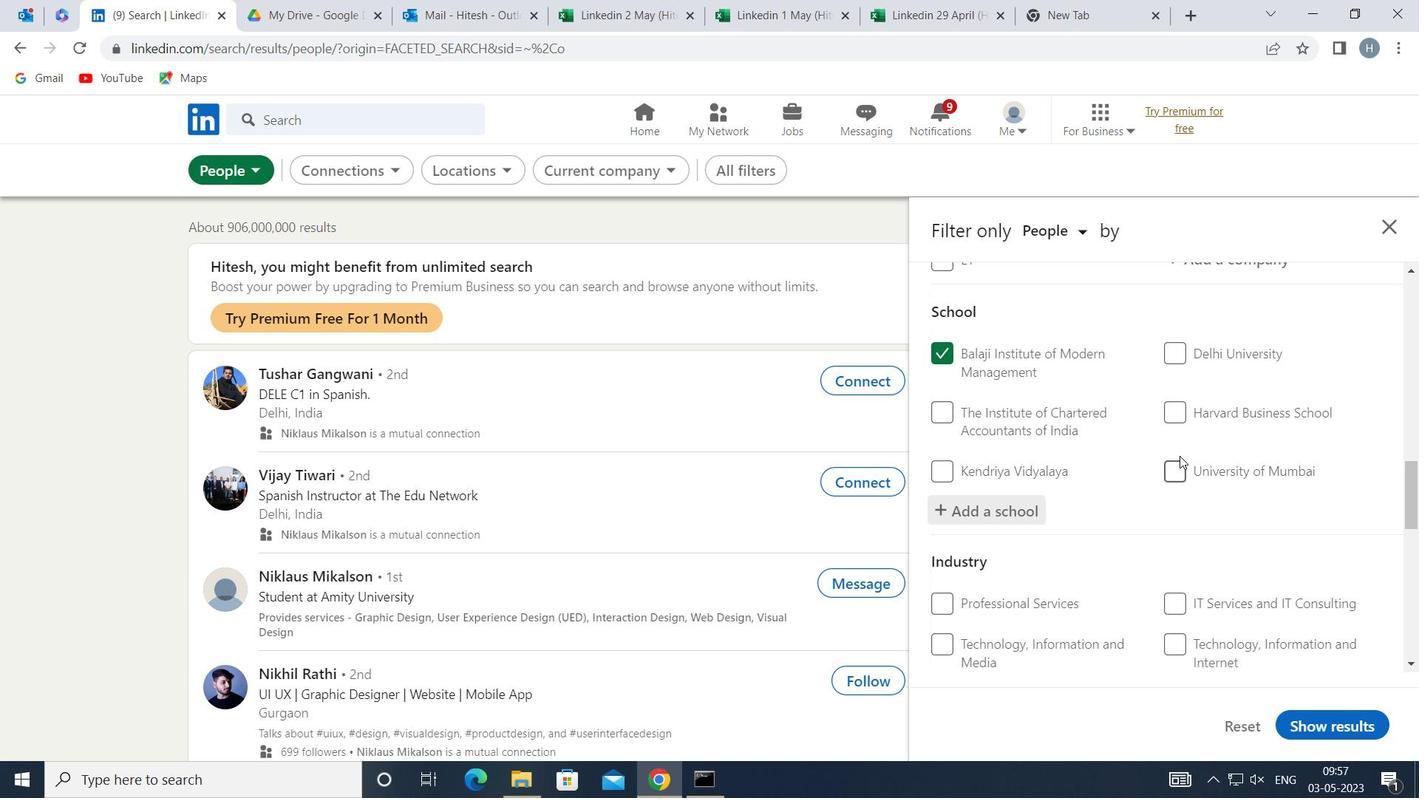 
Action: Mouse scrolled (1180, 455) with delta (0, 0)
Screenshot: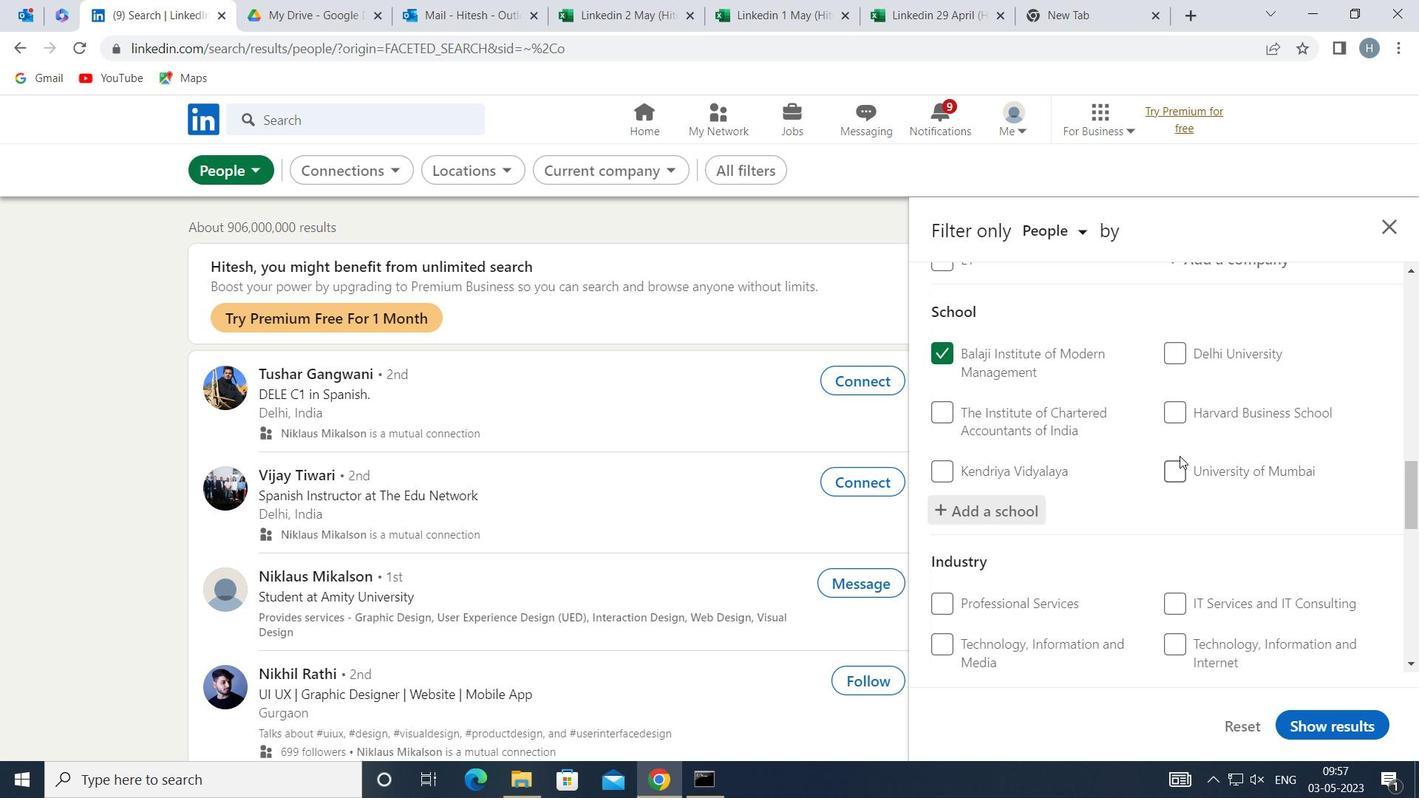 
Action: Mouse moved to (1178, 455)
Screenshot: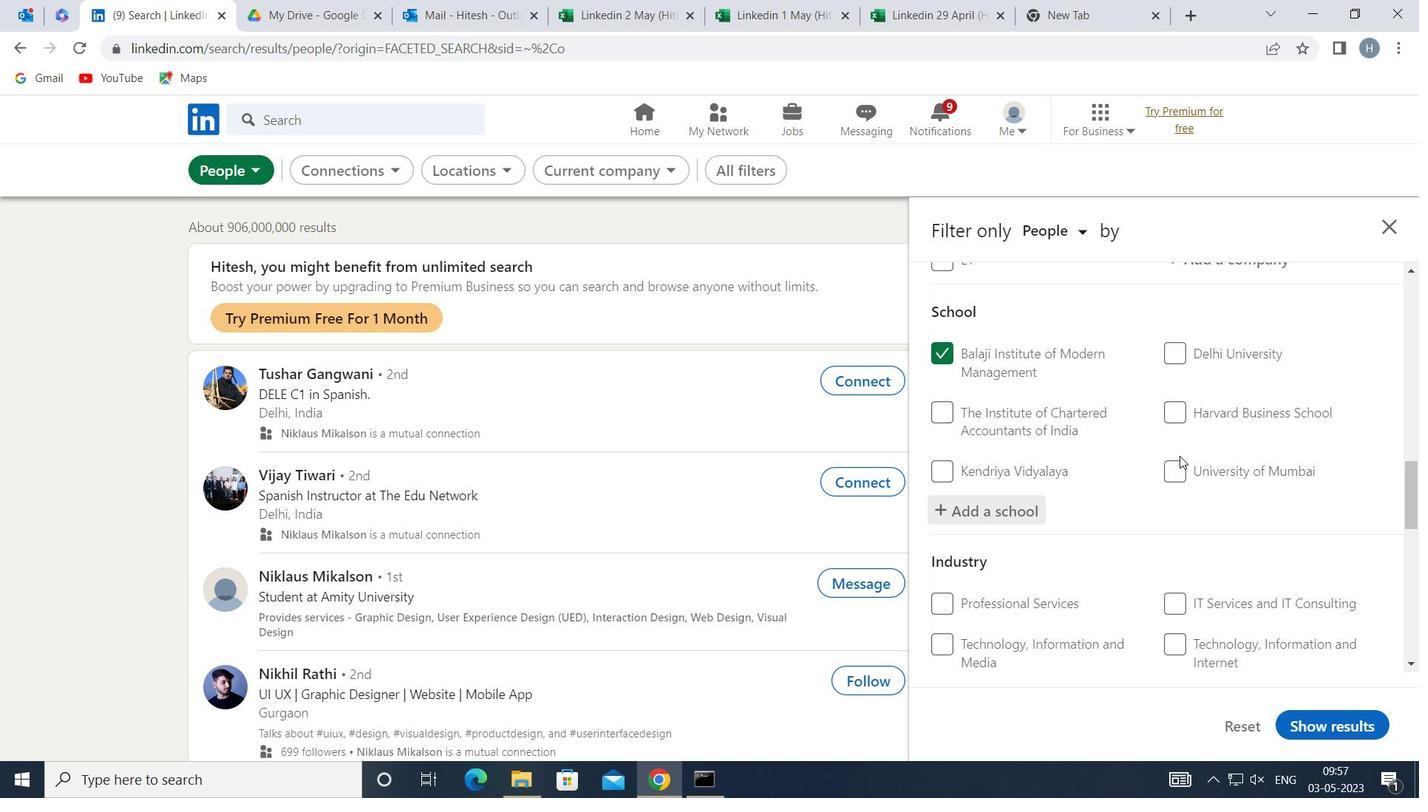 
Action: Mouse scrolled (1178, 454) with delta (0, 0)
Screenshot: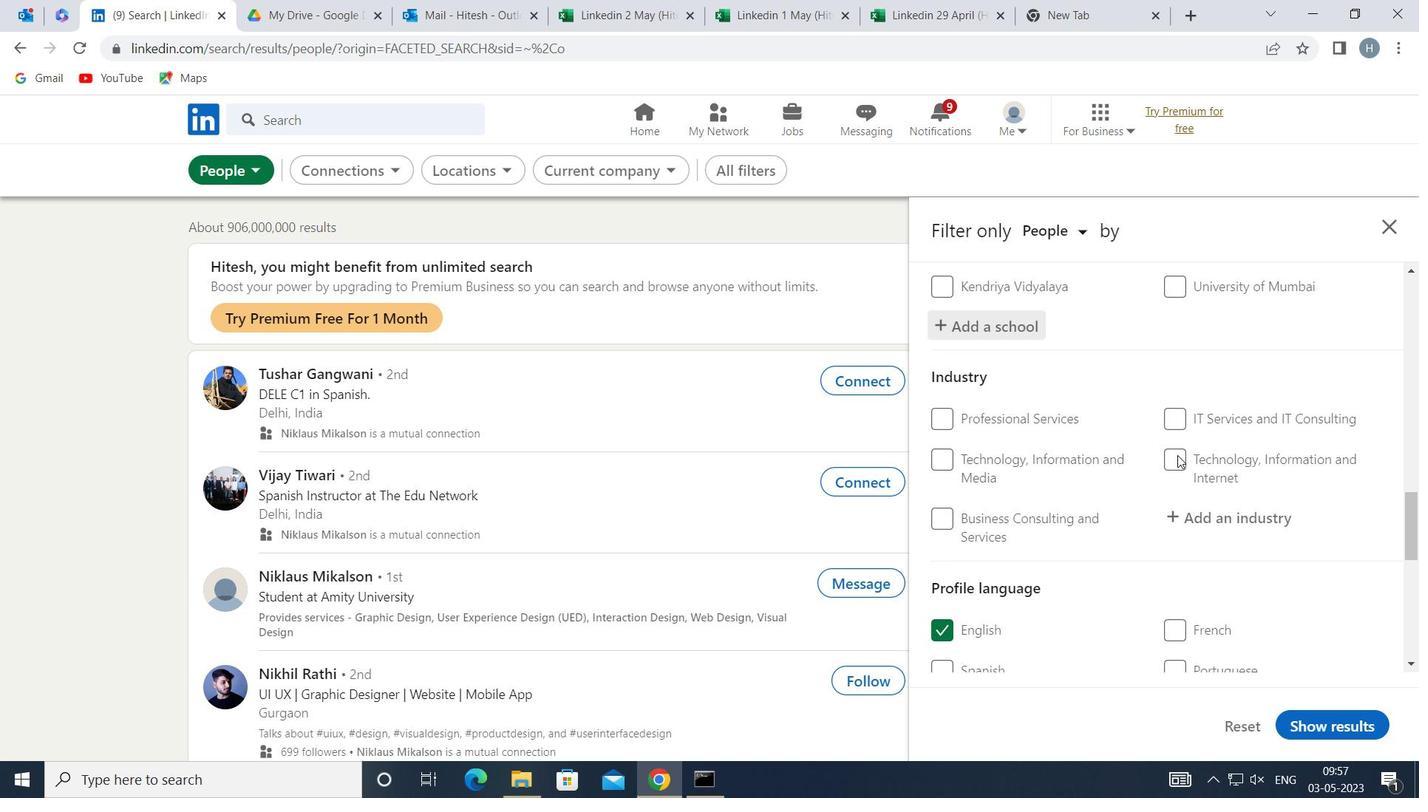 
Action: Mouse moved to (1287, 430)
Screenshot: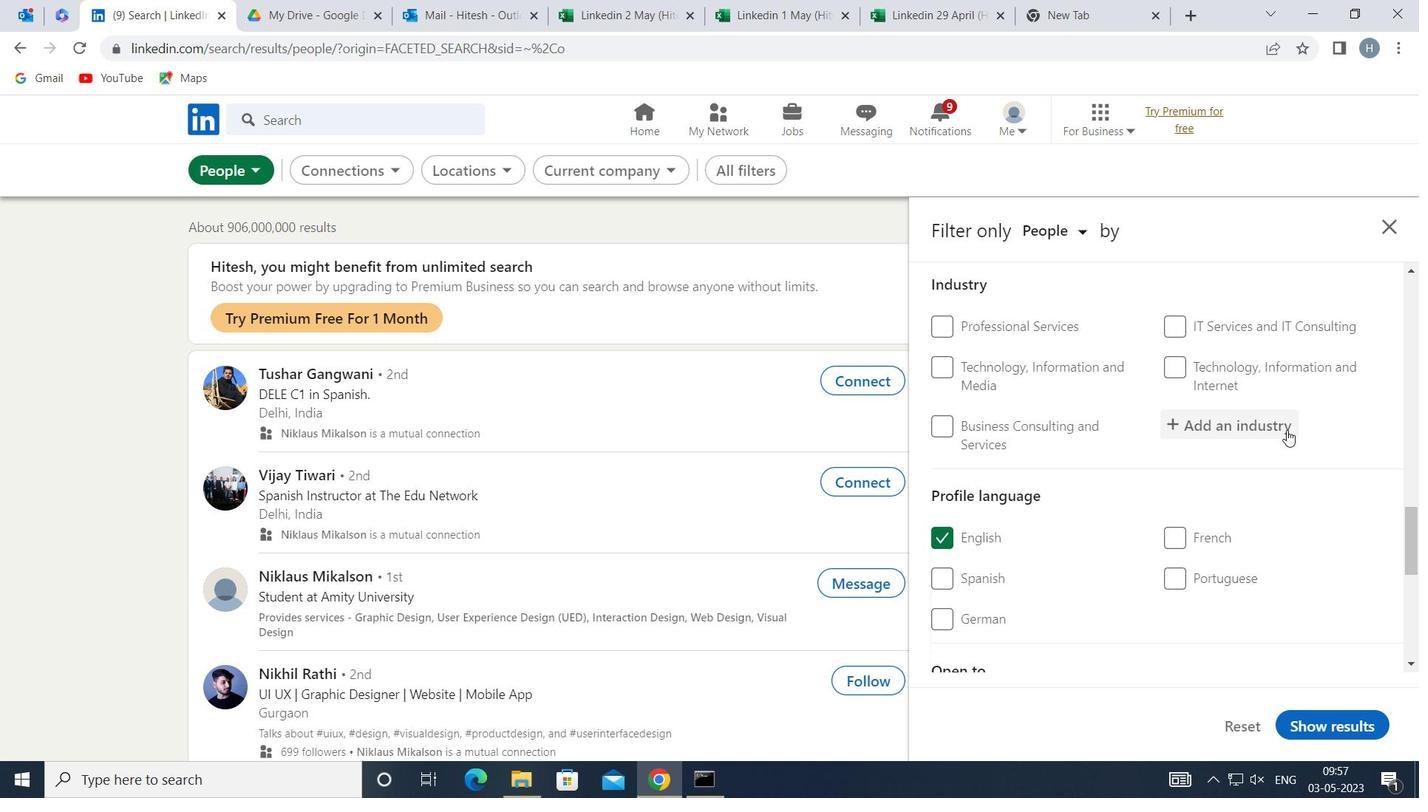 
Action: Mouse pressed left at (1287, 430)
Screenshot: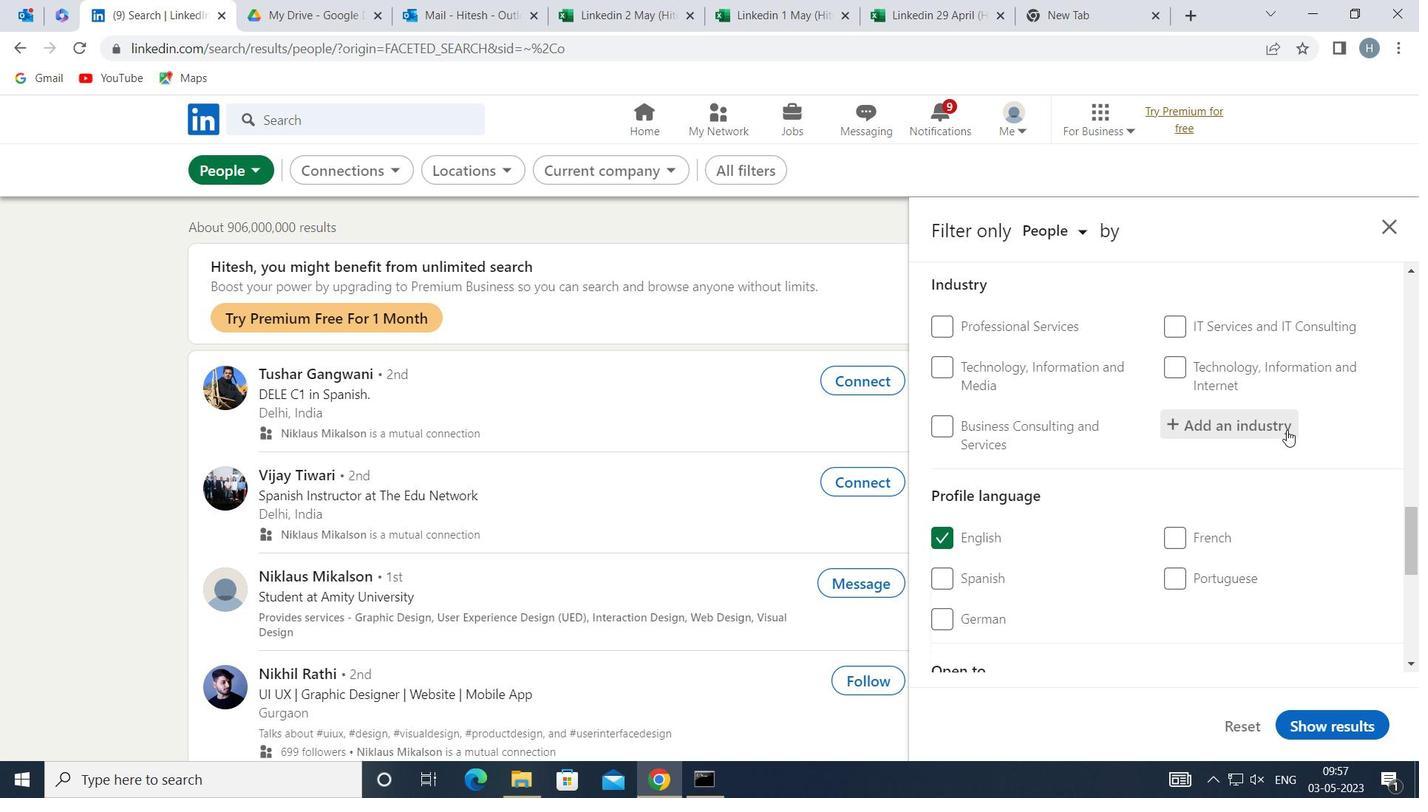 
Action: Key pressed <Key.shift>INTERNET<Key.space><Key.shift>MARKETPLACE
Screenshot: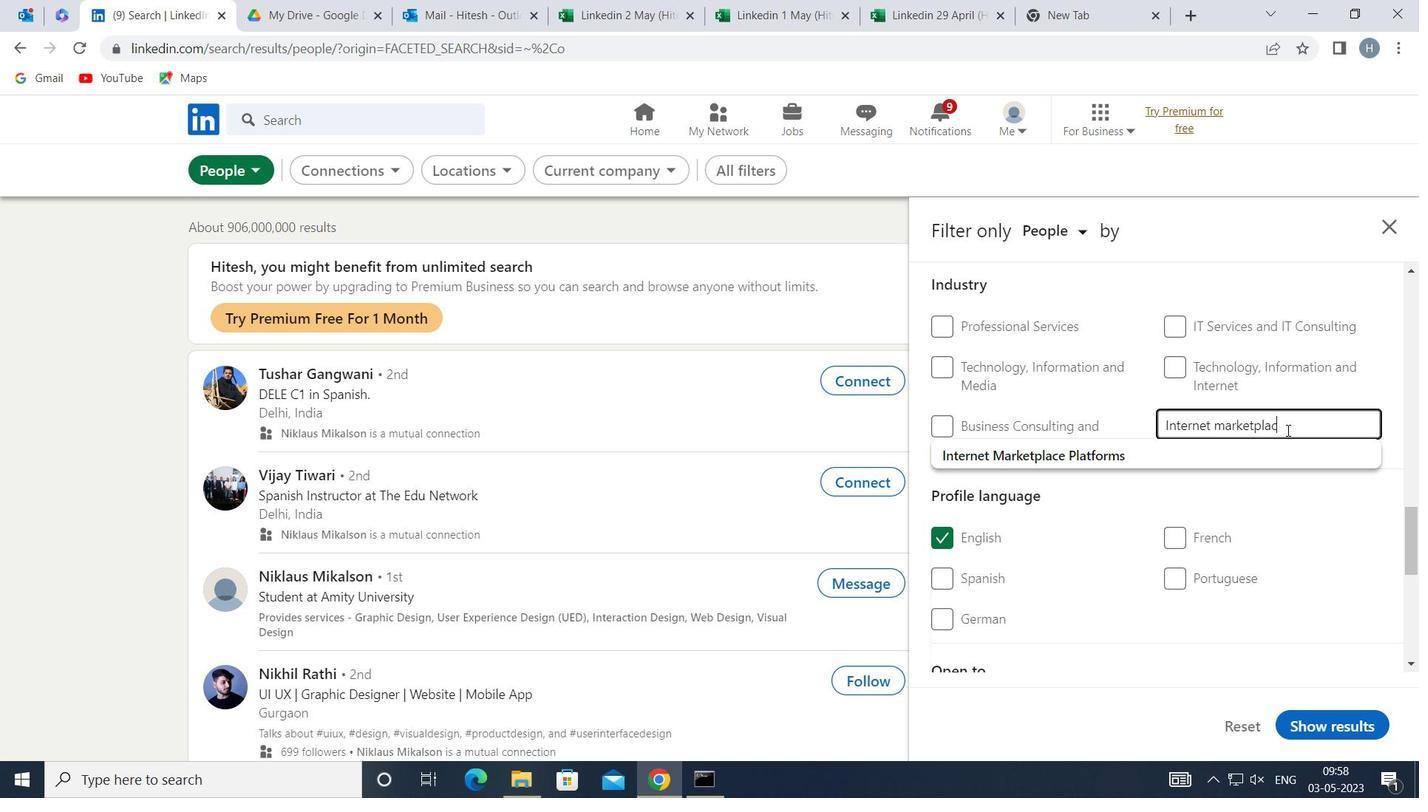 
Action: Mouse moved to (1136, 454)
Screenshot: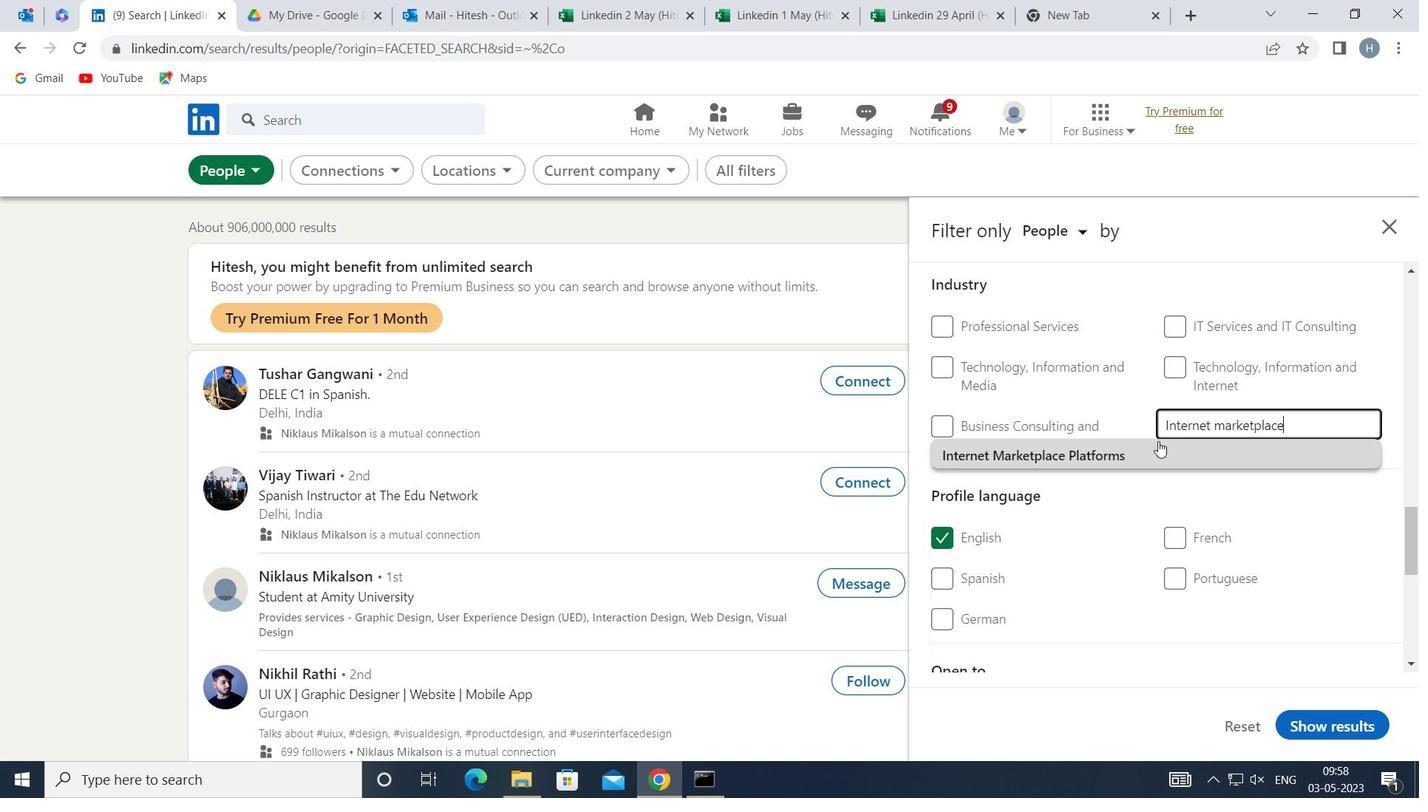 
Action: Mouse pressed left at (1136, 454)
Screenshot: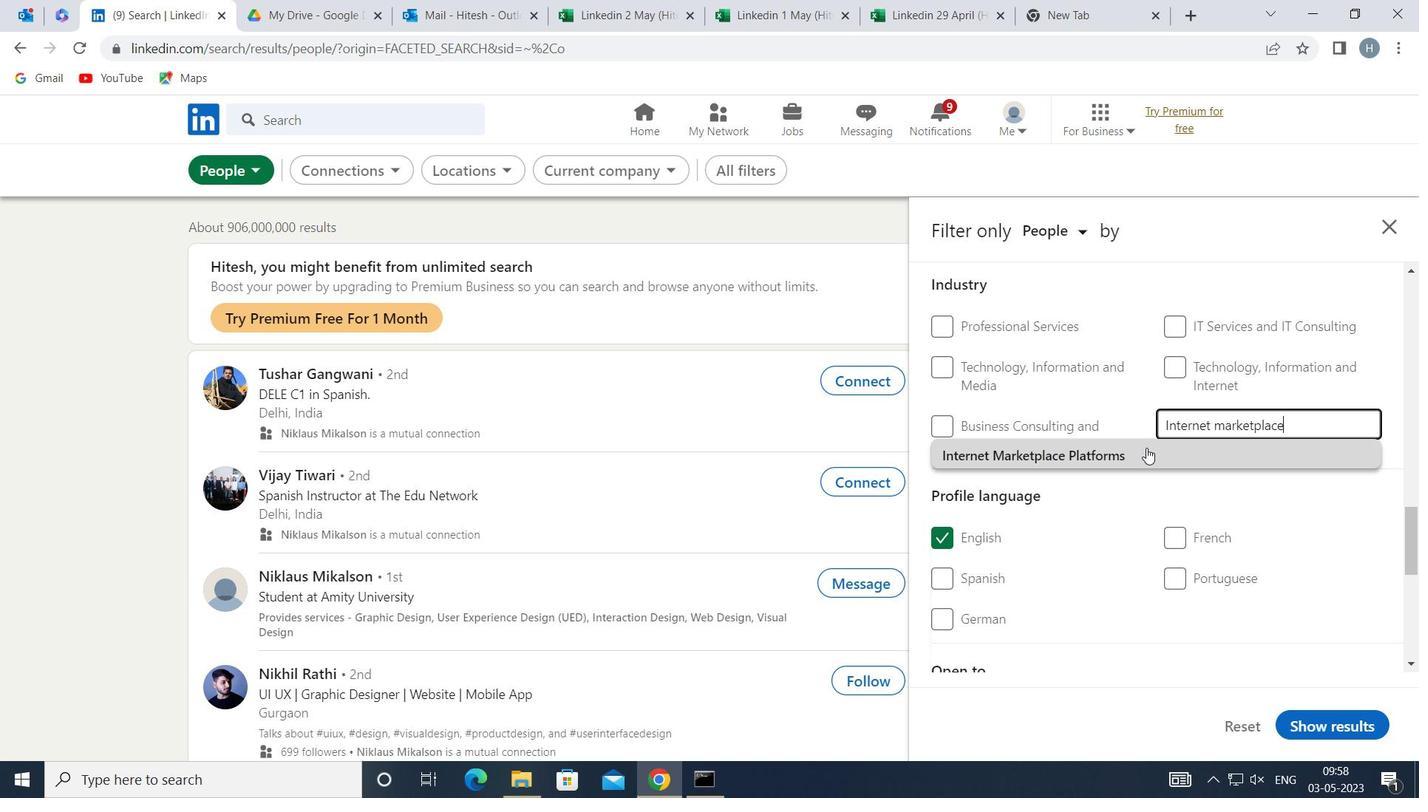 
Action: Mouse scrolled (1136, 454) with delta (0, 0)
Screenshot: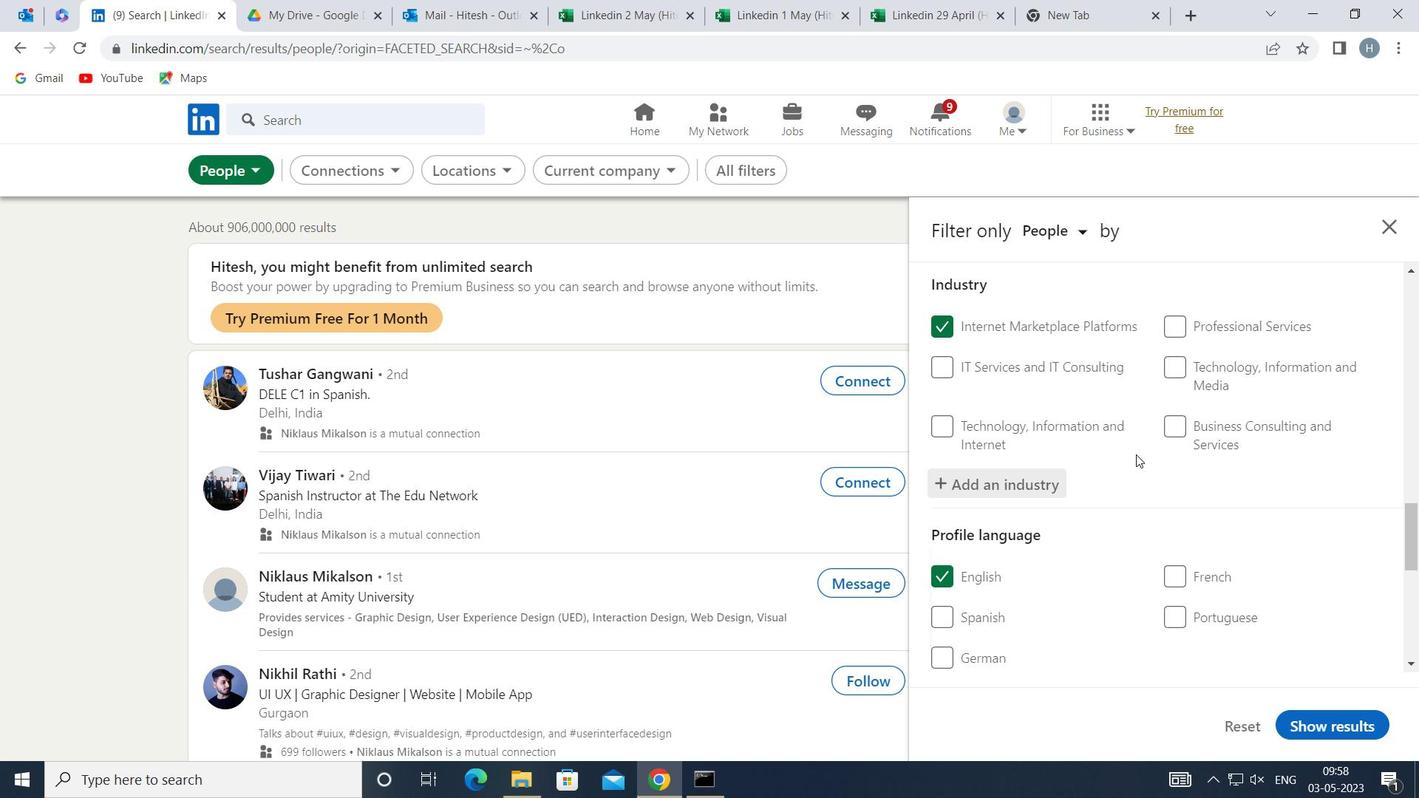 
Action: Mouse scrolled (1136, 454) with delta (0, 0)
Screenshot: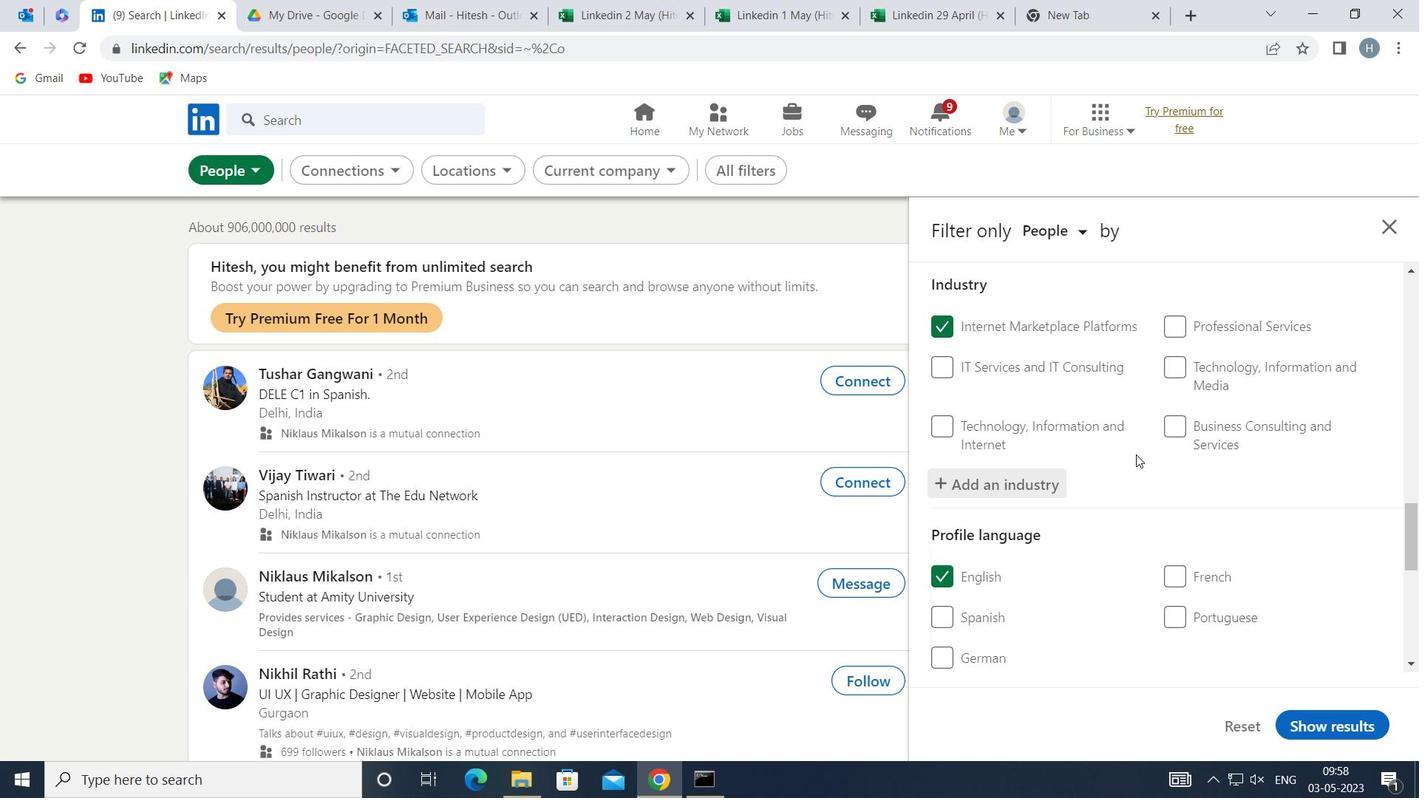 
Action: Mouse scrolled (1136, 454) with delta (0, 0)
Screenshot: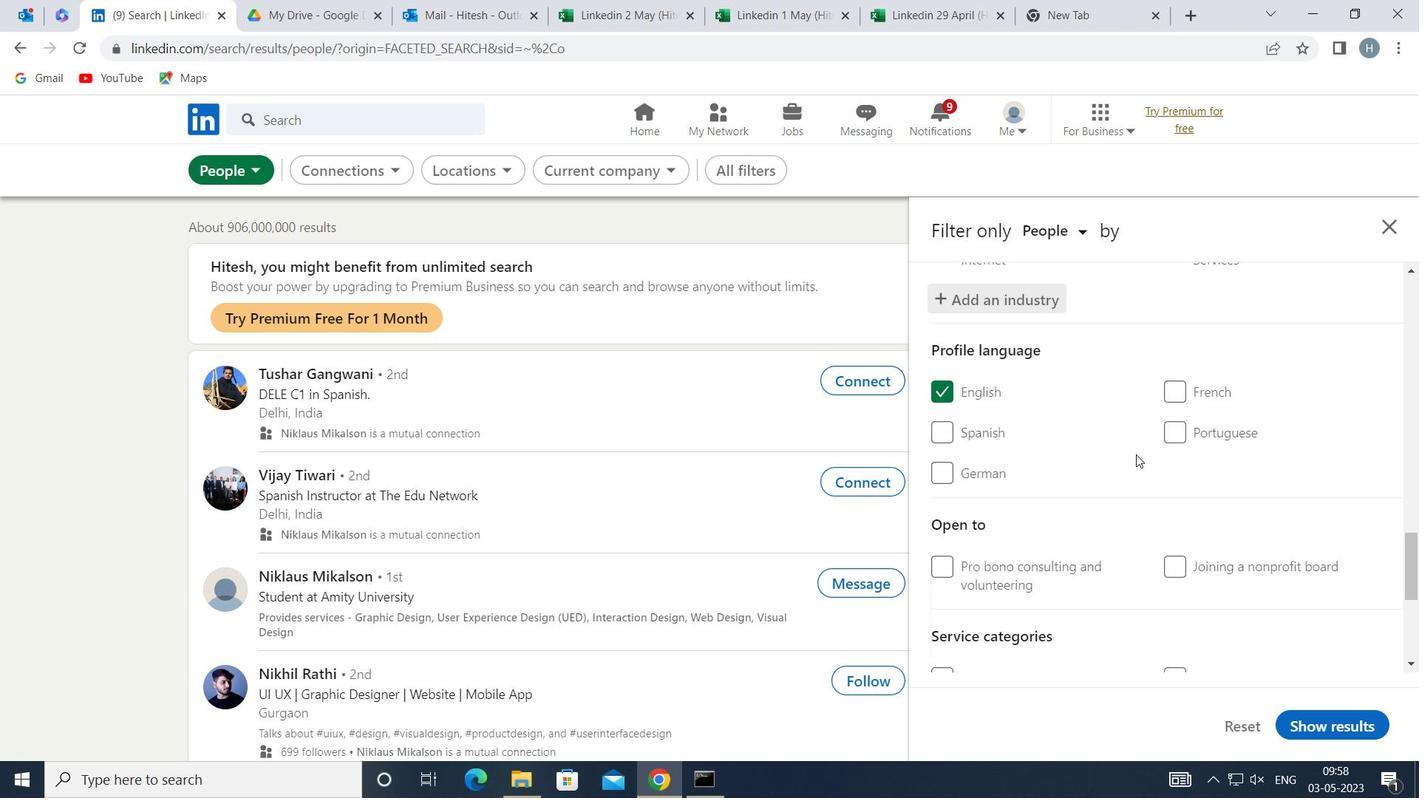 
Action: Mouse scrolled (1136, 454) with delta (0, 0)
Screenshot: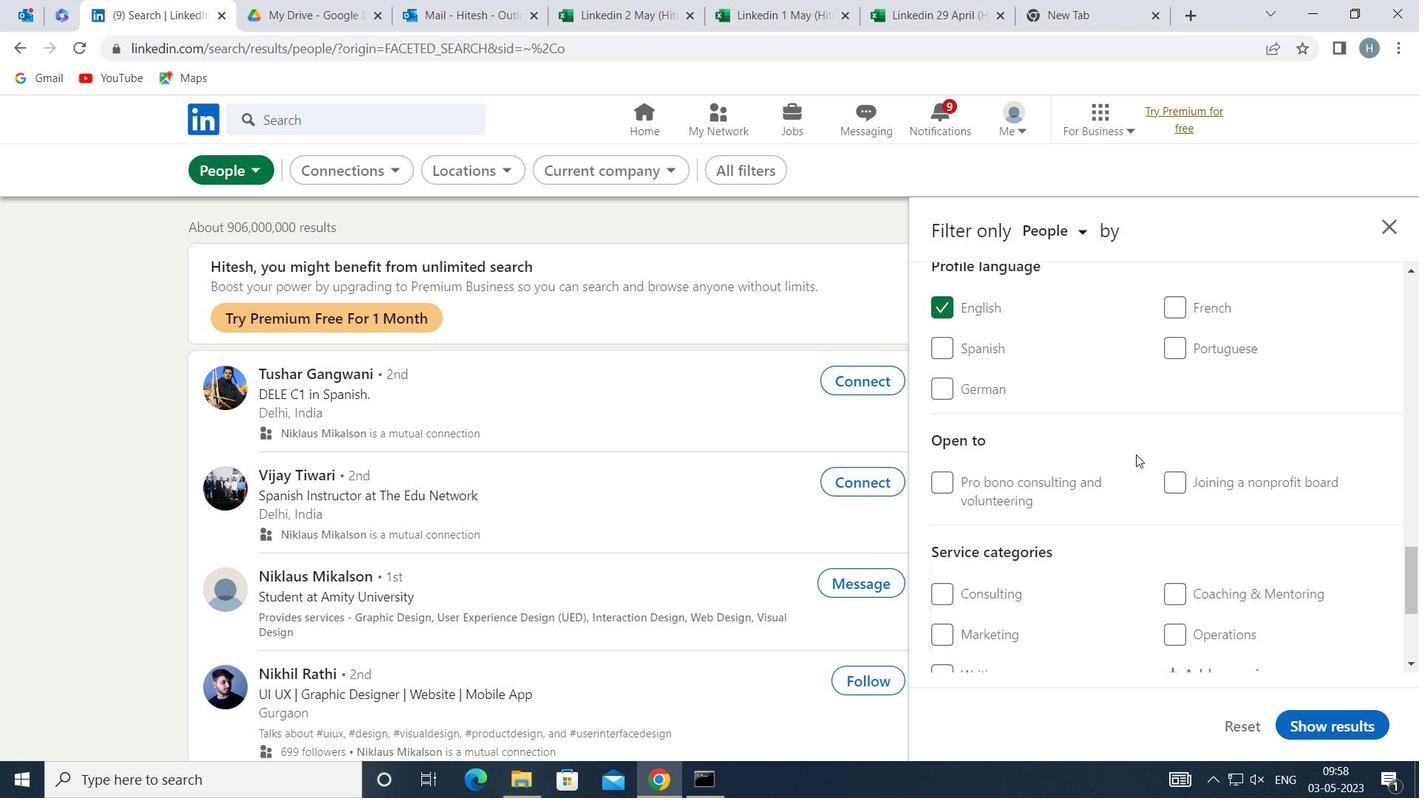 
Action: Mouse scrolled (1136, 454) with delta (0, 0)
Screenshot: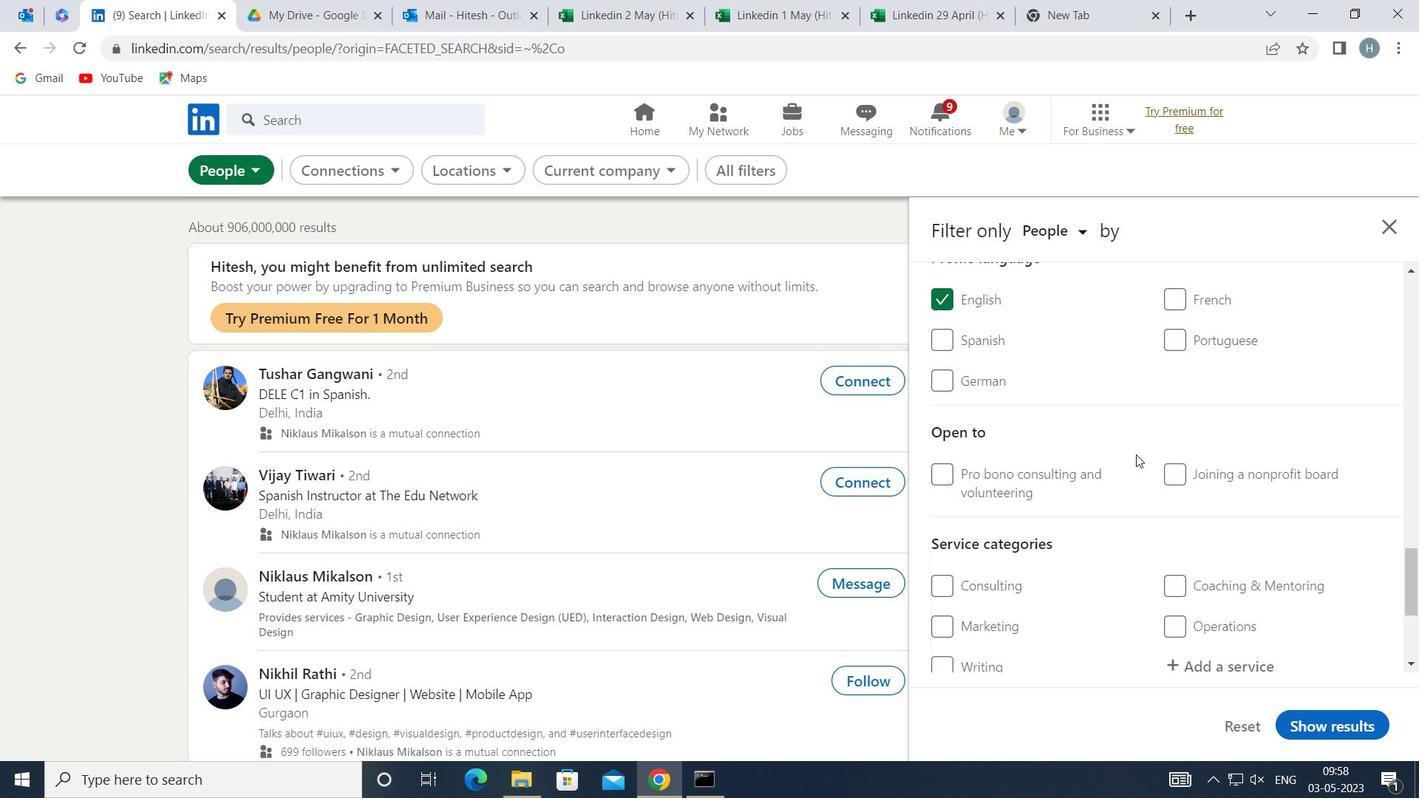 
Action: Mouse scrolled (1136, 454) with delta (0, 0)
Screenshot: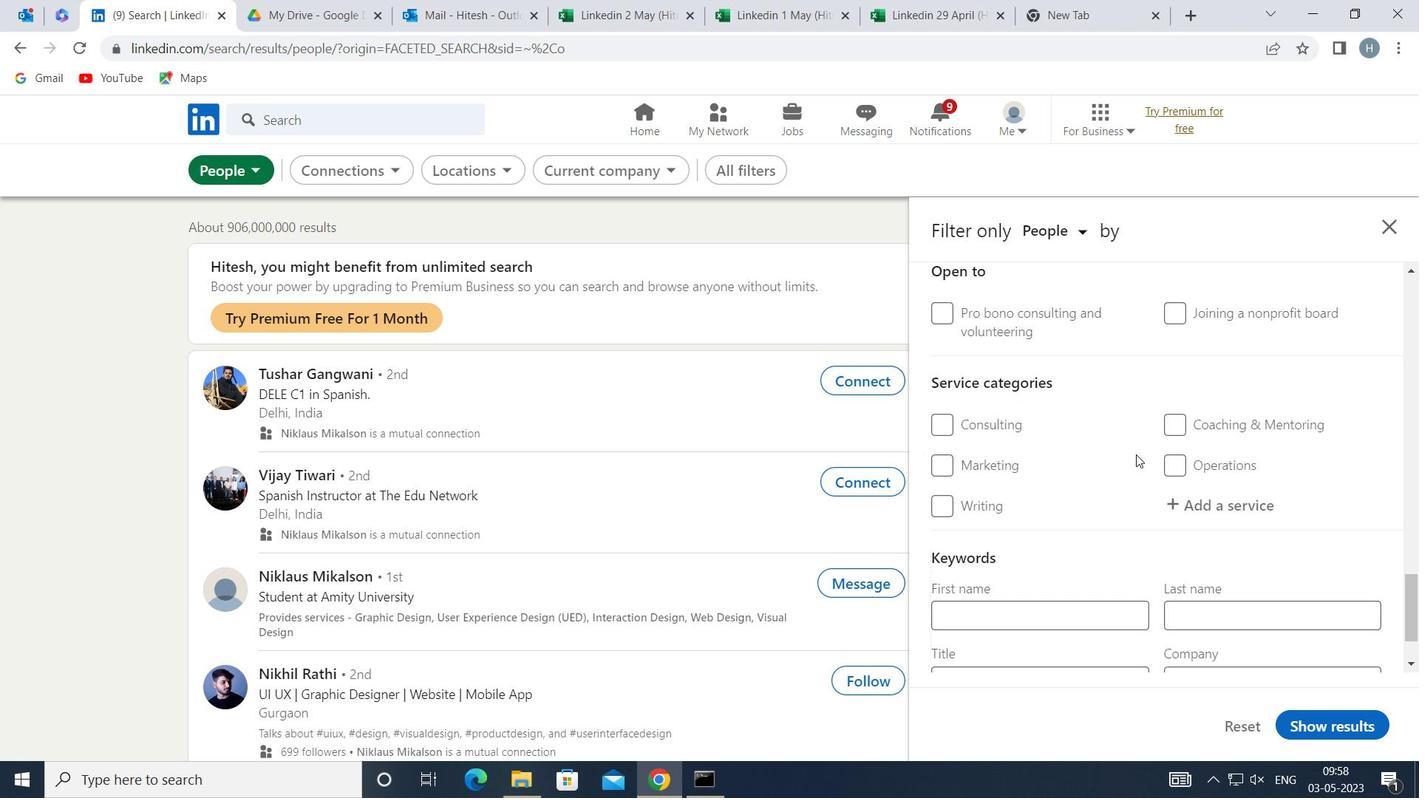 
Action: Mouse moved to (1214, 414)
Screenshot: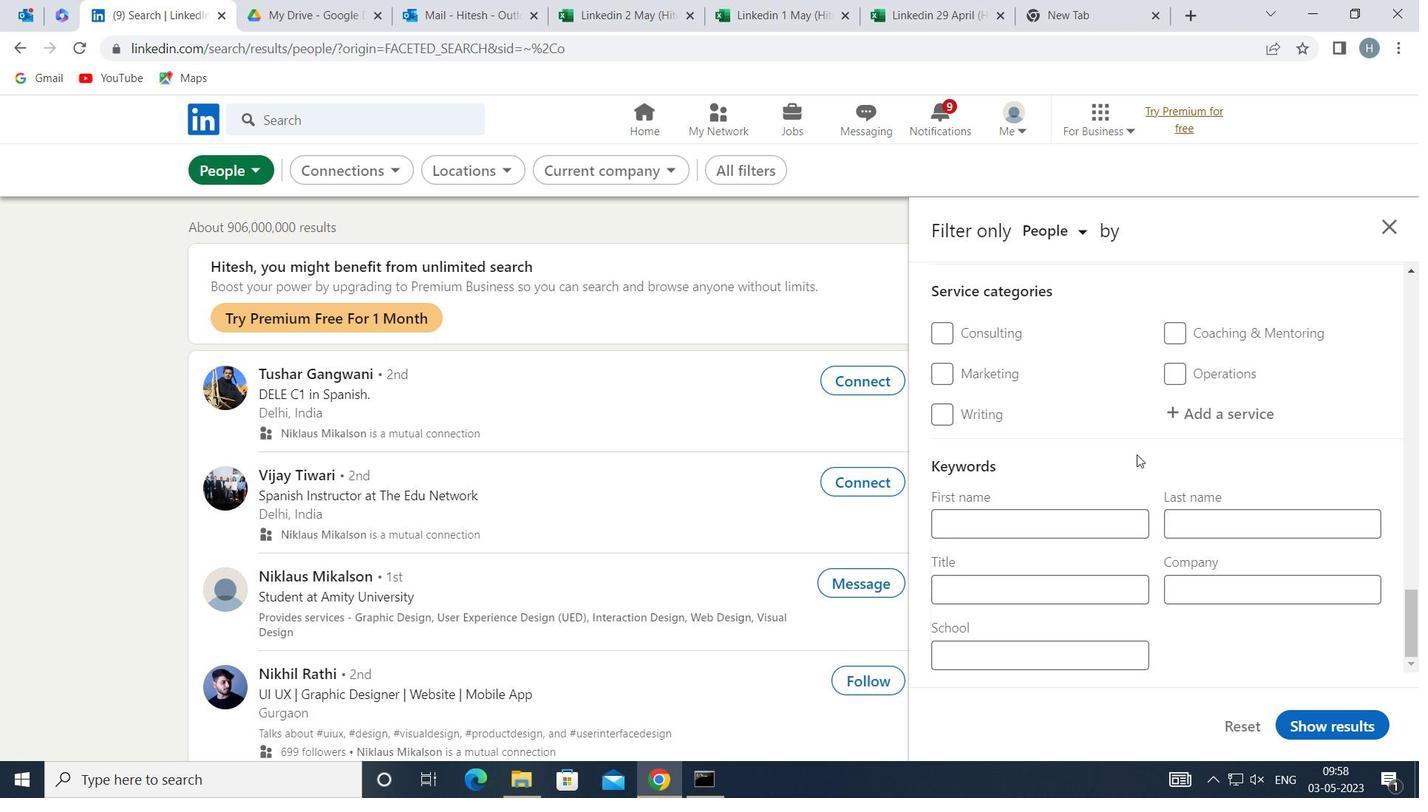 
Action: Mouse pressed left at (1214, 414)
Screenshot: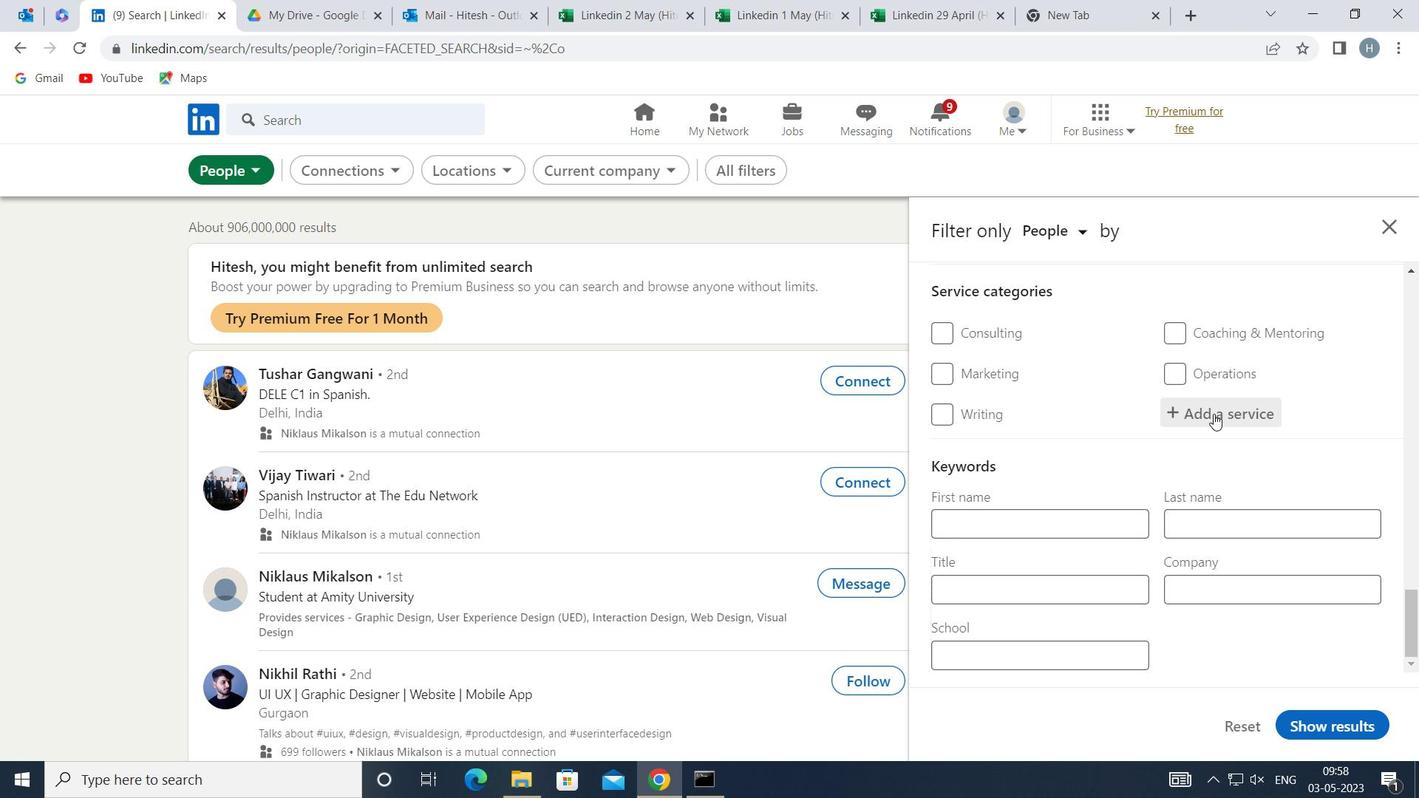 
Action: Mouse moved to (1214, 413)
Screenshot: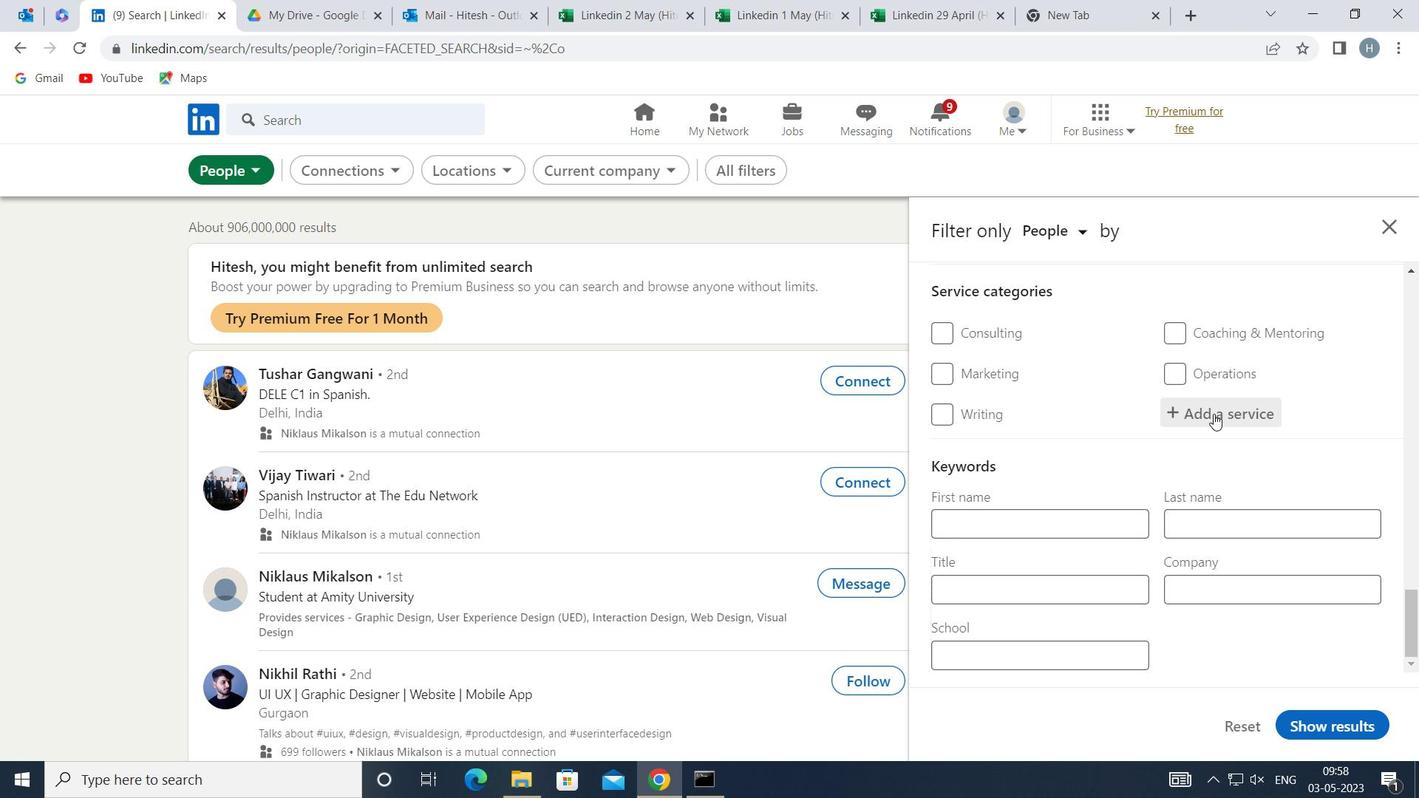 
Action: Key pressed <Key.shift><Key.shift><Key.shift><Key.shift><Key.shift>D<Key.shift>JING
Screenshot: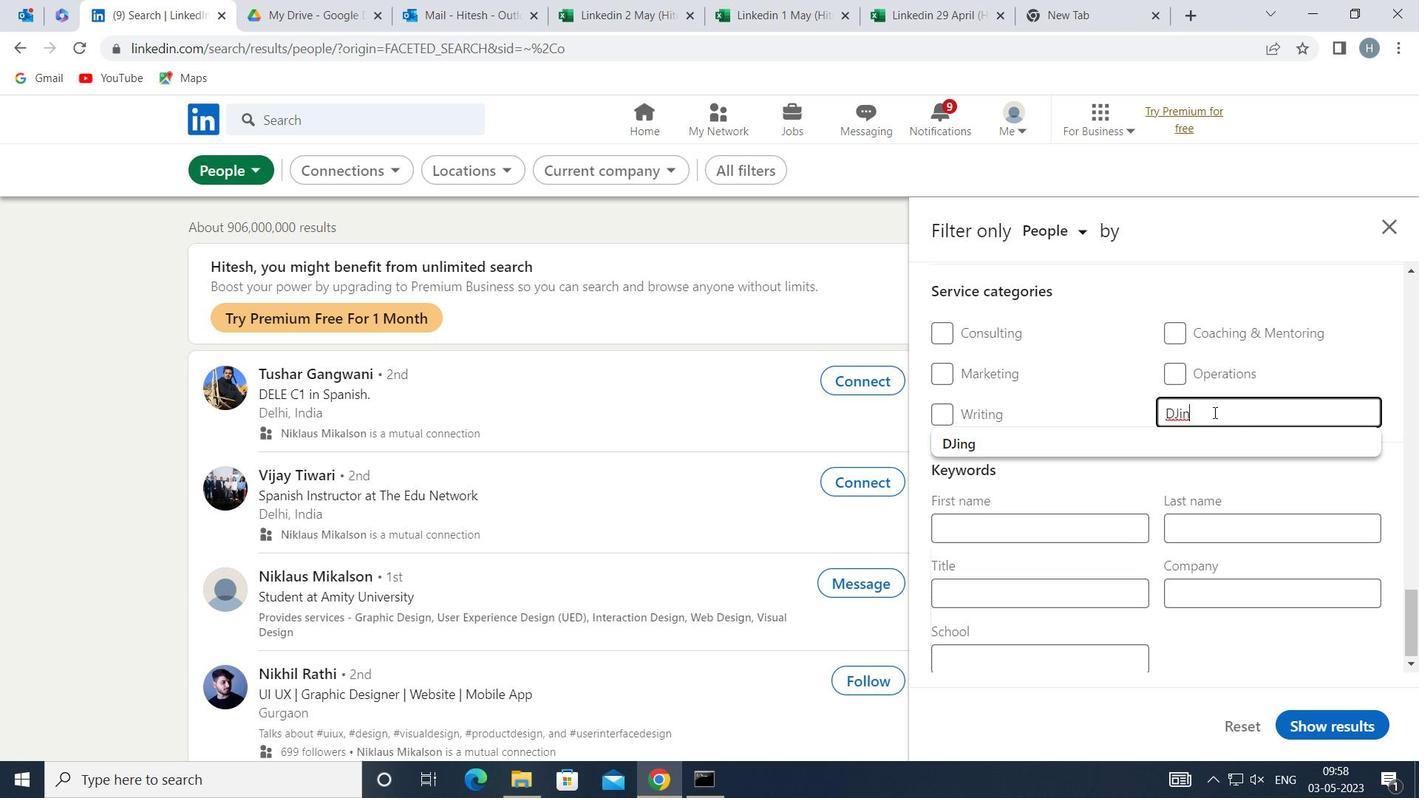 
Action: Mouse moved to (1122, 440)
Screenshot: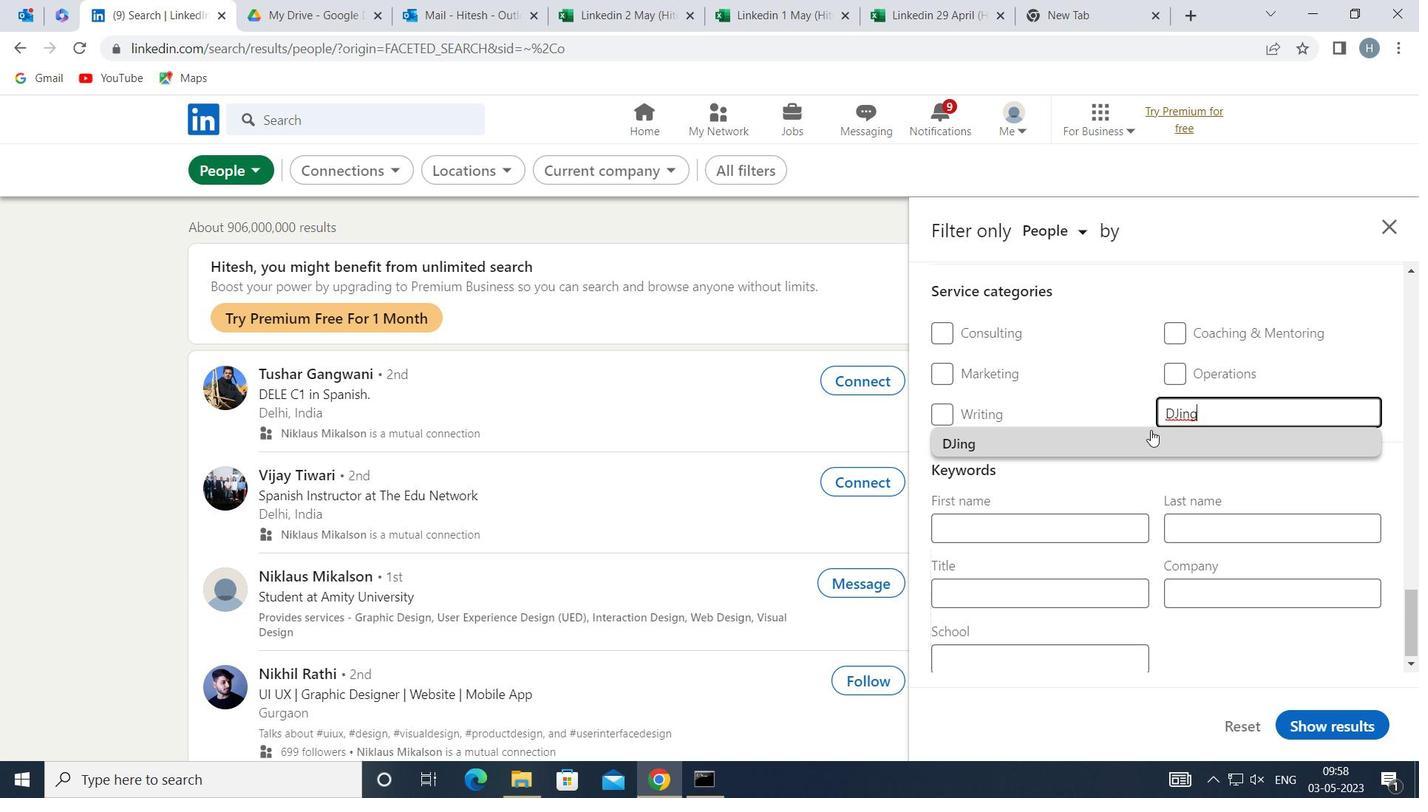 
Action: Mouse pressed left at (1122, 440)
Screenshot: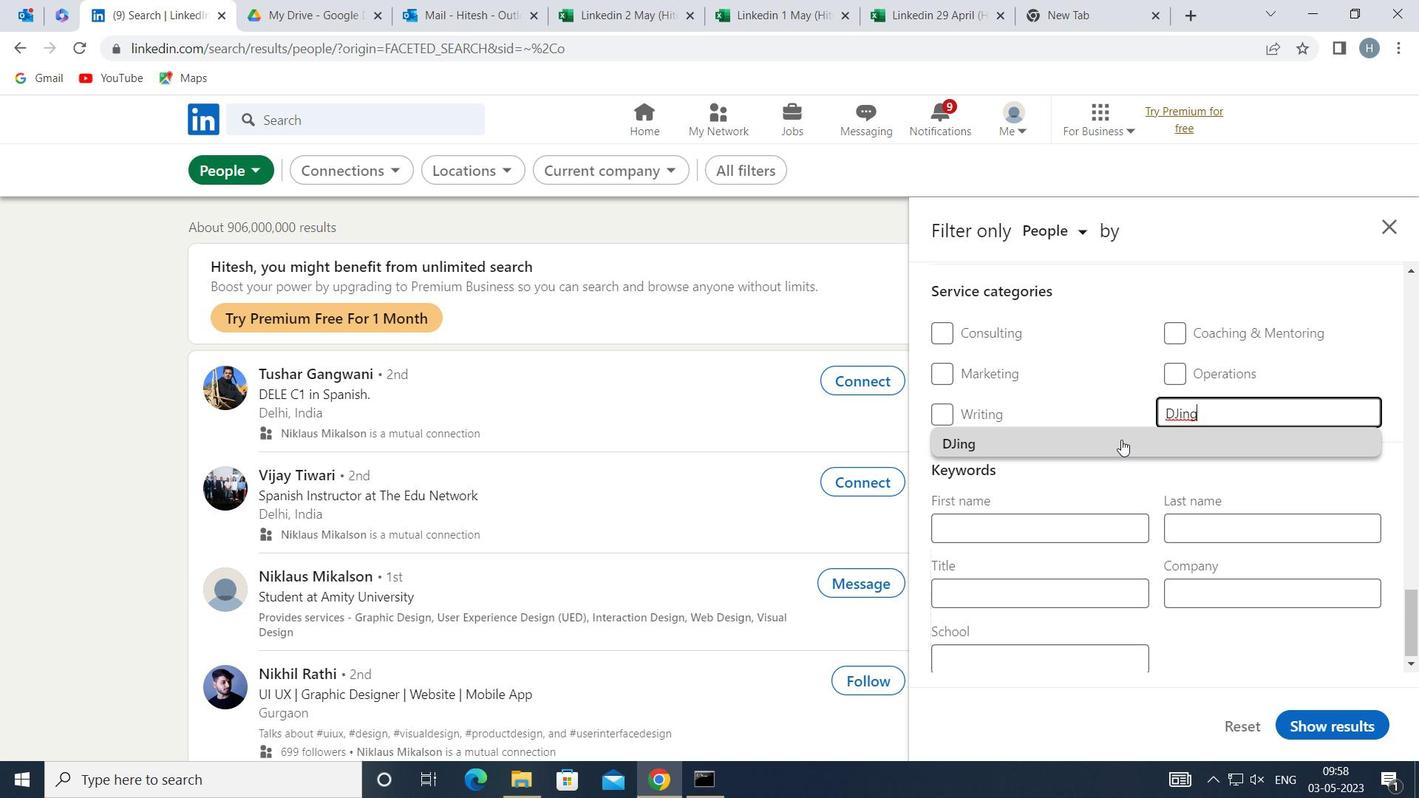
Action: Mouse moved to (1119, 446)
Screenshot: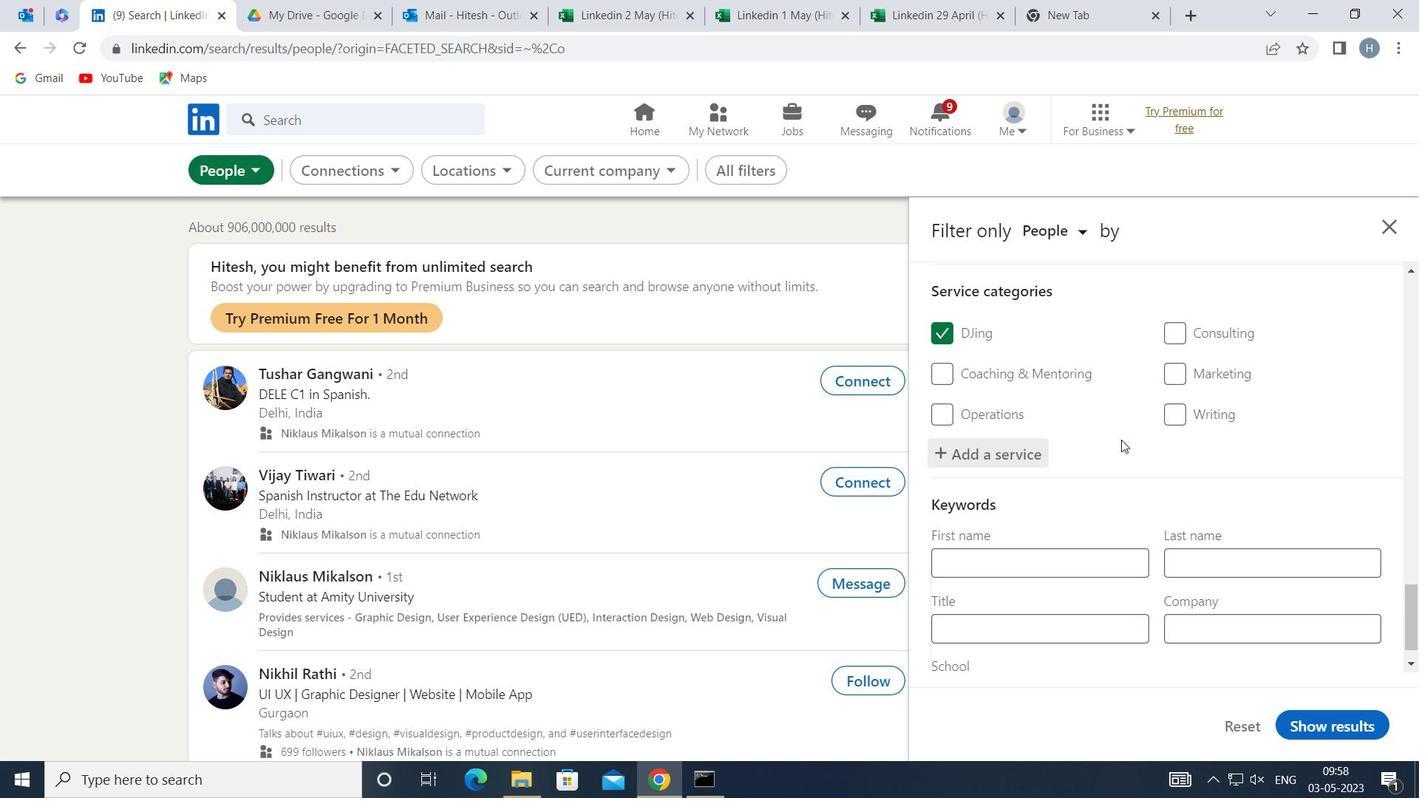 
Action: Mouse scrolled (1119, 445) with delta (0, 0)
Screenshot: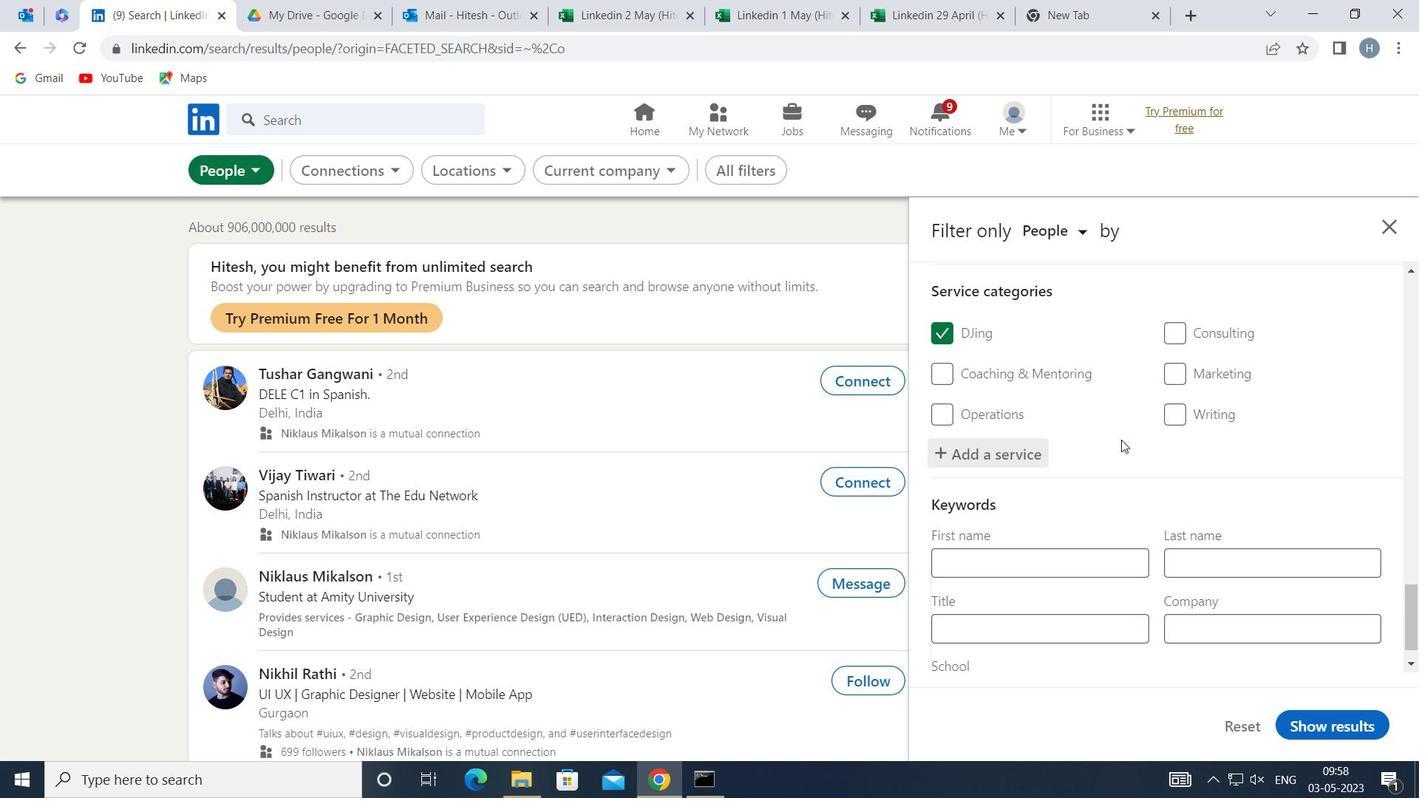 
Action: Mouse moved to (1115, 457)
Screenshot: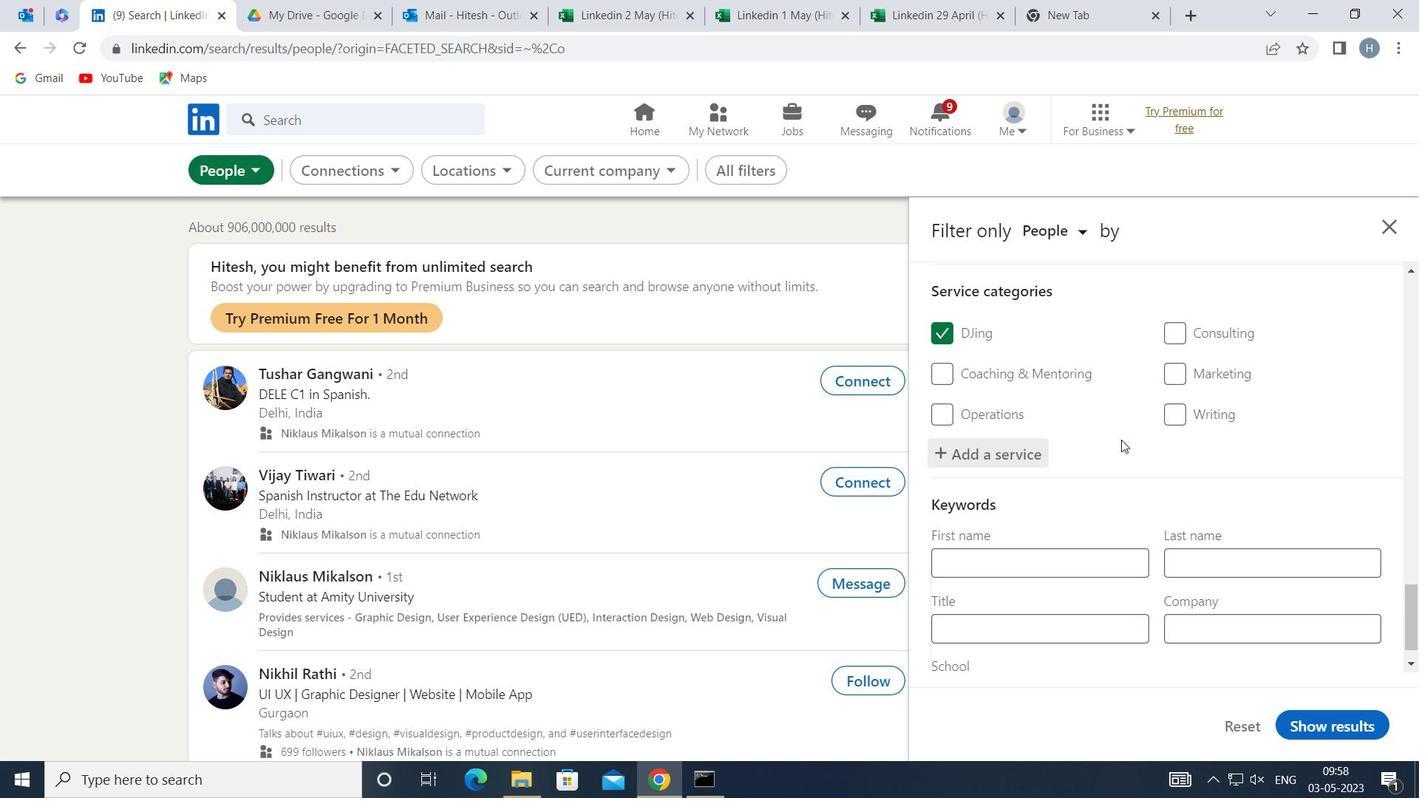 
Action: Mouse scrolled (1115, 456) with delta (0, 0)
Screenshot: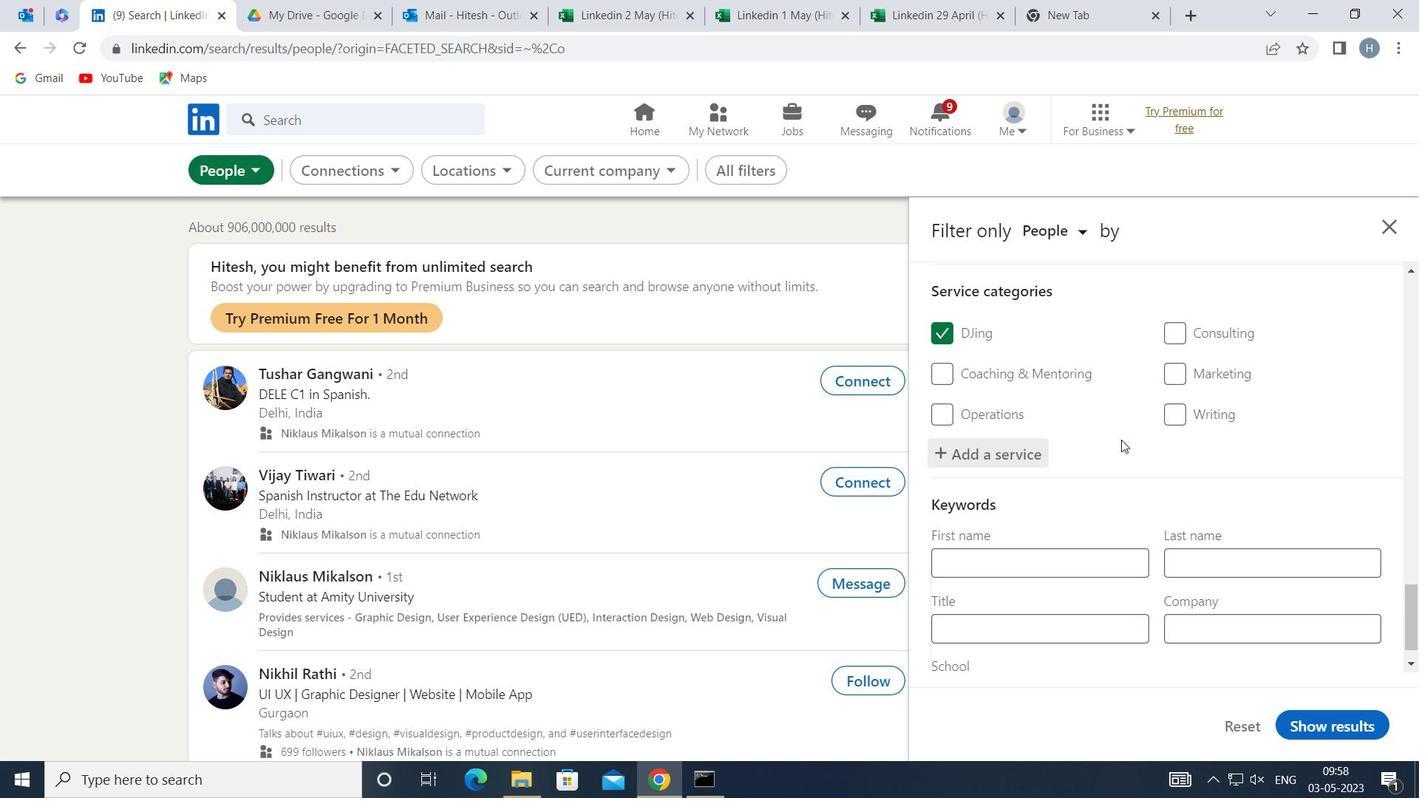 
Action: Mouse moved to (1112, 460)
Screenshot: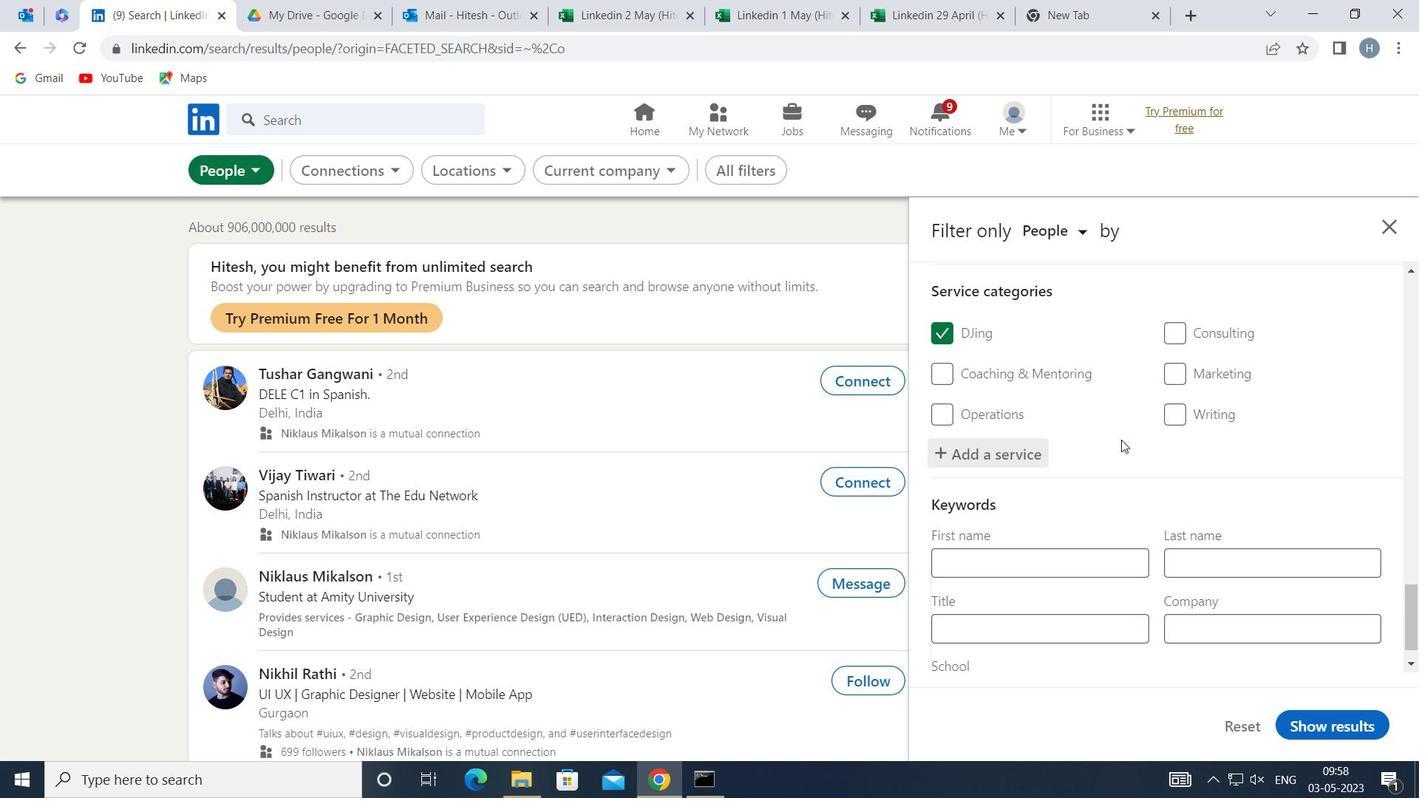 
Action: Mouse scrolled (1112, 459) with delta (0, 0)
Screenshot: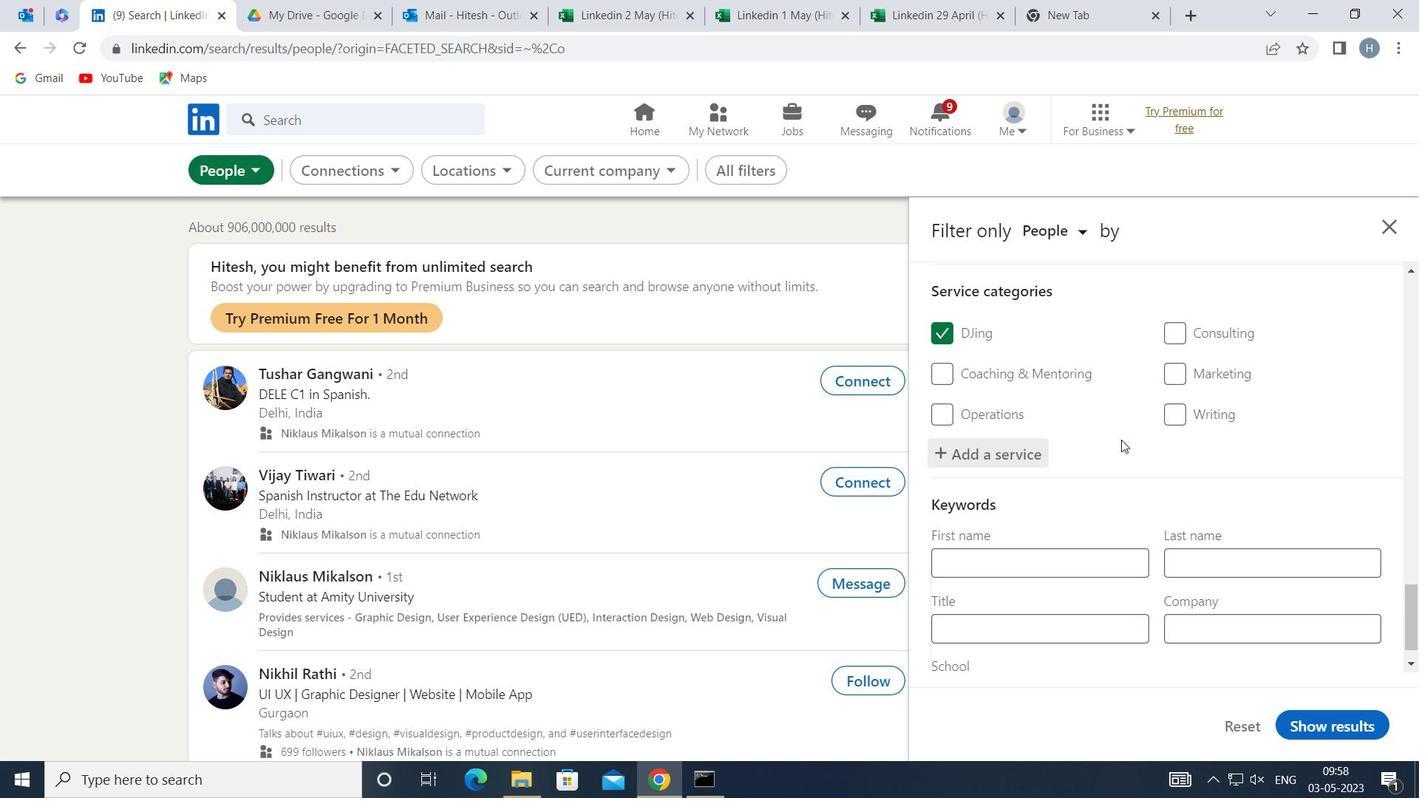 
Action: Mouse moved to (1101, 508)
Screenshot: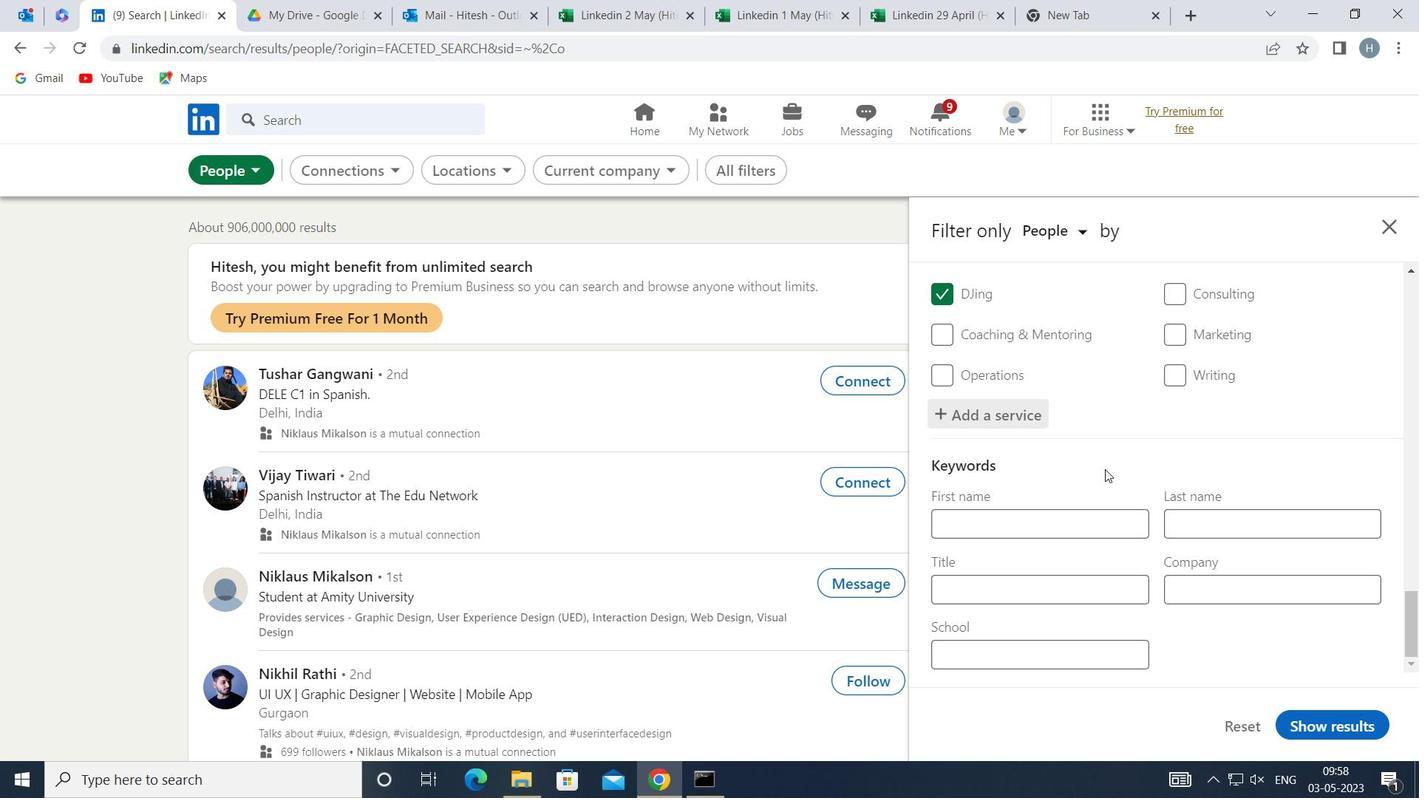 
Action: Mouse scrolled (1101, 507) with delta (0, 0)
Screenshot: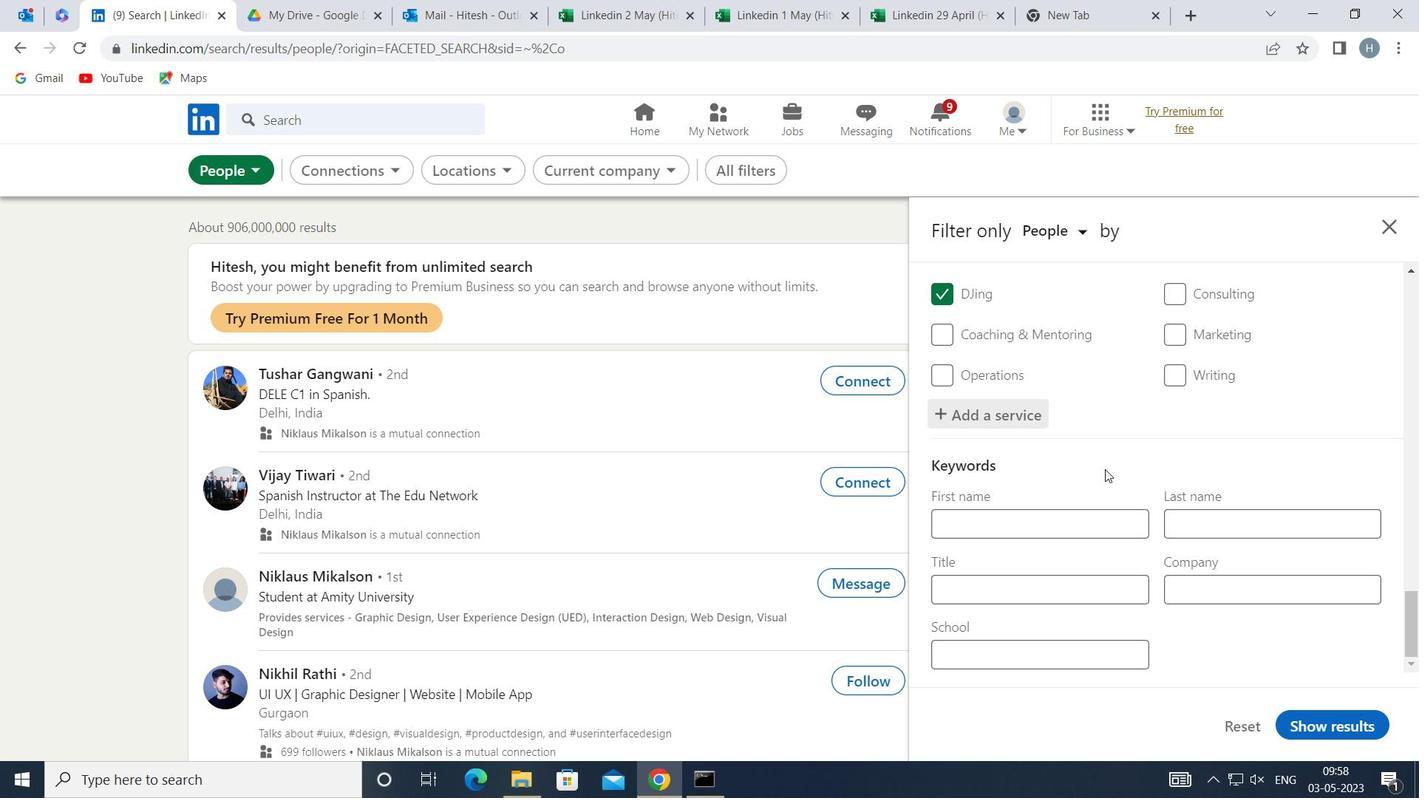 
Action: Mouse moved to (1095, 586)
Screenshot: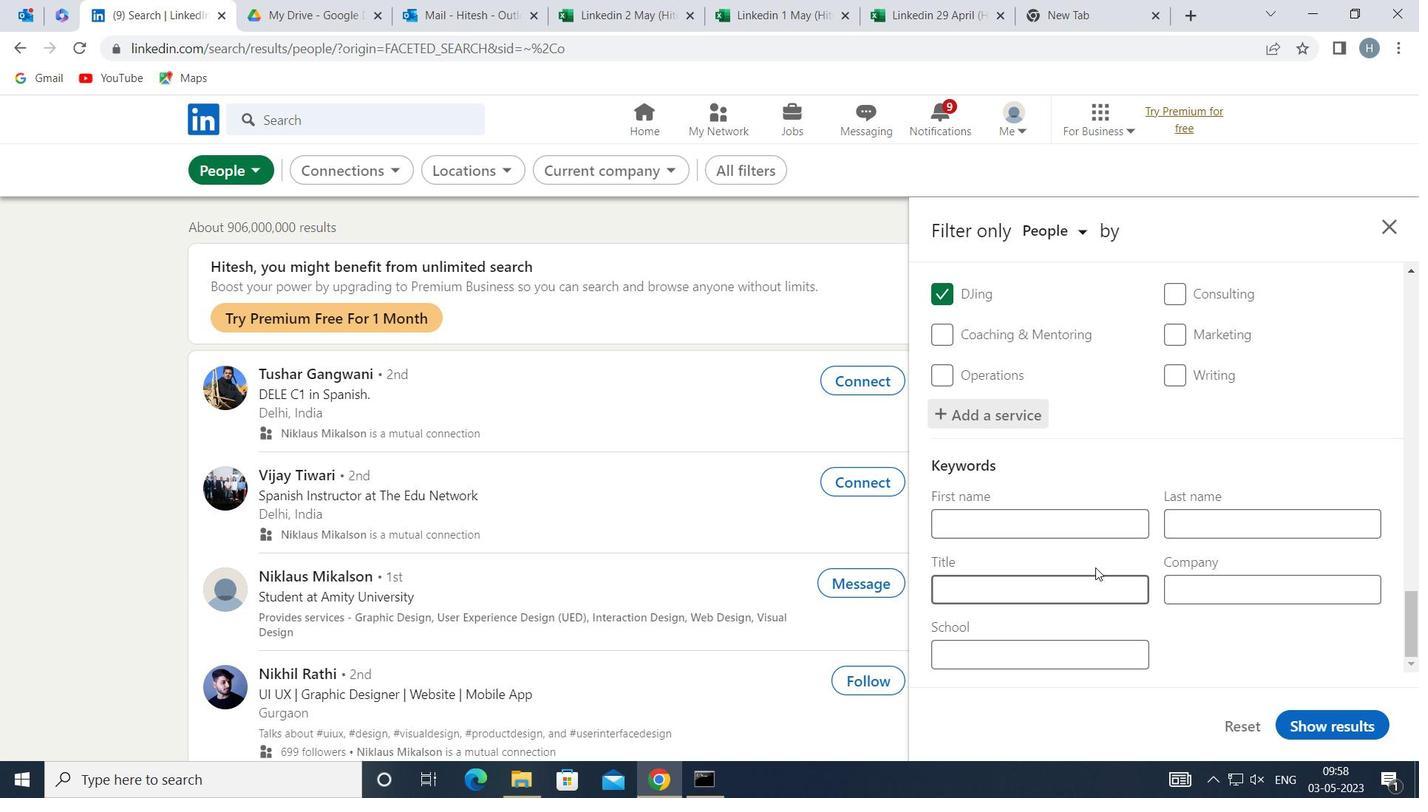 
Action: Mouse pressed left at (1095, 586)
Screenshot: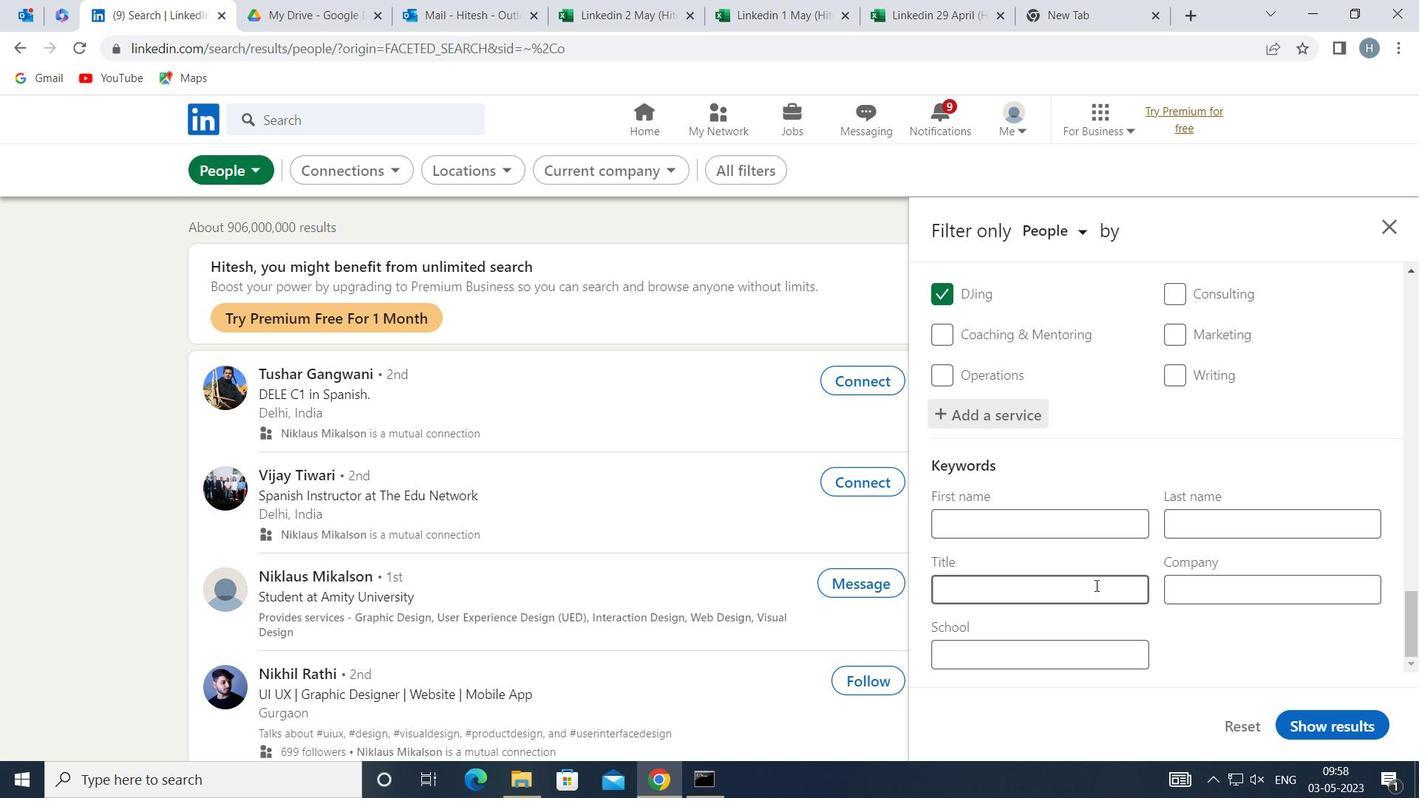 
Action: Mouse moved to (1090, 584)
Screenshot: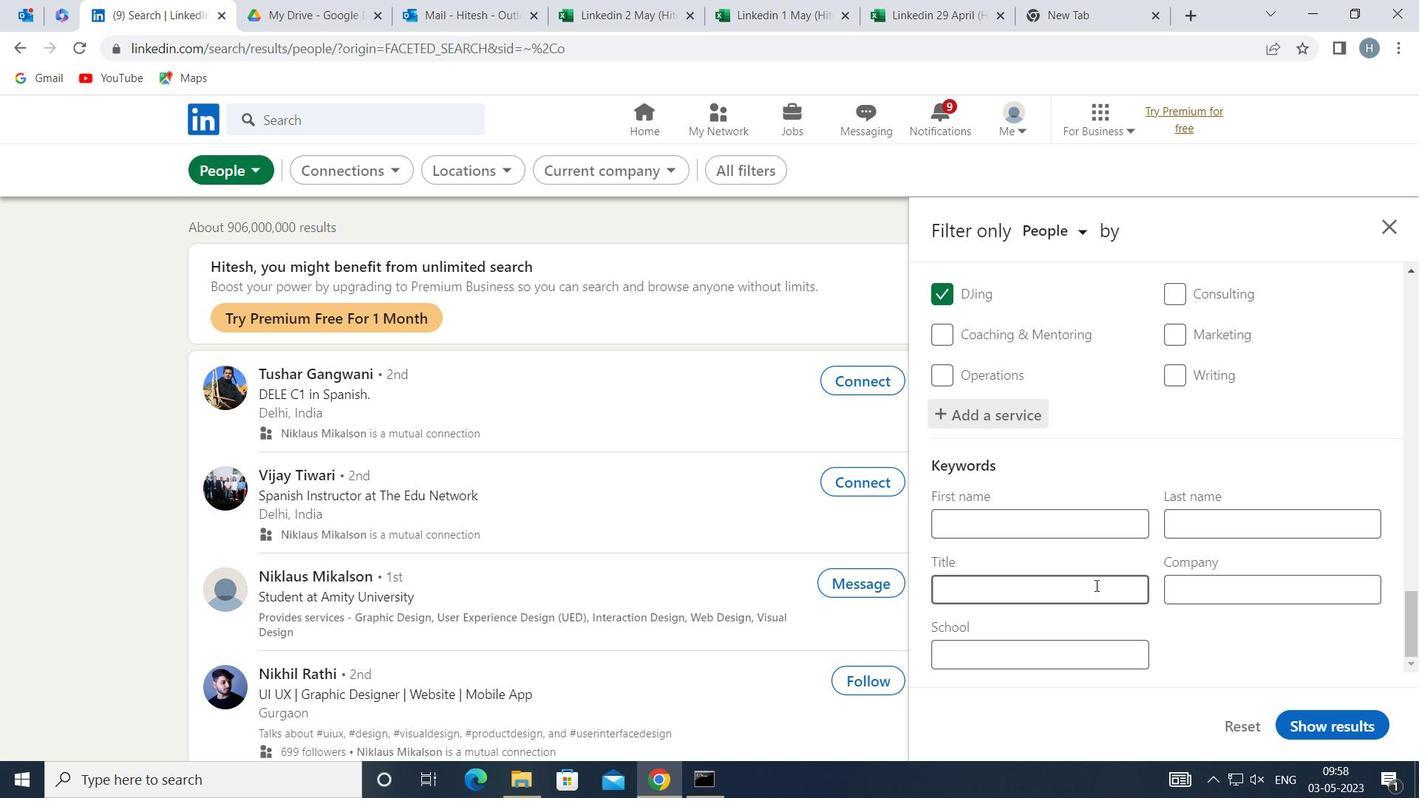 
Action: Key pressed <Key.shift>COORDINATOR
Screenshot: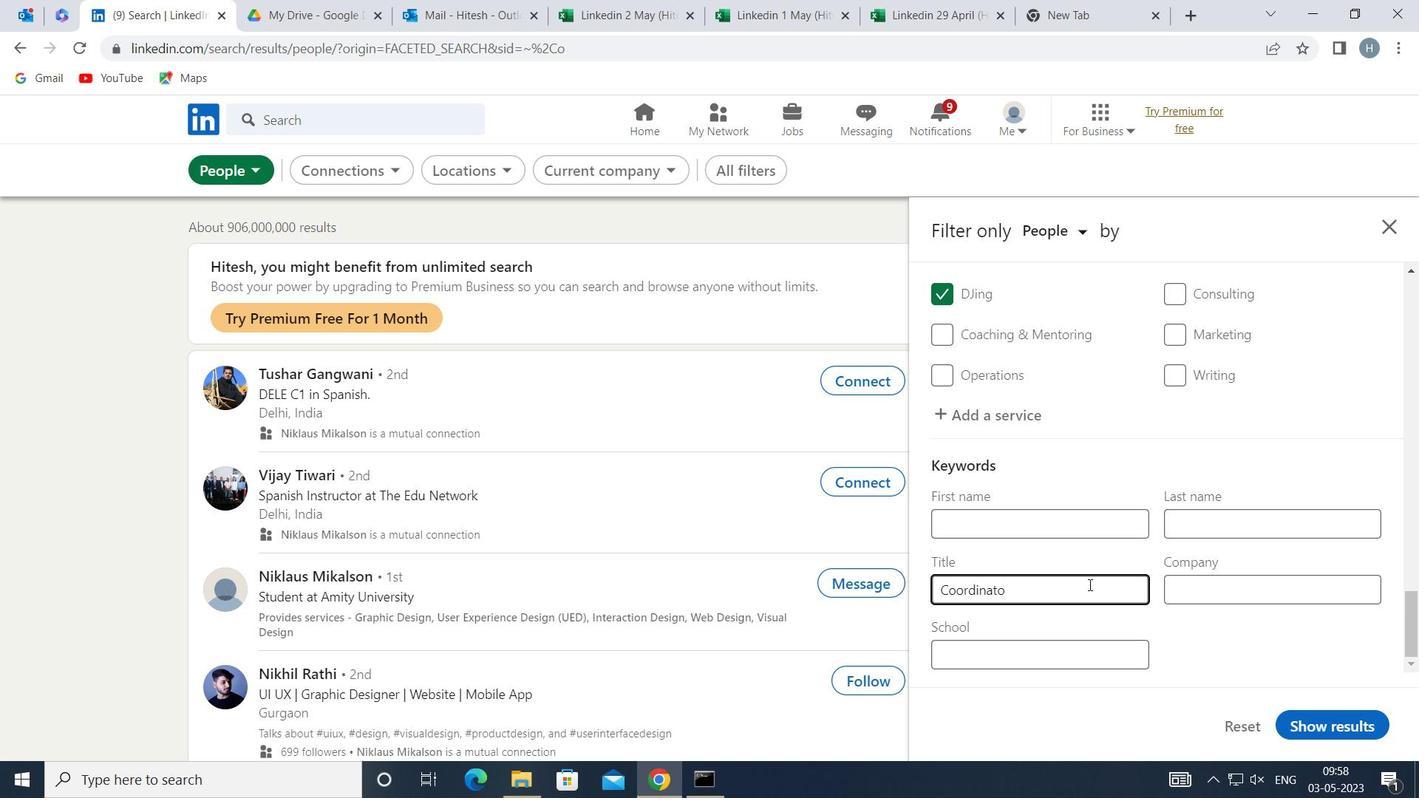 
Action: Mouse moved to (1354, 718)
Screenshot: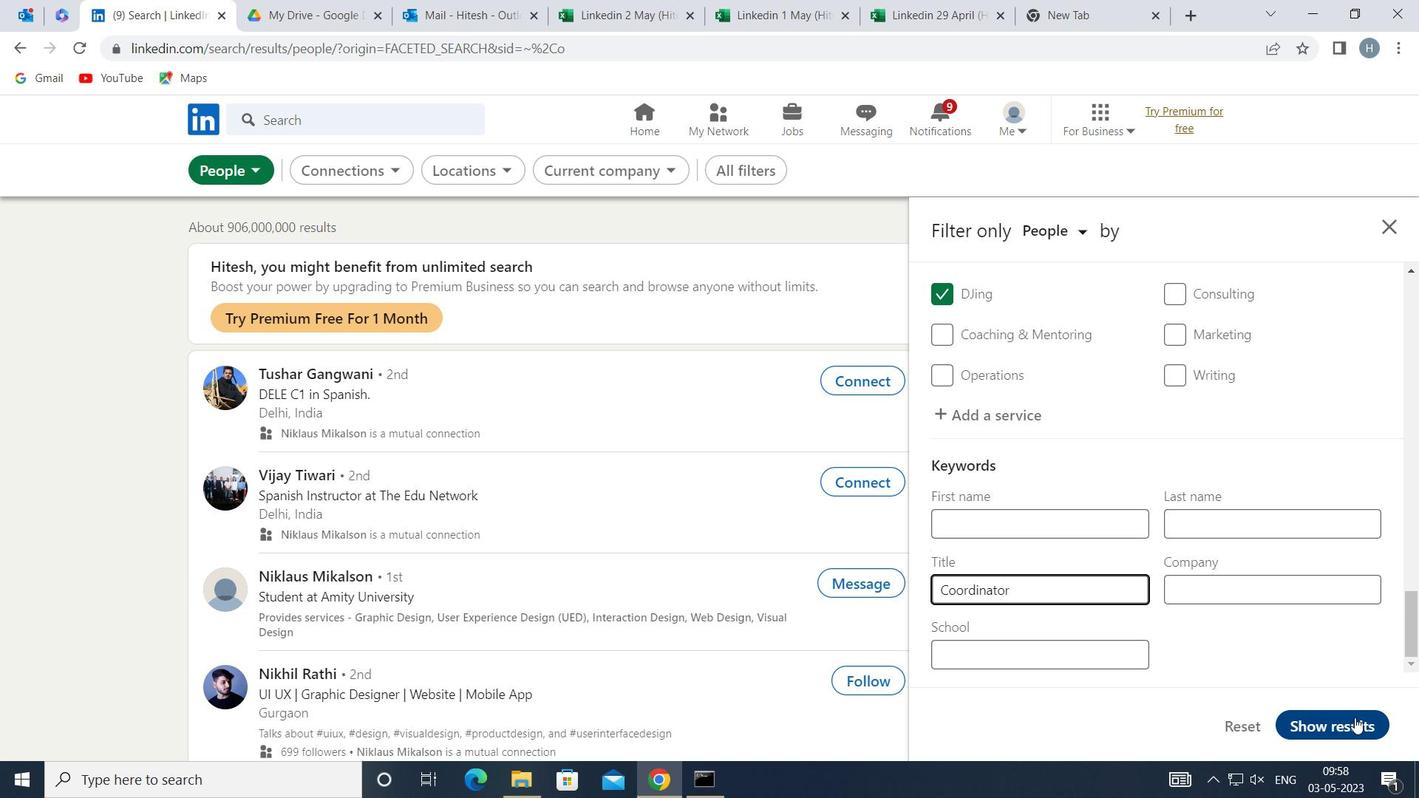 
Action: Mouse pressed left at (1354, 718)
Screenshot: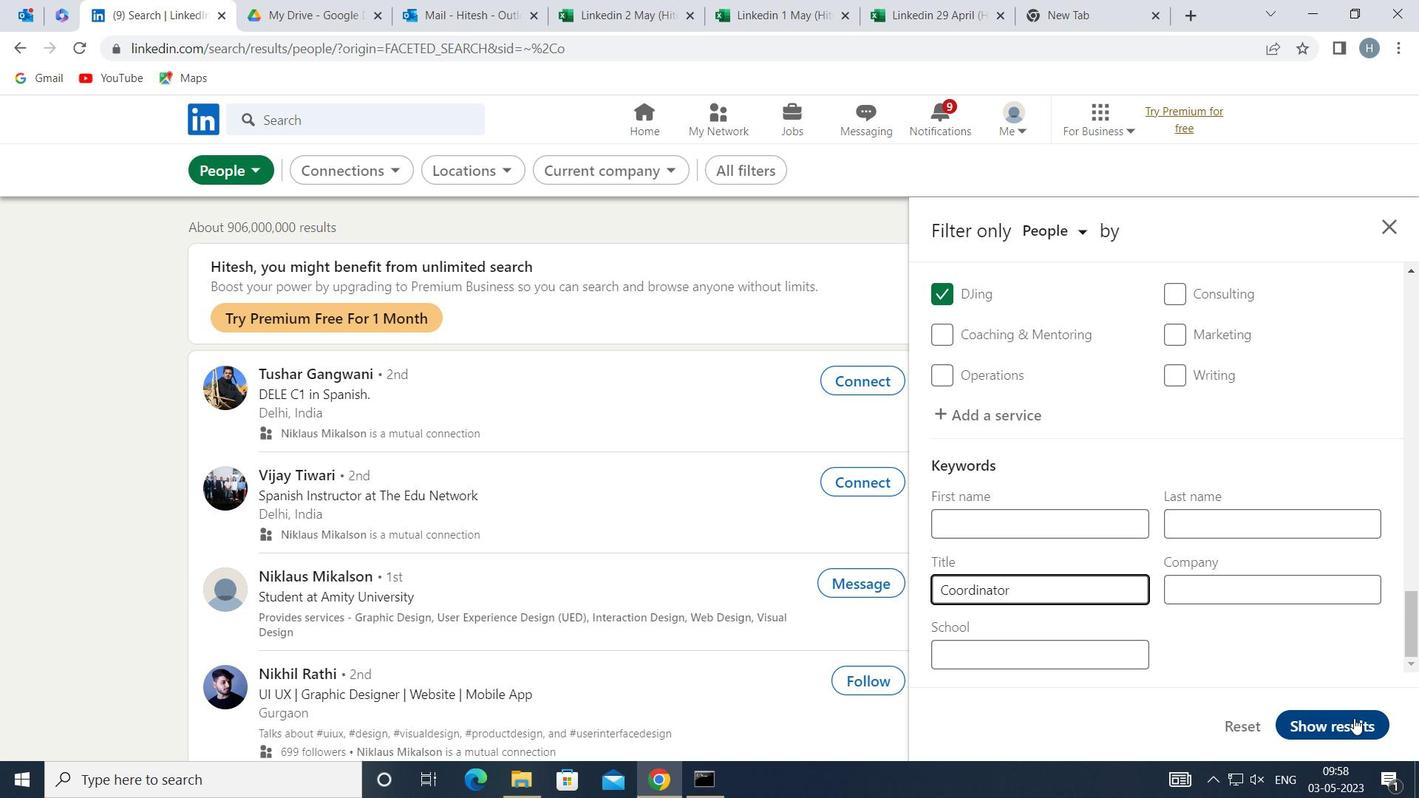 
Action: Mouse moved to (1226, 533)
Screenshot: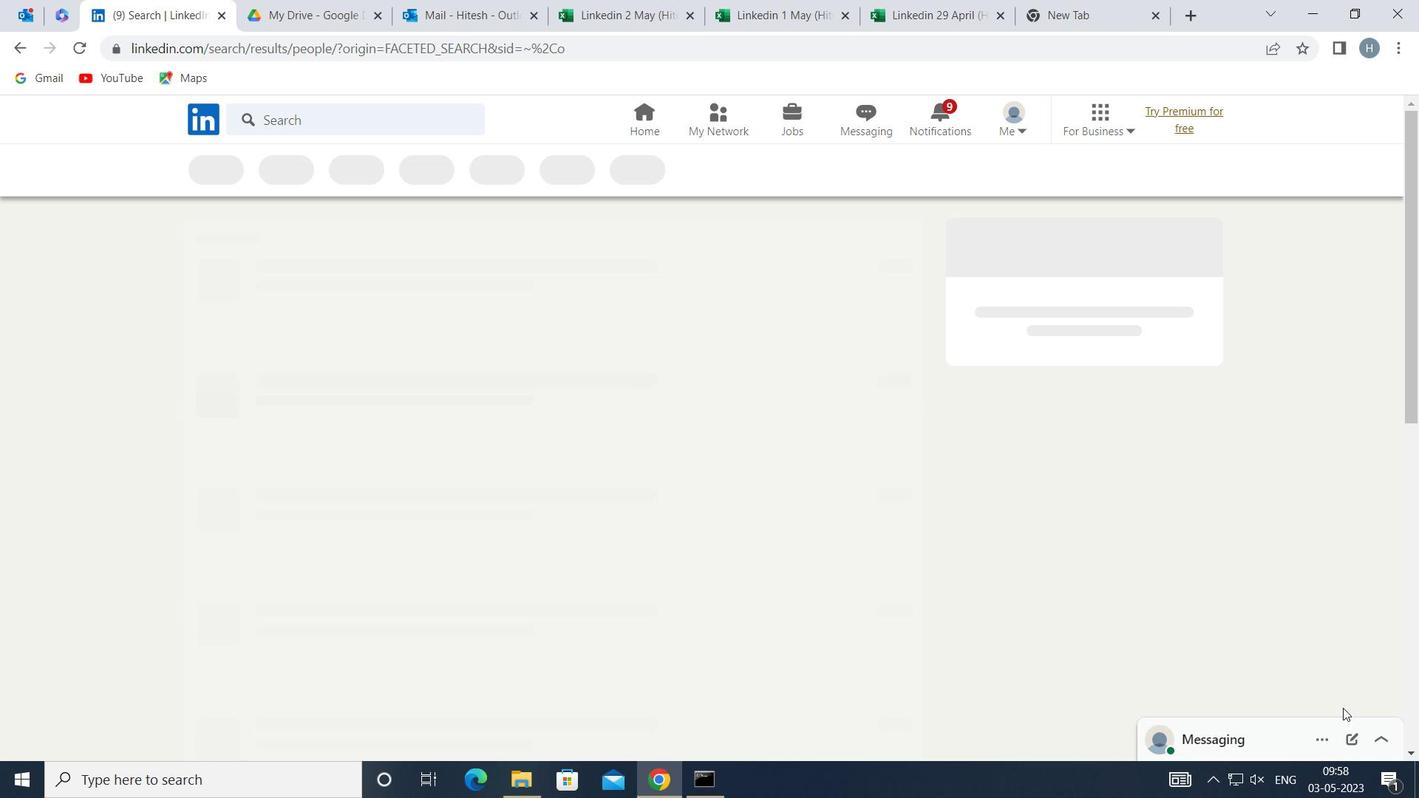 
